 Task: Add an event with the title Project Stakeholder Update Meeting, date ''2023/10/29'', time 7:50 AM to 9:50 AMand add a description: At the conclusion of the Networking Mixer Event, participants will have the opportunity to reflect on their networking experiences, share their key takeaways, and provide feedback on the event. Contact information exchanged during the event will enable attendees to follow up and nurture the connections made, ensuring that the networking experience extends beyond the event itself.Select event color  Tangerine . Add location for the event as: Eiffel Tower, Paris, France, logged in from the account softage.3@softage.netand send the event invitation to softage.8@softage.net and softage.9@softage.net. Set a reminder for the event Weekly on Sunday
Action: Mouse moved to (58, 102)
Screenshot: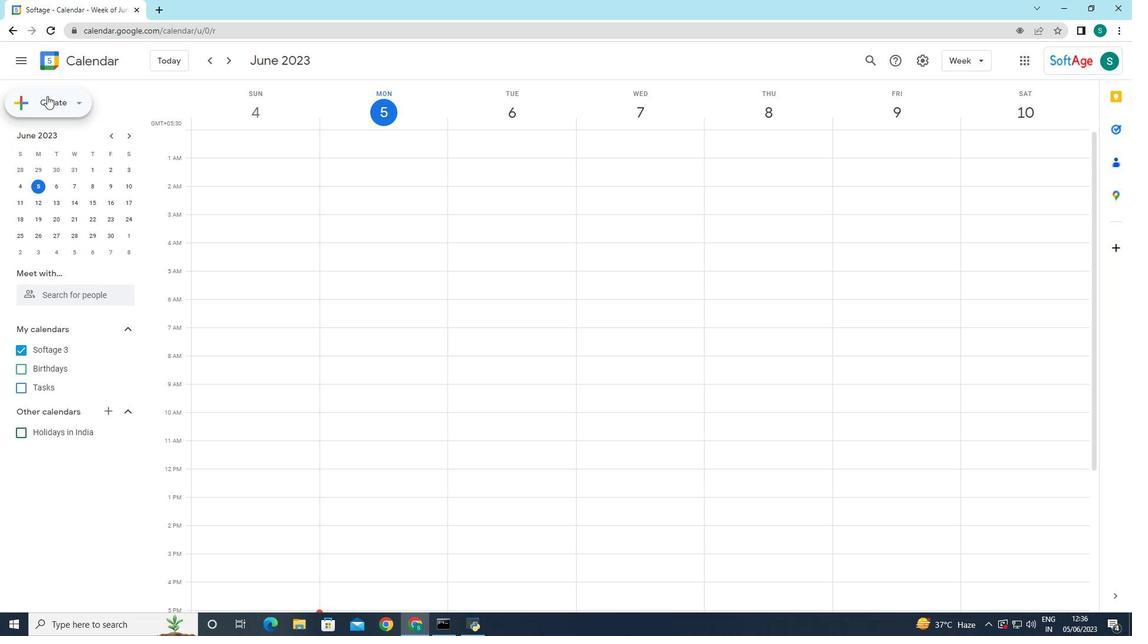 
Action: Mouse pressed left at (58, 102)
Screenshot: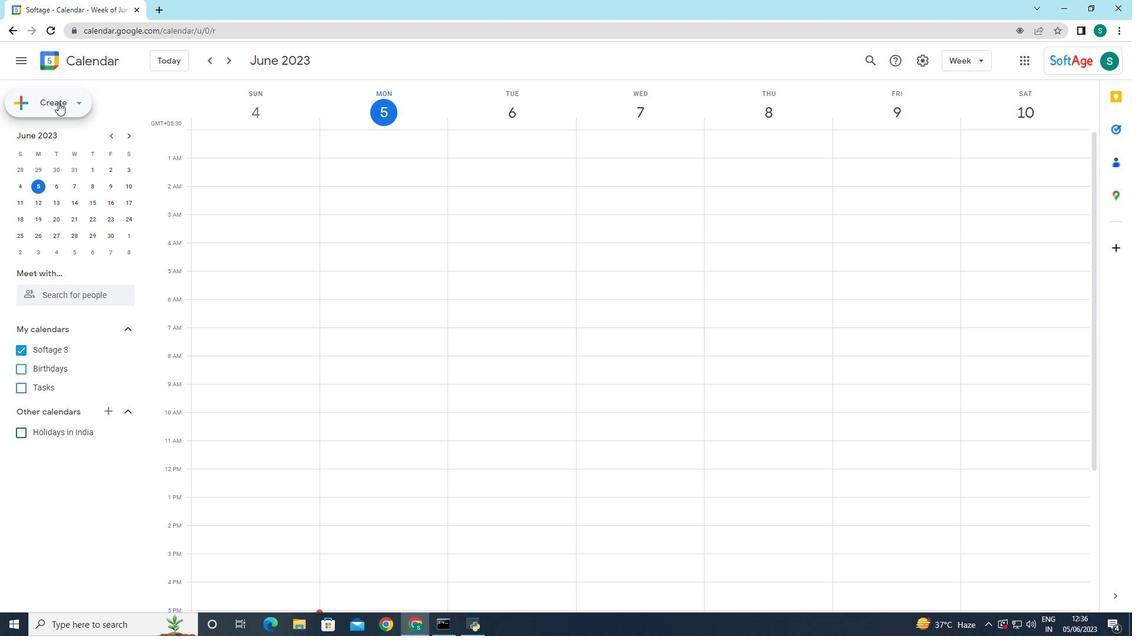 
Action: Mouse moved to (48, 132)
Screenshot: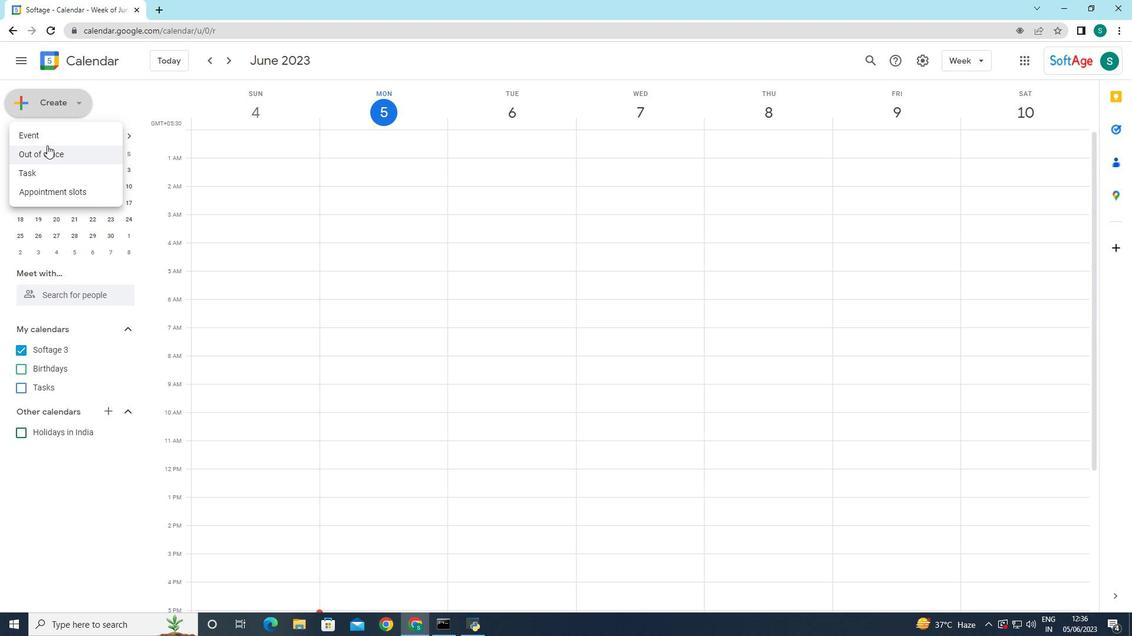 
Action: Mouse pressed left at (48, 132)
Screenshot: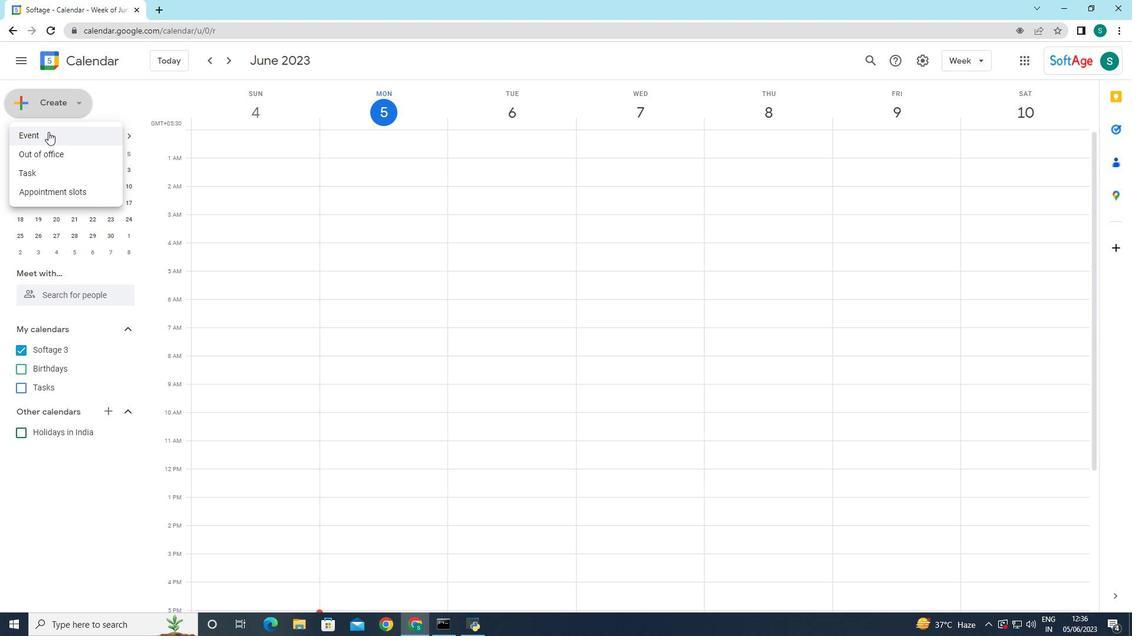 
Action: Mouse moved to (234, 564)
Screenshot: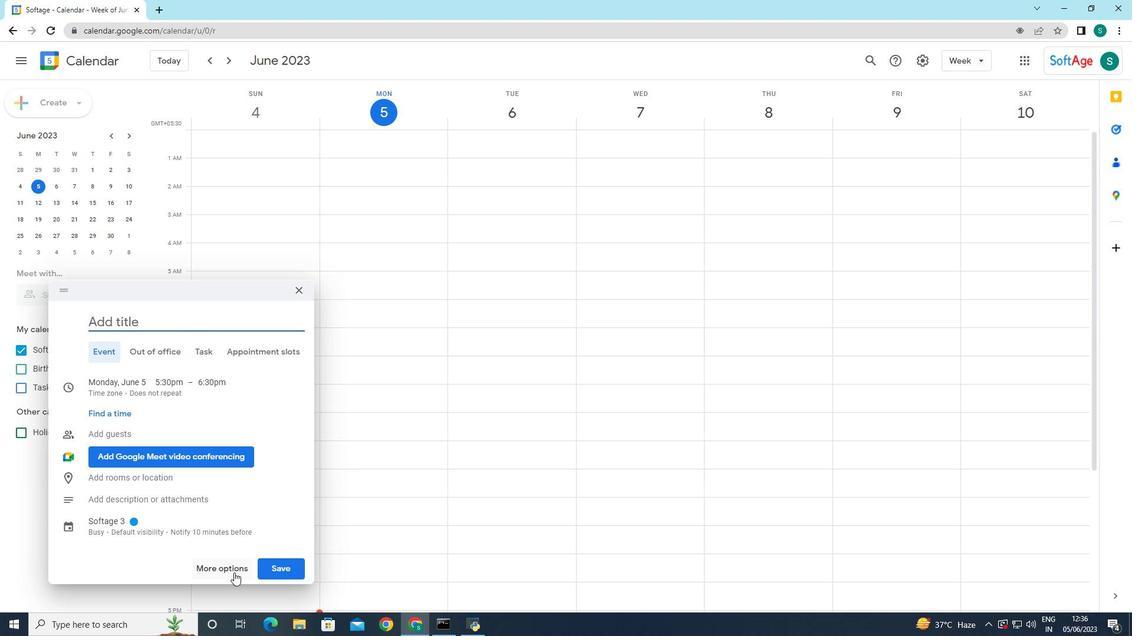 
Action: Mouse pressed left at (234, 564)
Screenshot: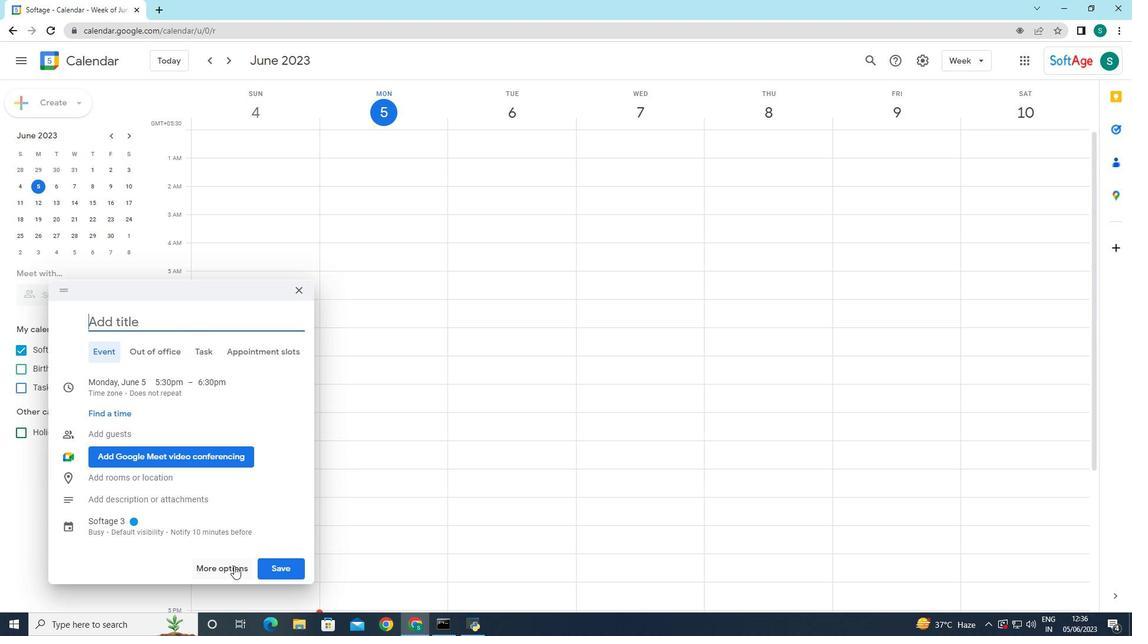 
Action: Mouse moved to (139, 60)
Screenshot: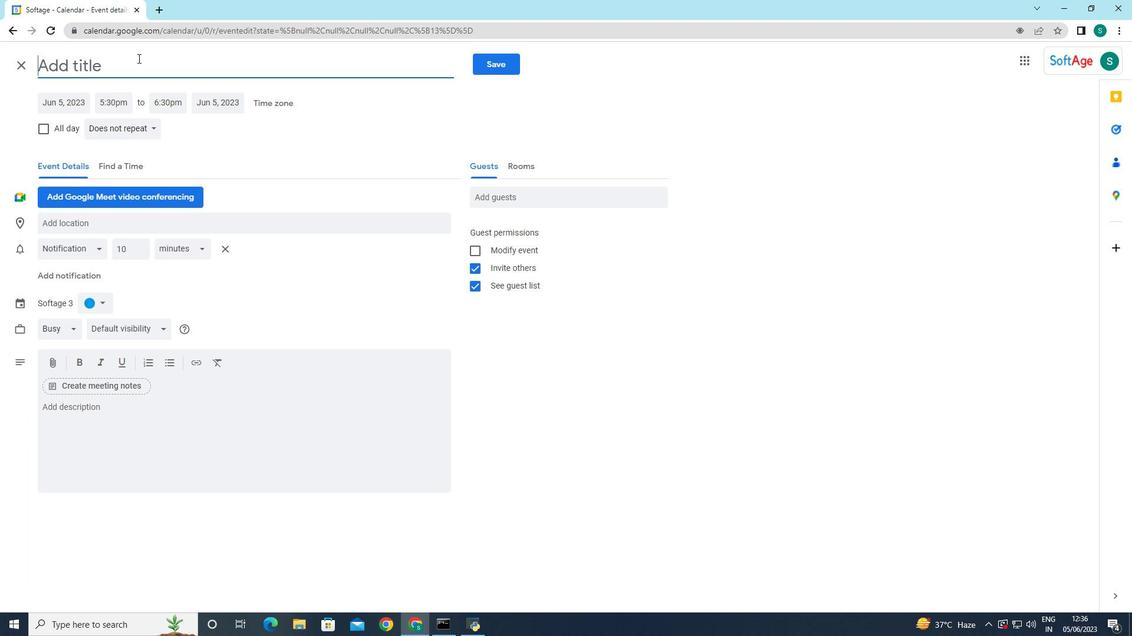 
Action: Mouse pressed left at (139, 60)
Screenshot: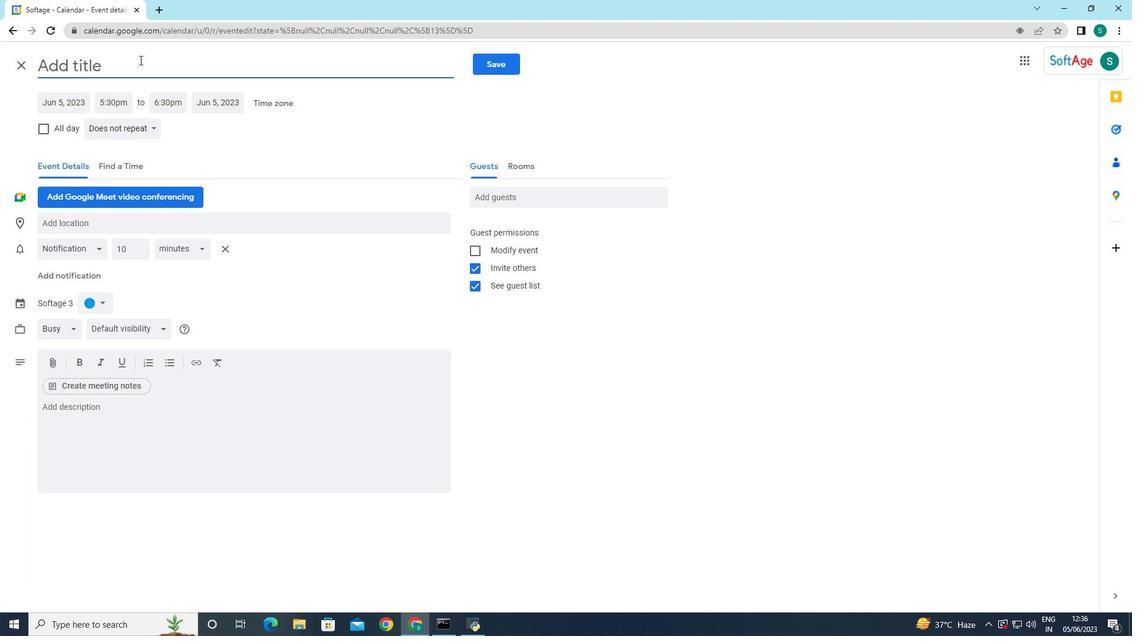 
Action: Key pressed <Key.caps_lock>P<Key.caps_lock>roject<Key.space><Key.caps_lock>STAKEHK<Key.backspace><Key.backspace><Key.backspace><Key.backspace><Key.backspace><Key.backspace><Key.backspace>S<Key.caps_lock>takeholder<Key.space><Key.caps_lock>U<Key.caps_lock>pdate<Key.space><Key.caps_lock>M<Key.caps_lock>eeting
Screenshot: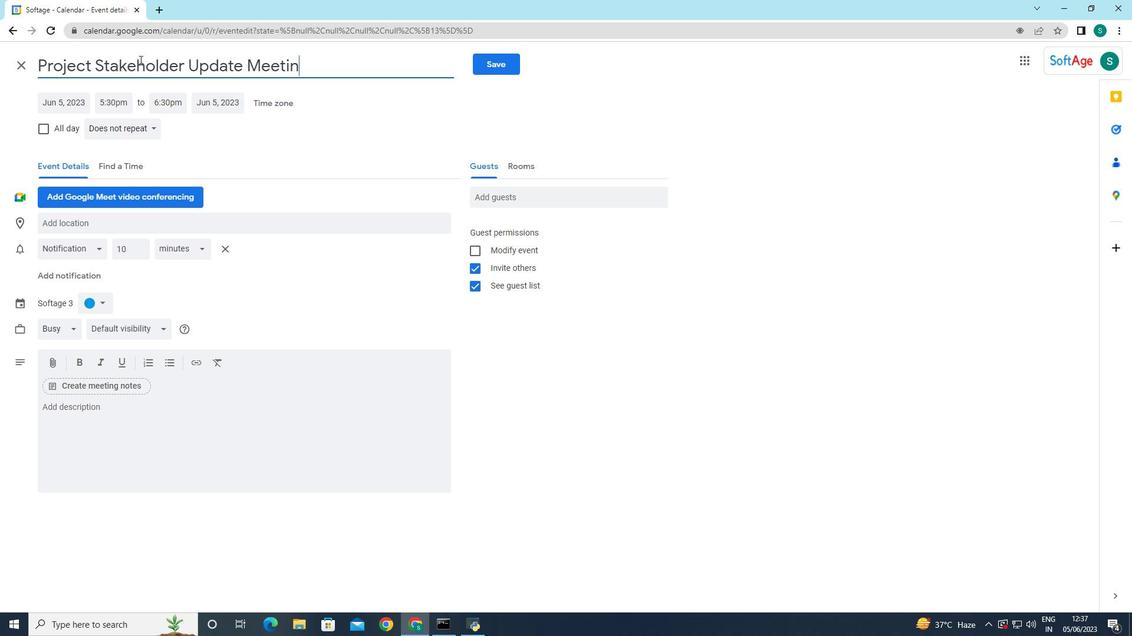 
Action: Mouse moved to (313, 123)
Screenshot: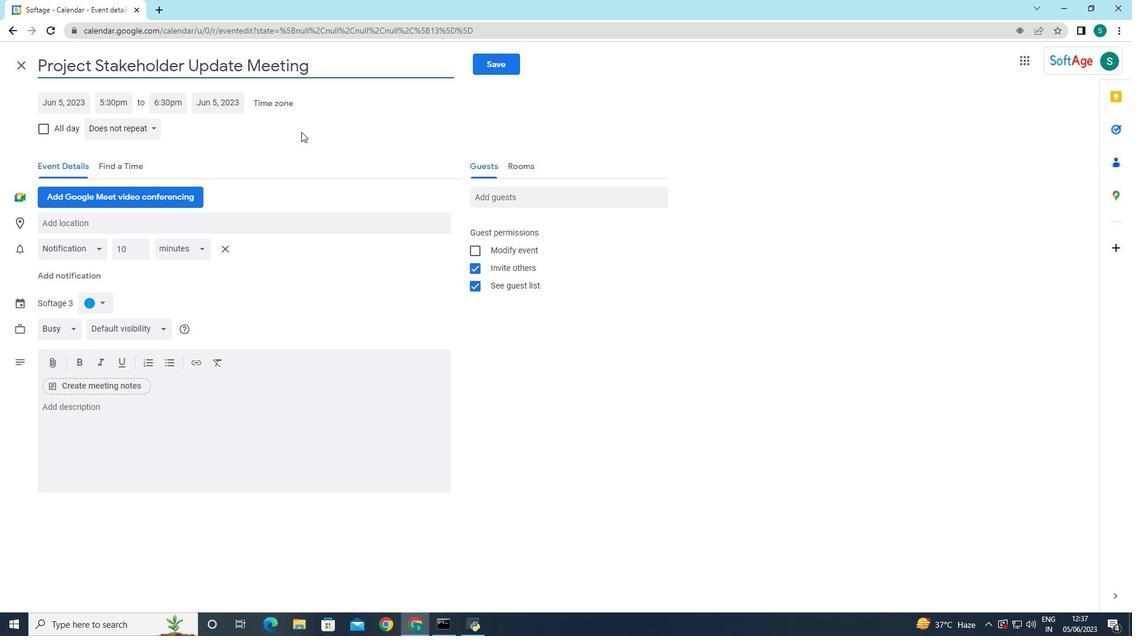 
Action: Mouse pressed left at (313, 123)
Screenshot: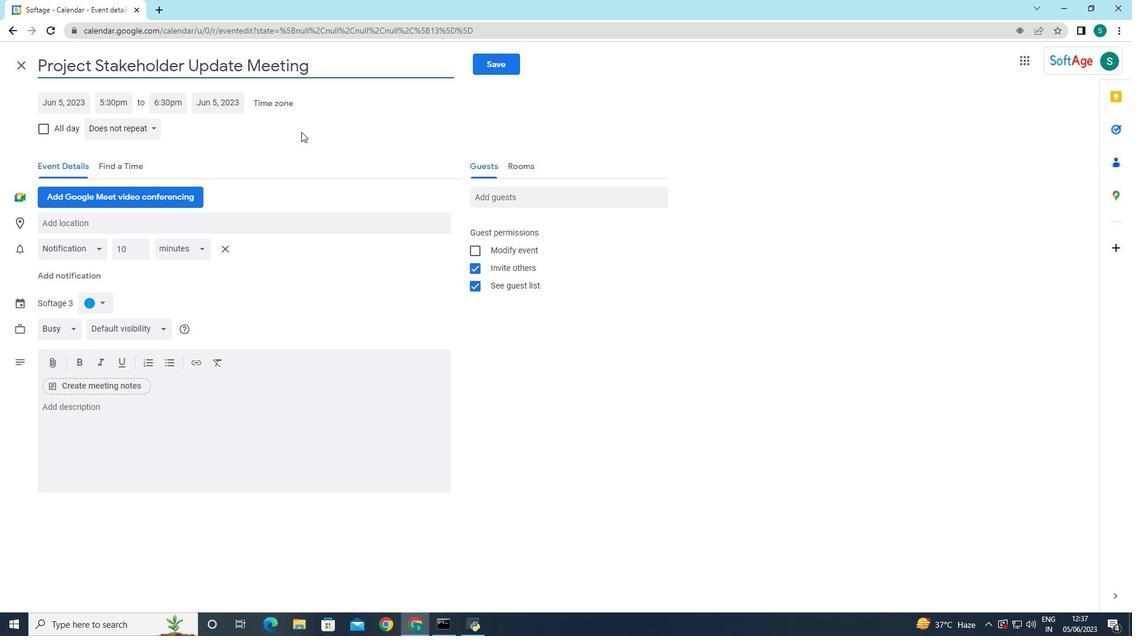 
Action: Mouse moved to (64, 106)
Screenshot: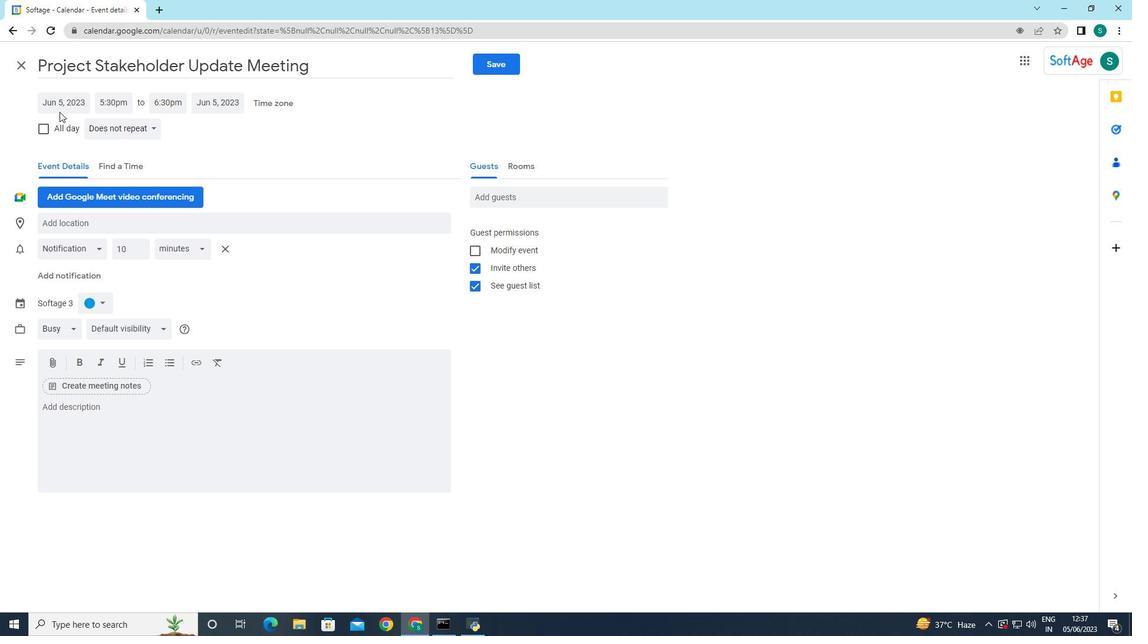 
Action: Mouse pressed left at (64, 106)
Screenshot: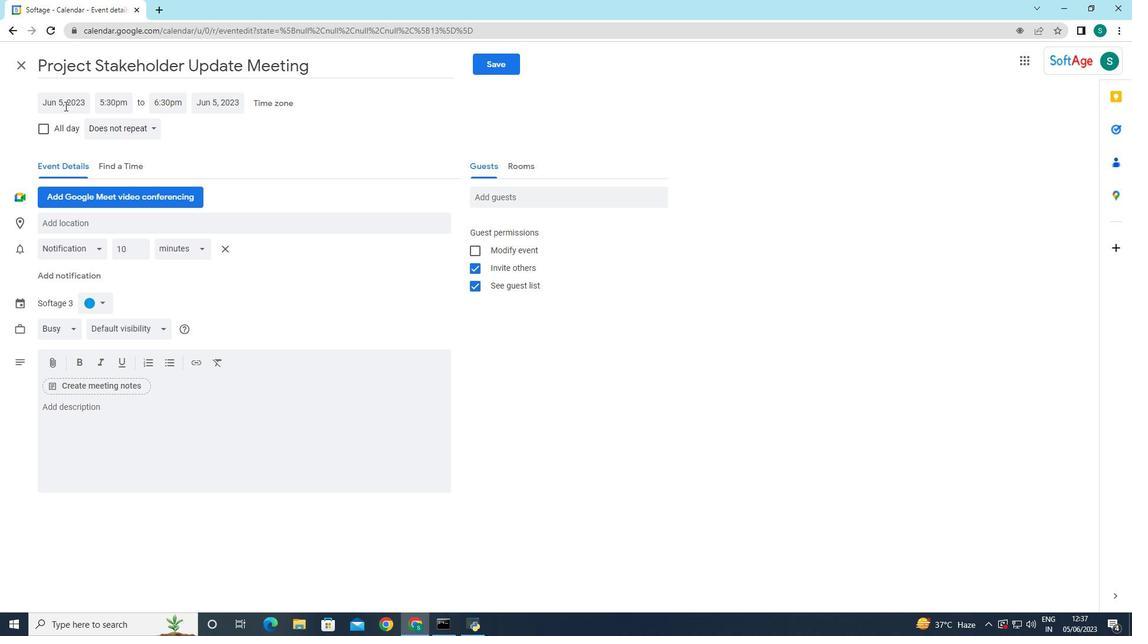 
Action: Mouse moved to (192, 127)
Screenshot: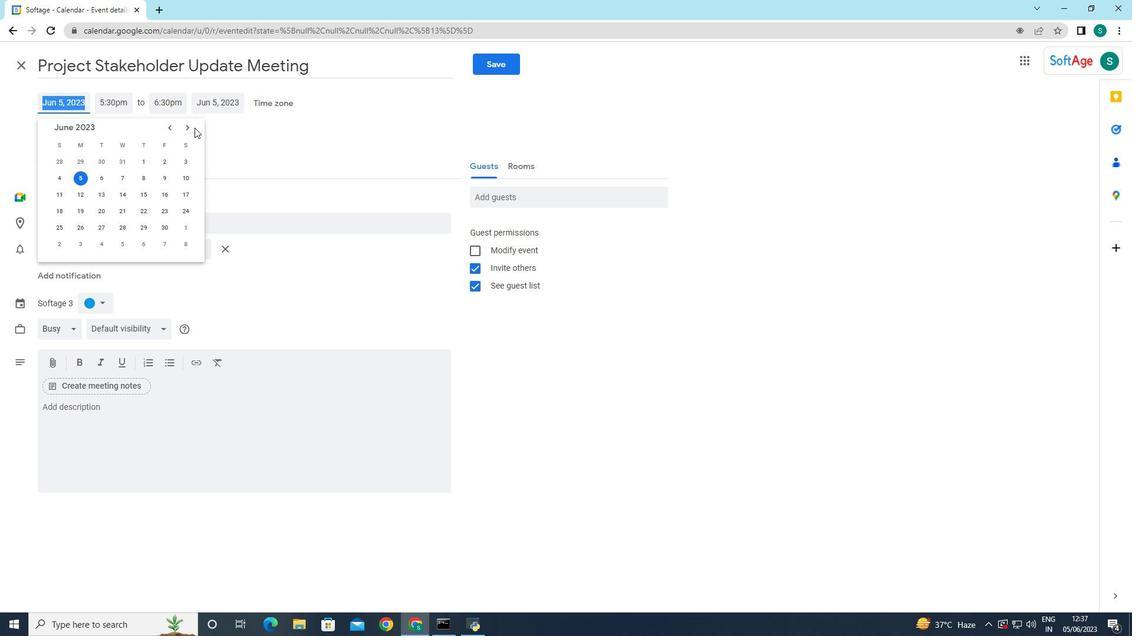 
Action: Mouse pressed left at (192, 127)
Screenshot: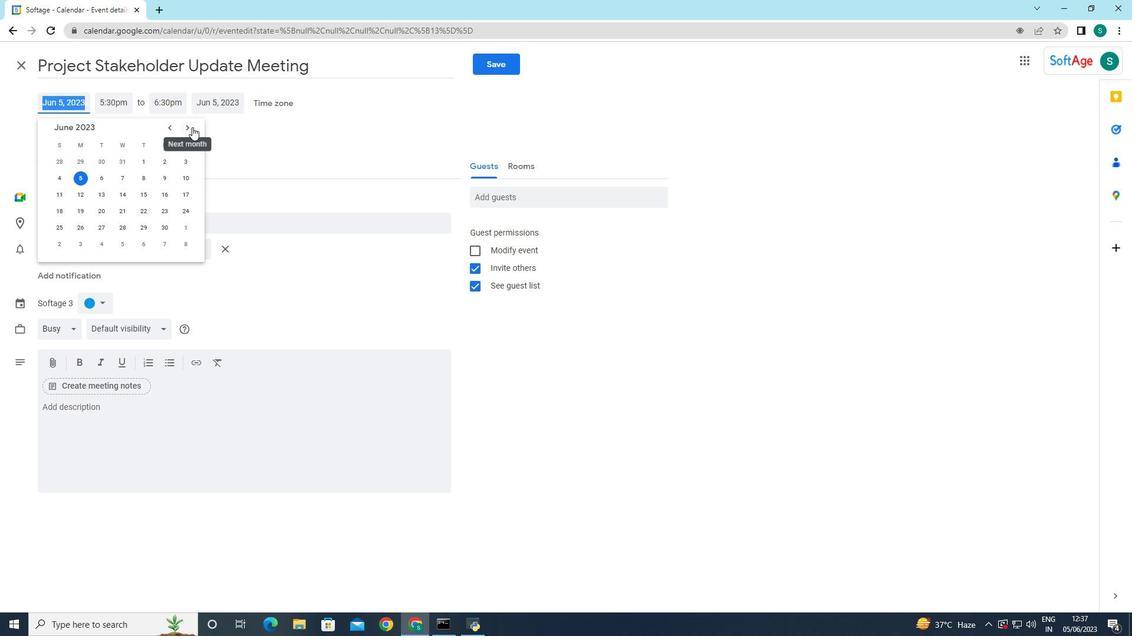 
Action: Mouse pressed left at (192, 127)
Screenshot: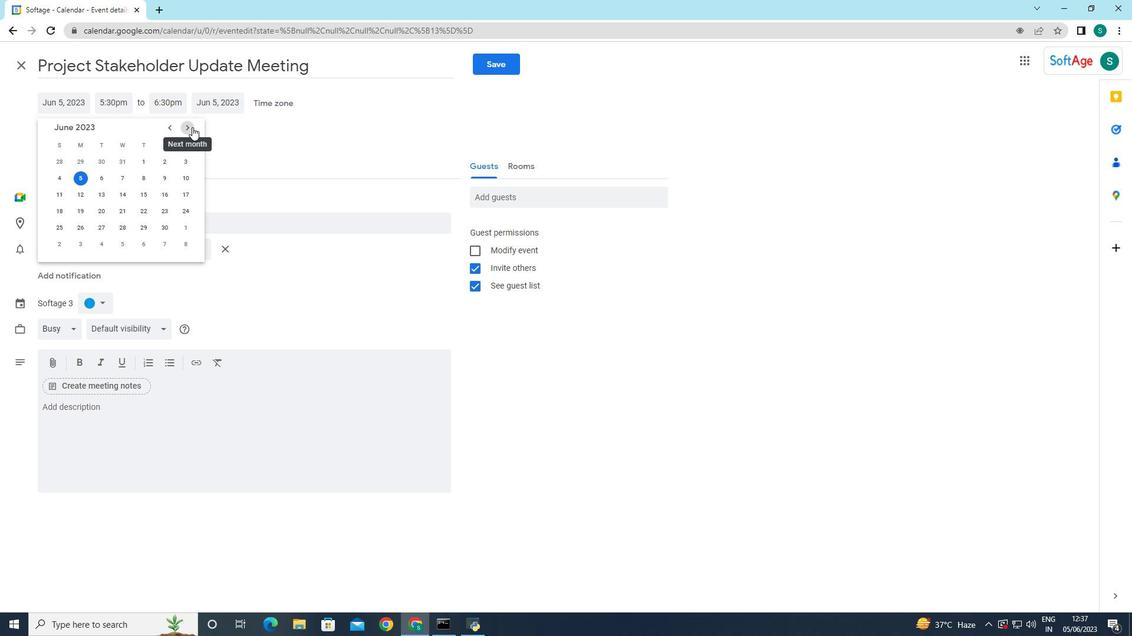 
Action: Mouse pressed left at (192, 127)
Screenshot: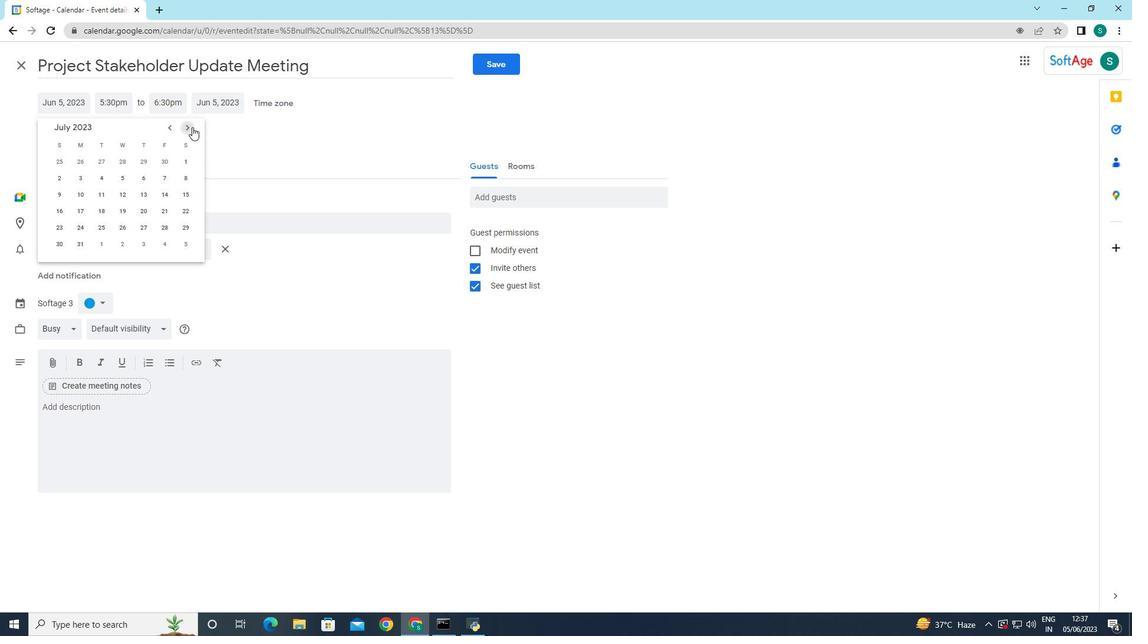 
Action: Mouse pressed left at (192, 127)
Screenshot: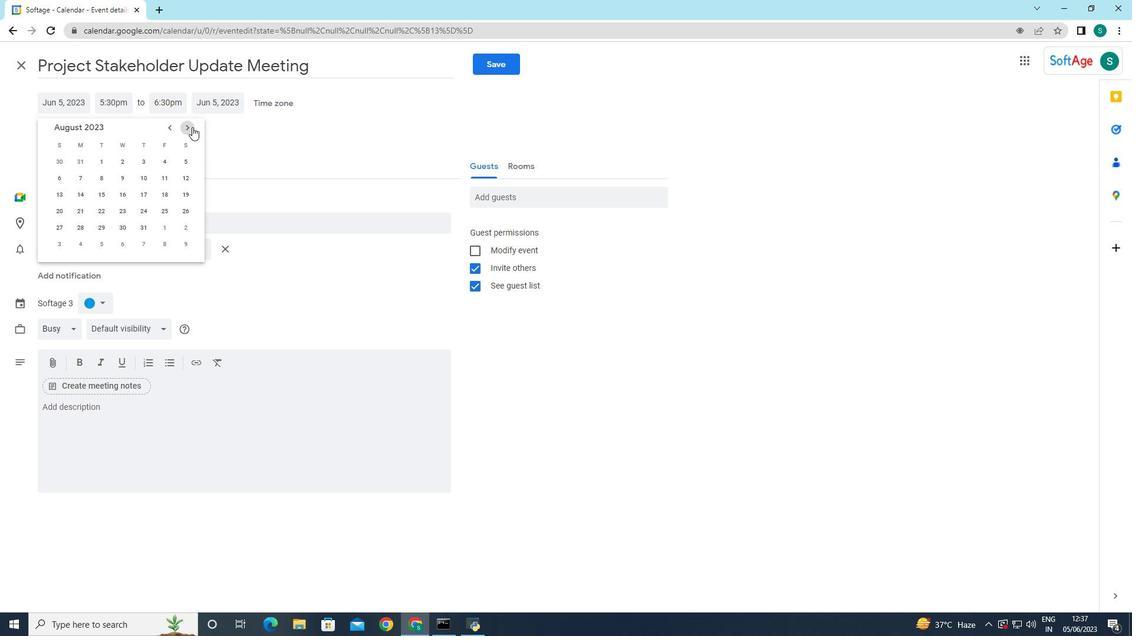 
Action: Mouse pressed left at (192, 127)
Screenshot: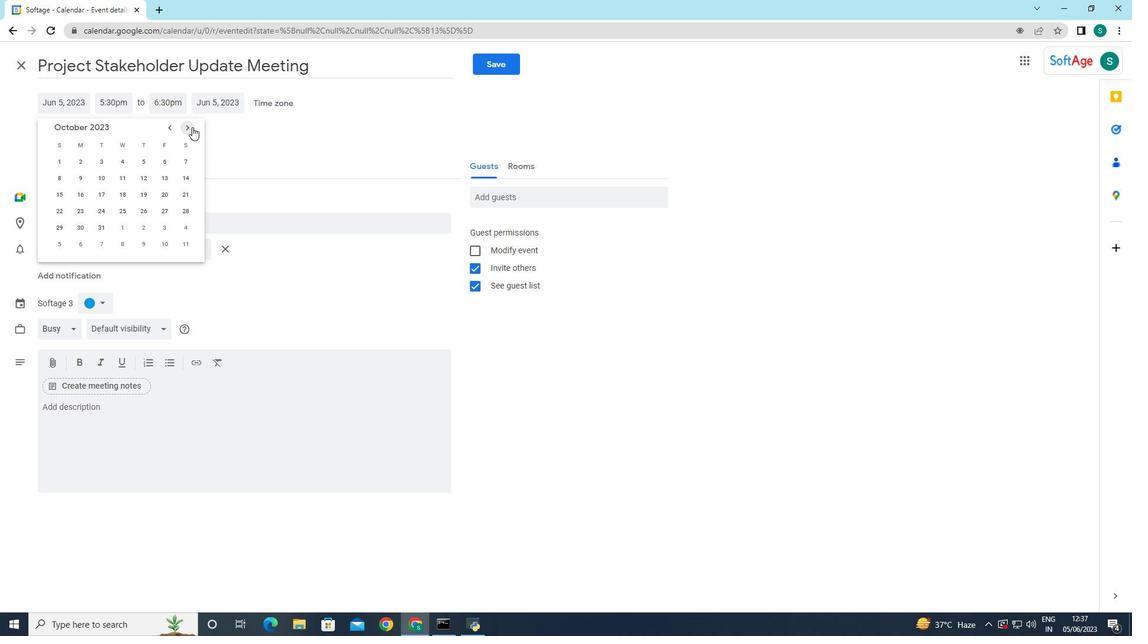
Action: Mouse moved to (168, 127)
Screenshot: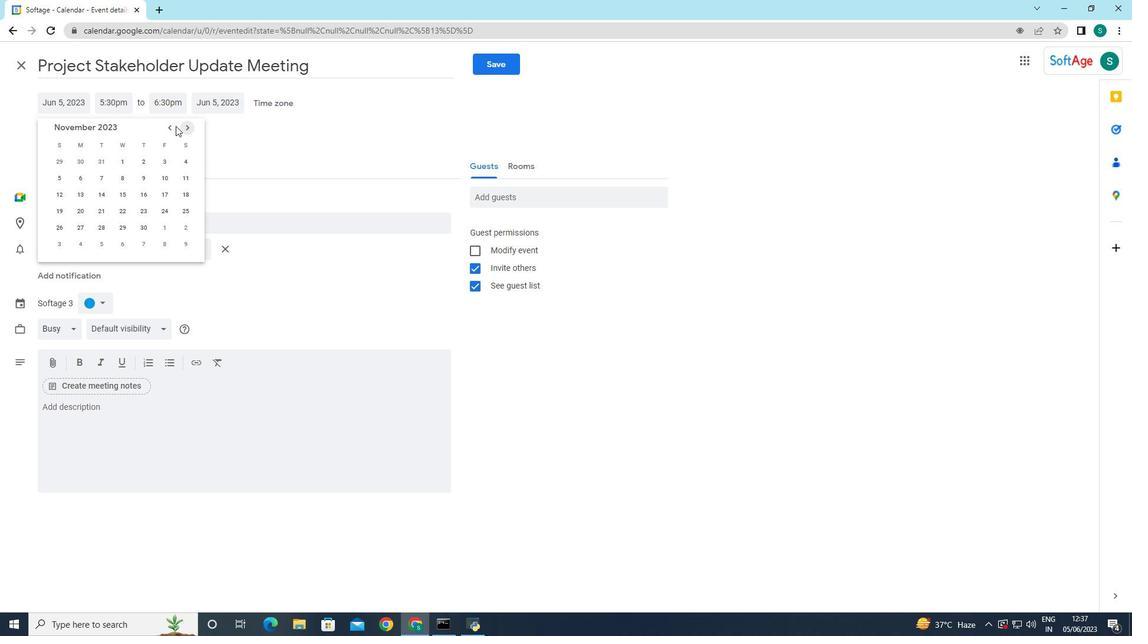 
Action: Mouse pressed left at (168, 127)
Screenshot: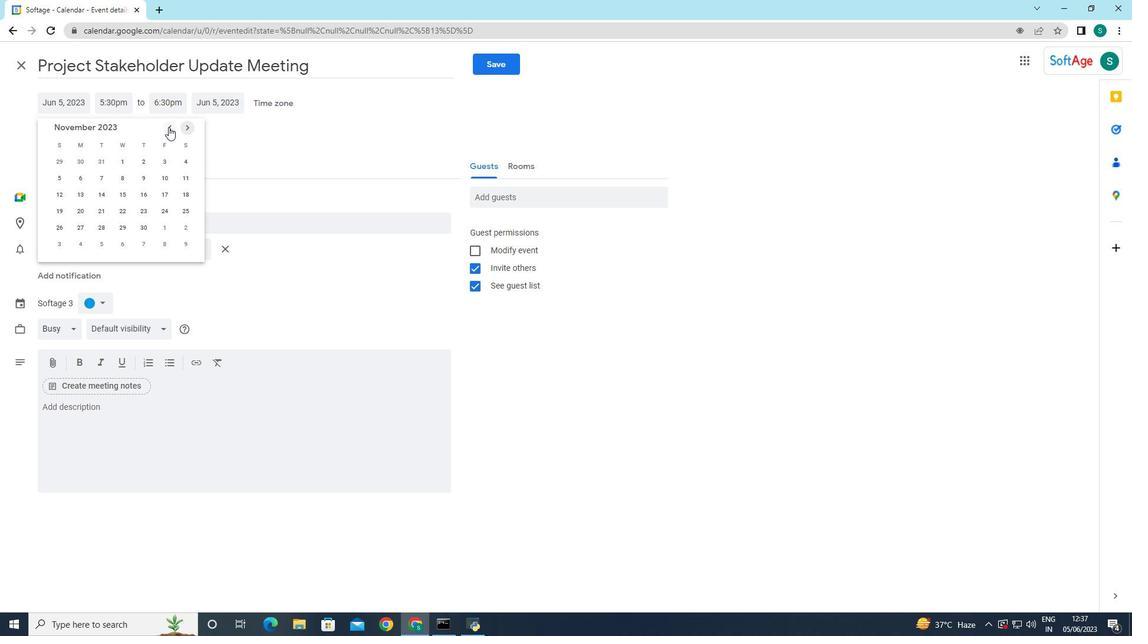 
Action: Mouse moved to (57, 229)
Screenshot: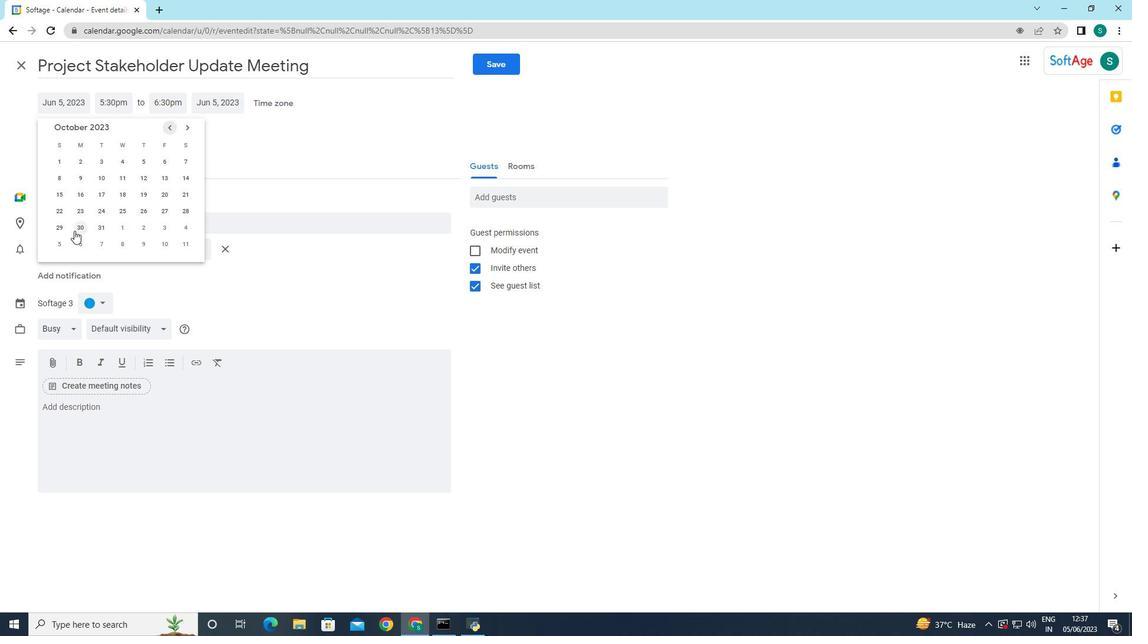 
Action: Mouse pressed left at (57, 229)
Screenshot: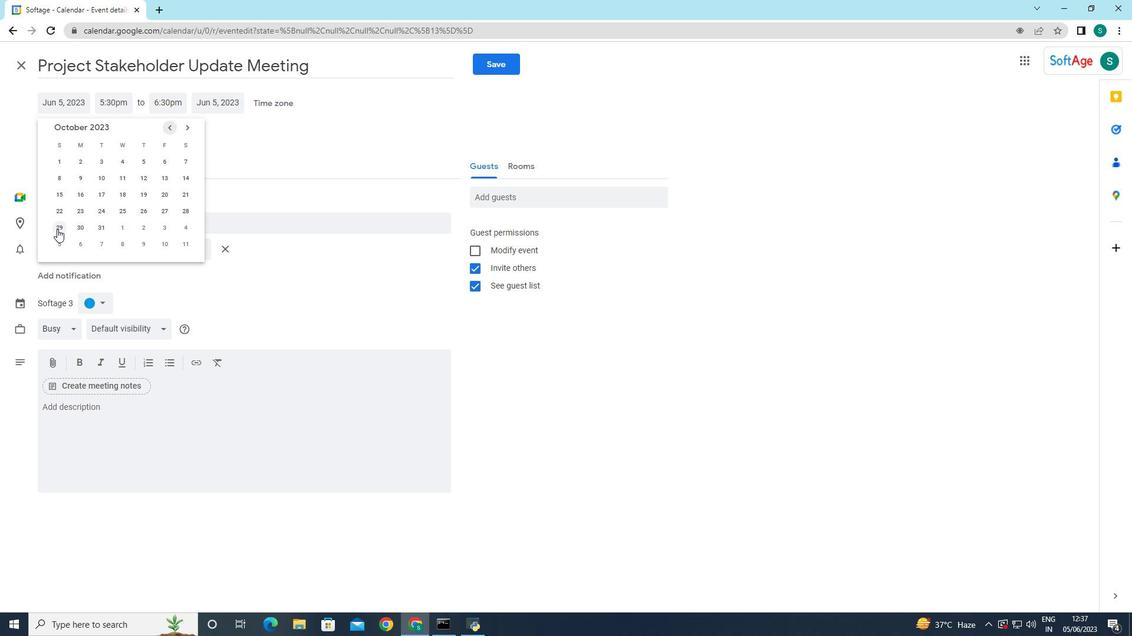 
Action: Mouse moved to (268, 156)
Screenshot: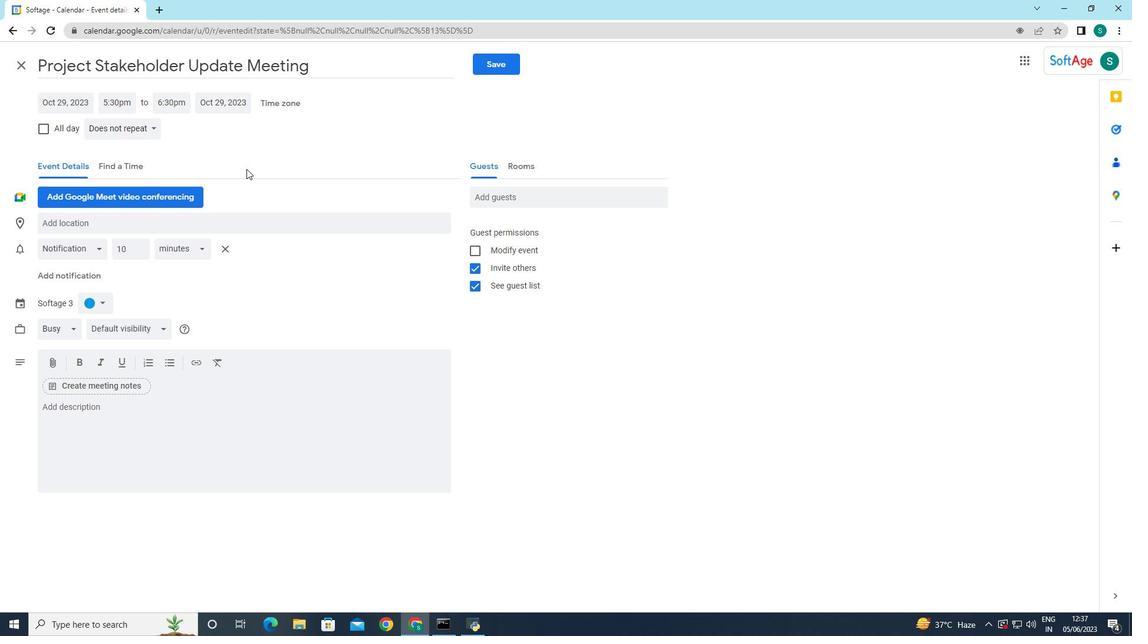 
Action: Mouse pressed left at (268, 156)
Screenshot: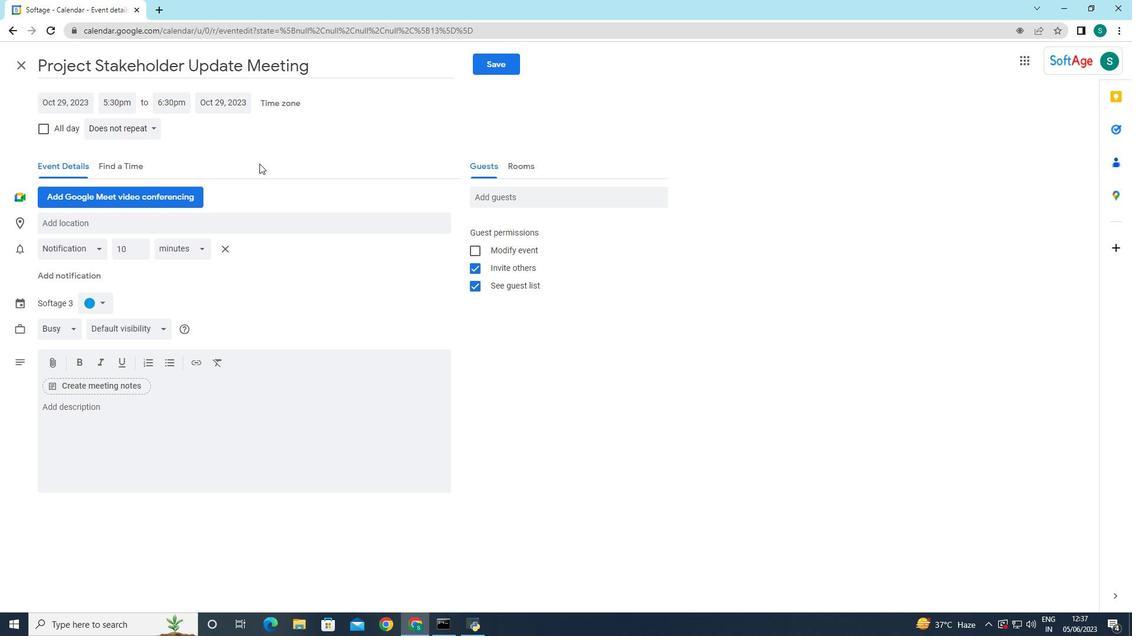 
Action: Mouse moved to (118, 104)
Screenshot: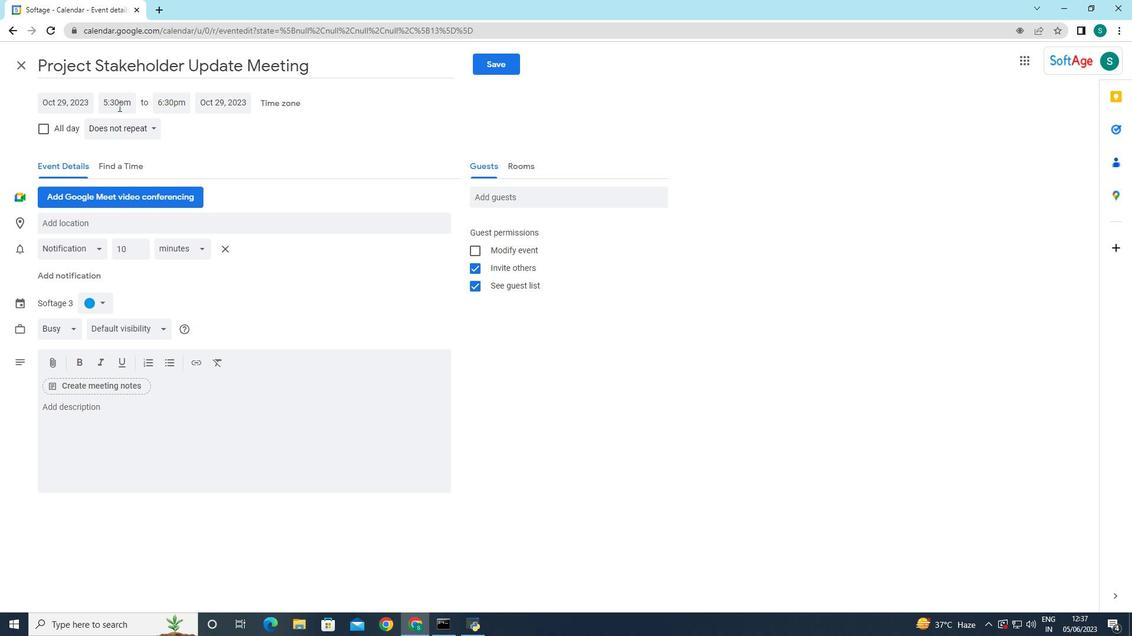 
Action: Mouse pressed left at (118, 104)
Screenshot: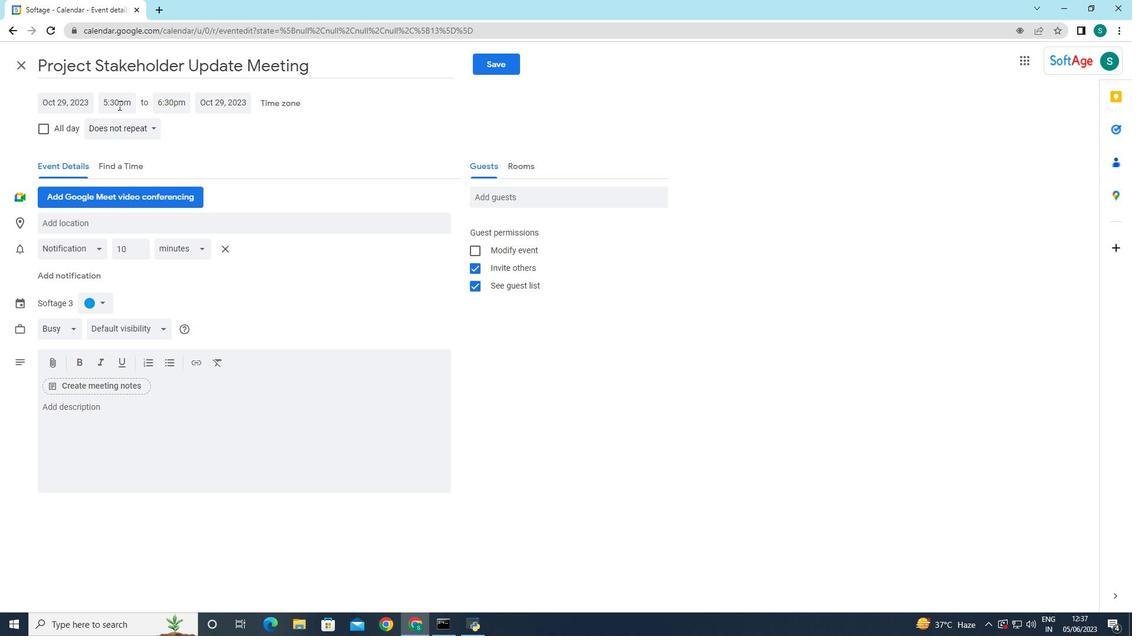 
Action: Mouse moved to (143, 158)
Screenshot: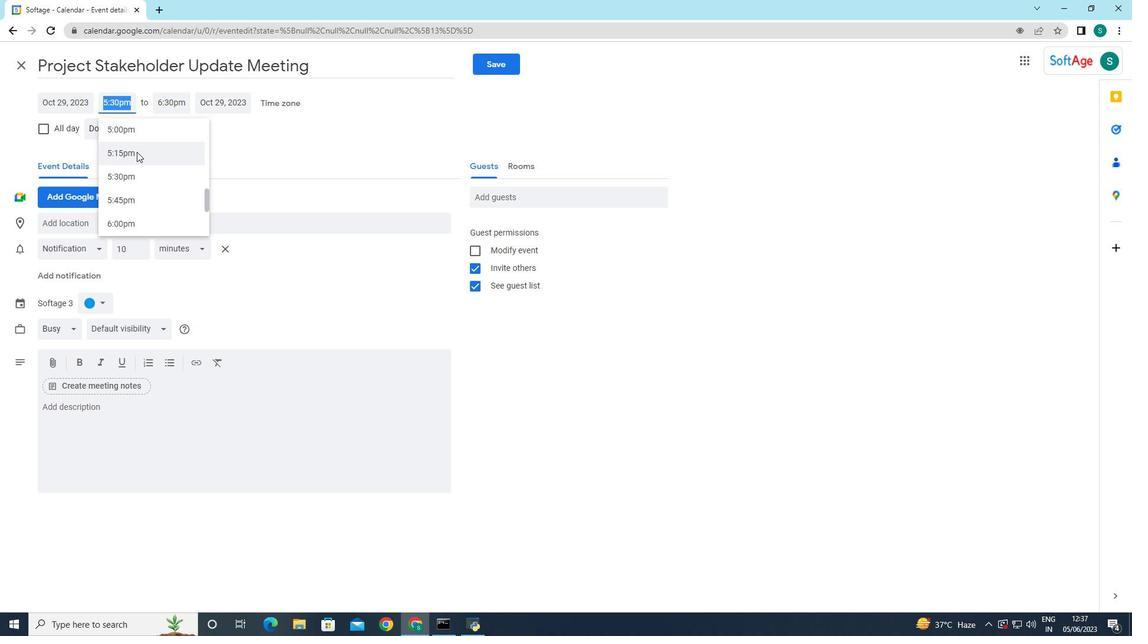 
Action: Mouse scrolled (143, 158) with delta (0, 0)
Screenshot: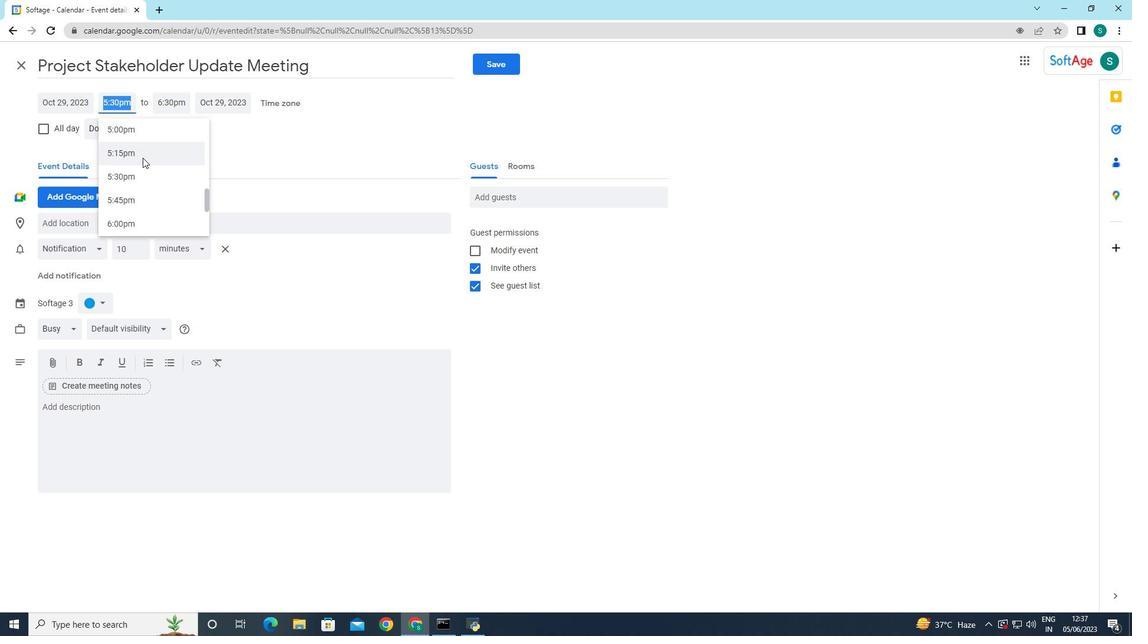 
Action: Mouse scrolled (143, 158) with delta (0, 0)
Screenshot: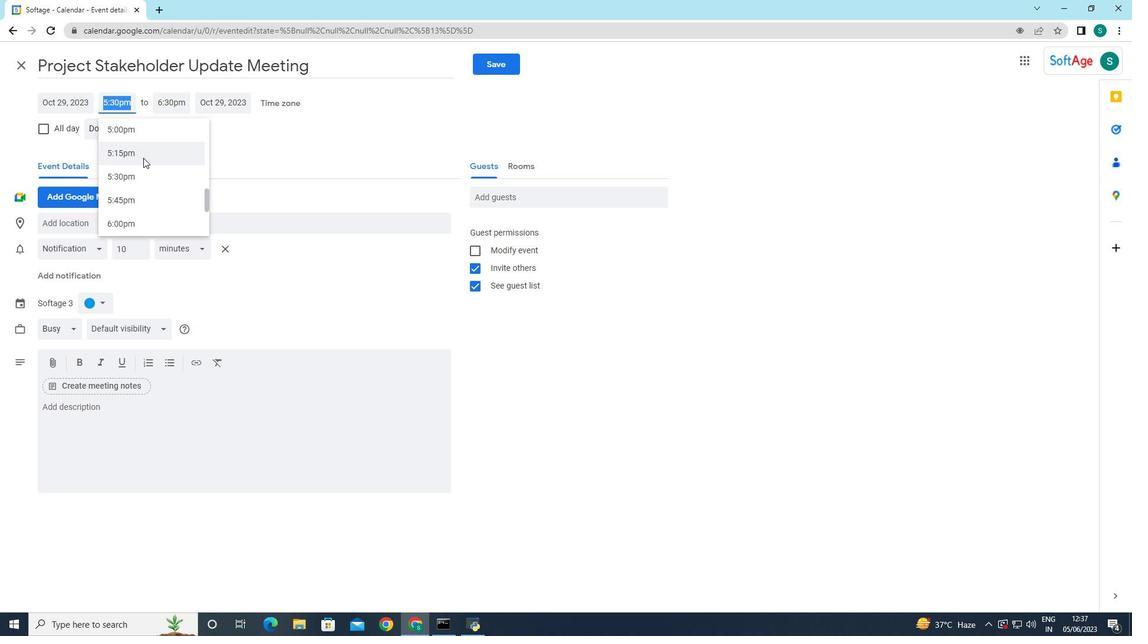 
Action: Mouse scrolled (143, 158) with delta (0, 0)
Screenshot: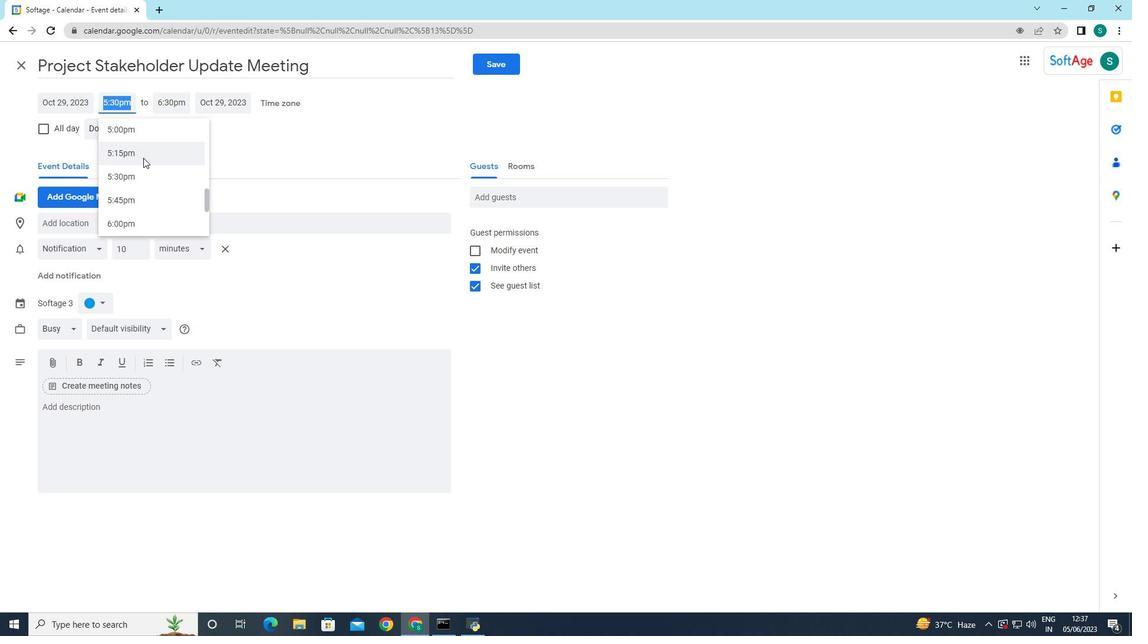 
Action: Mouse moved to (145, 171)
Screenshot: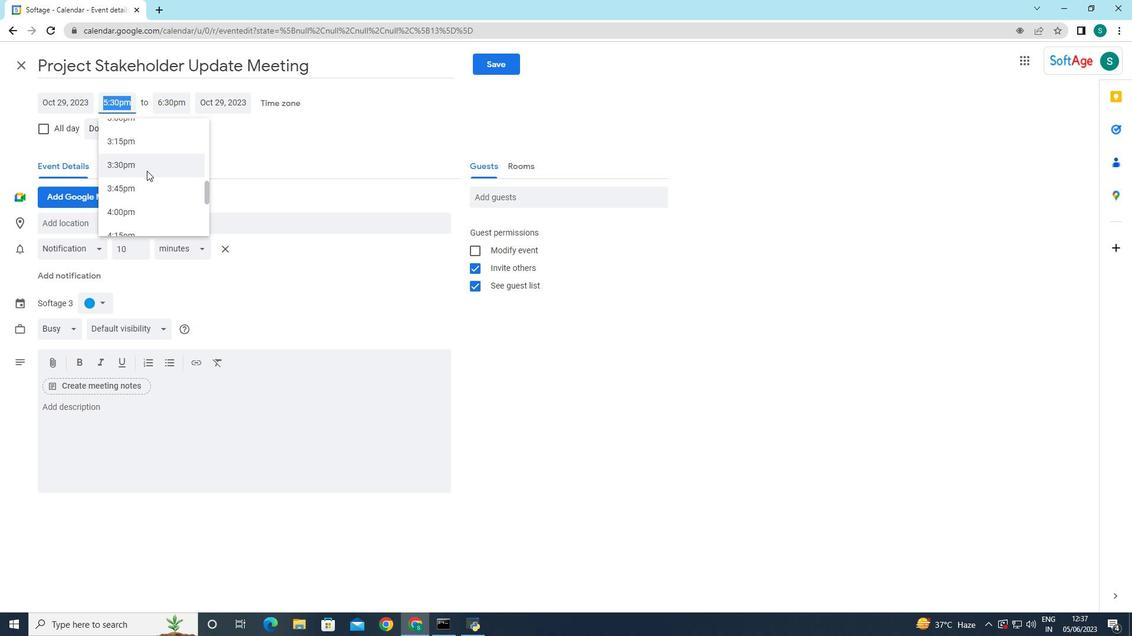
Action: Mouse scrolled (145, 171) with delta (0, 0)
Screenshot: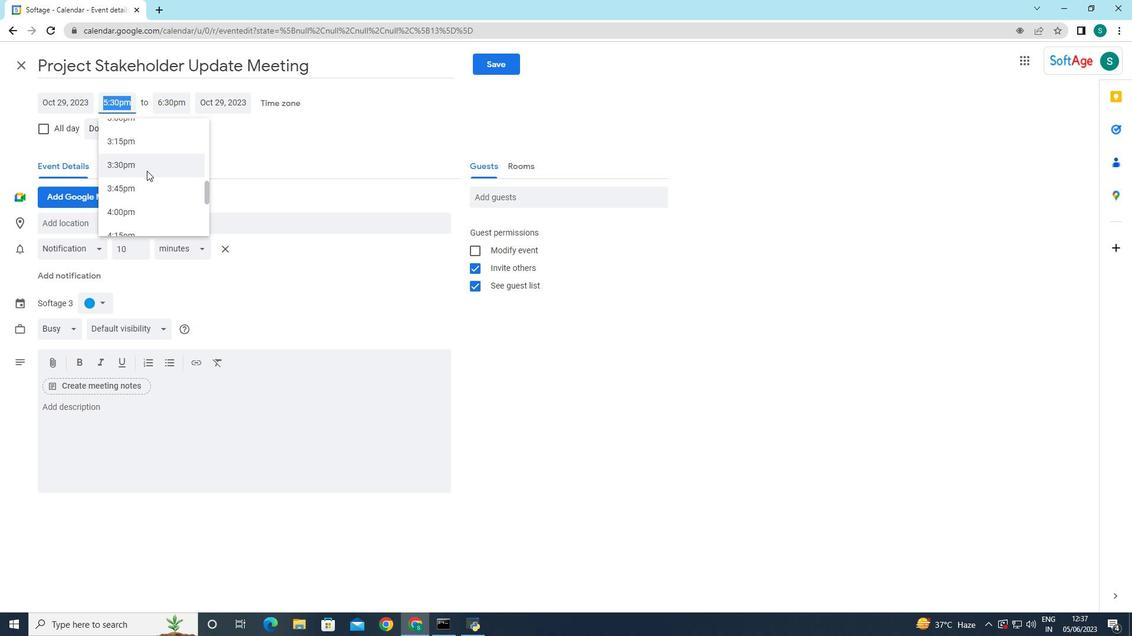 
Action: Mouse scrolled (145, 171) with delta (0, 0)
Screenshot: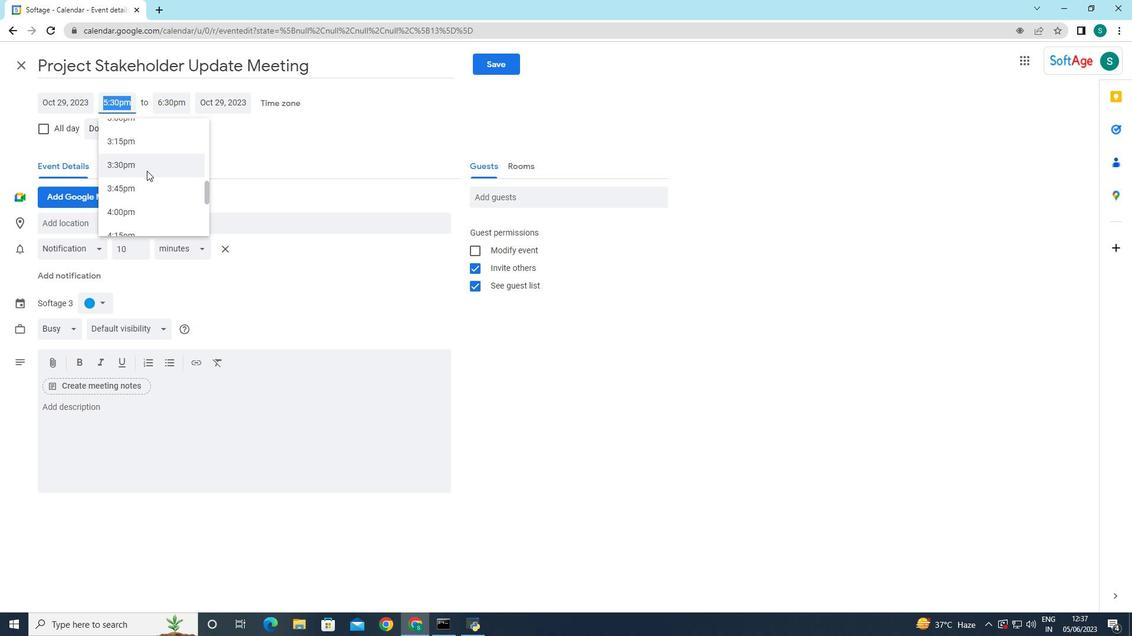 
Action: Mouse scrolled (145, 171) with delta (0, 0)
Screenshot: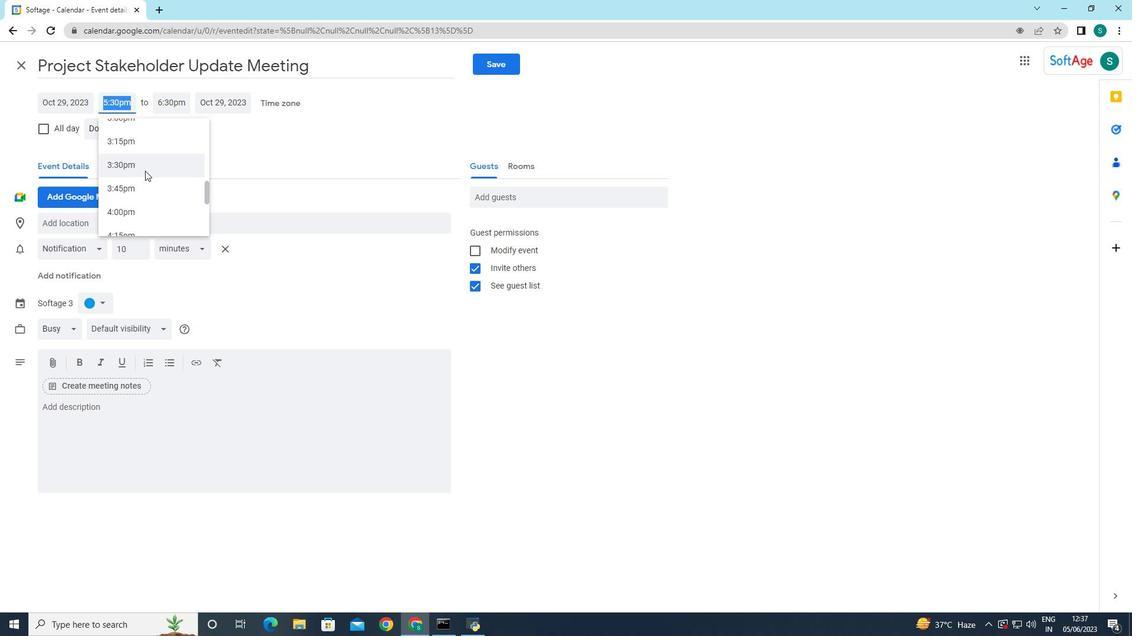 
Action: Mouse moved to (145, 181)
Screenshot: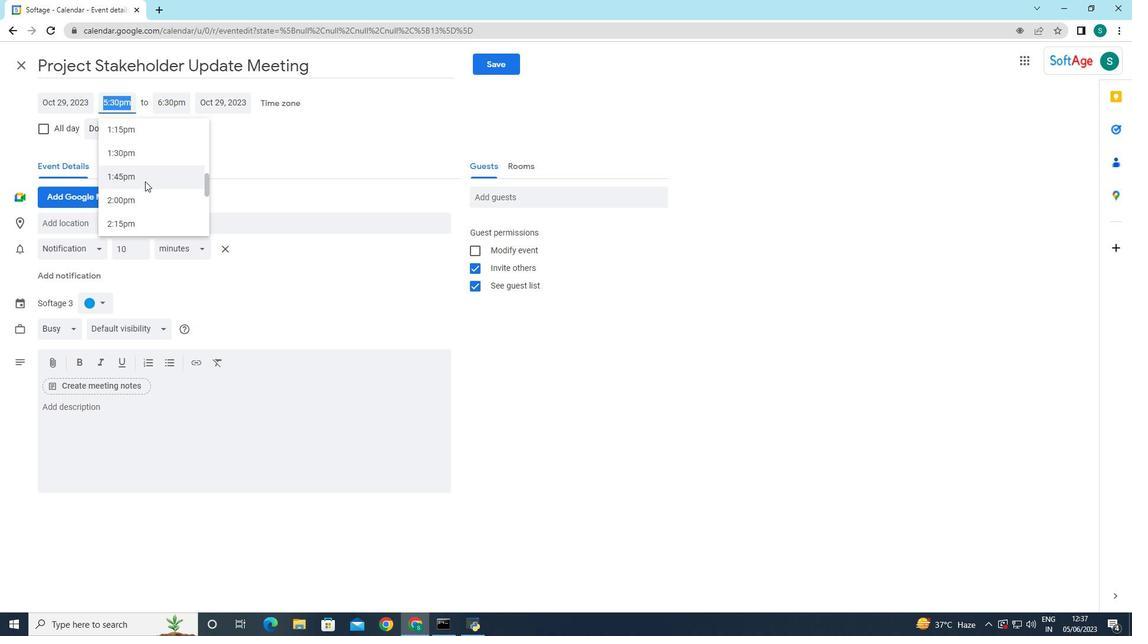 
Action: Mouse scrolled (145, 182) with delta (0, 0)
Screenshot: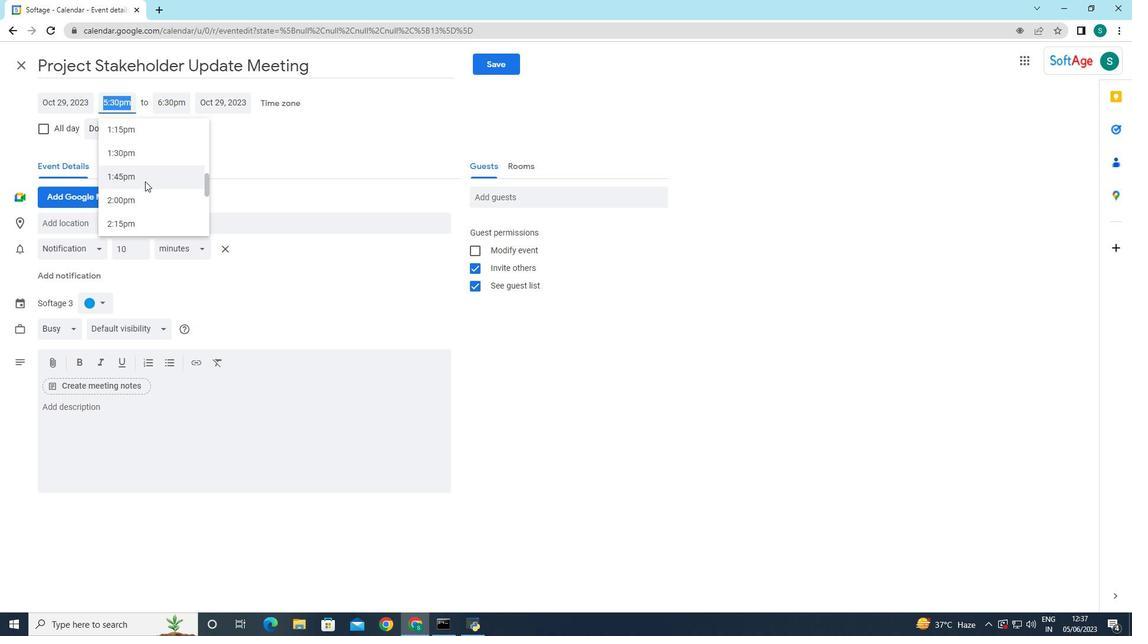 
Action: Mouse scrolled (145, 182) with delta (0, 0)
Screenshot: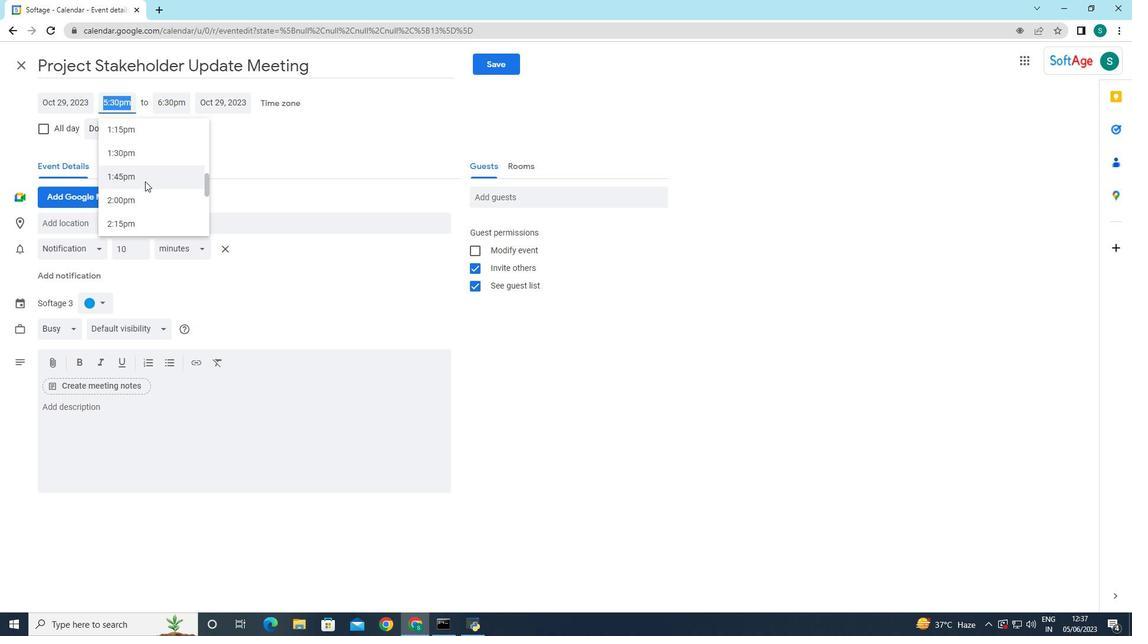 
Action: Mouse moved to (145, 181)
Screenshot: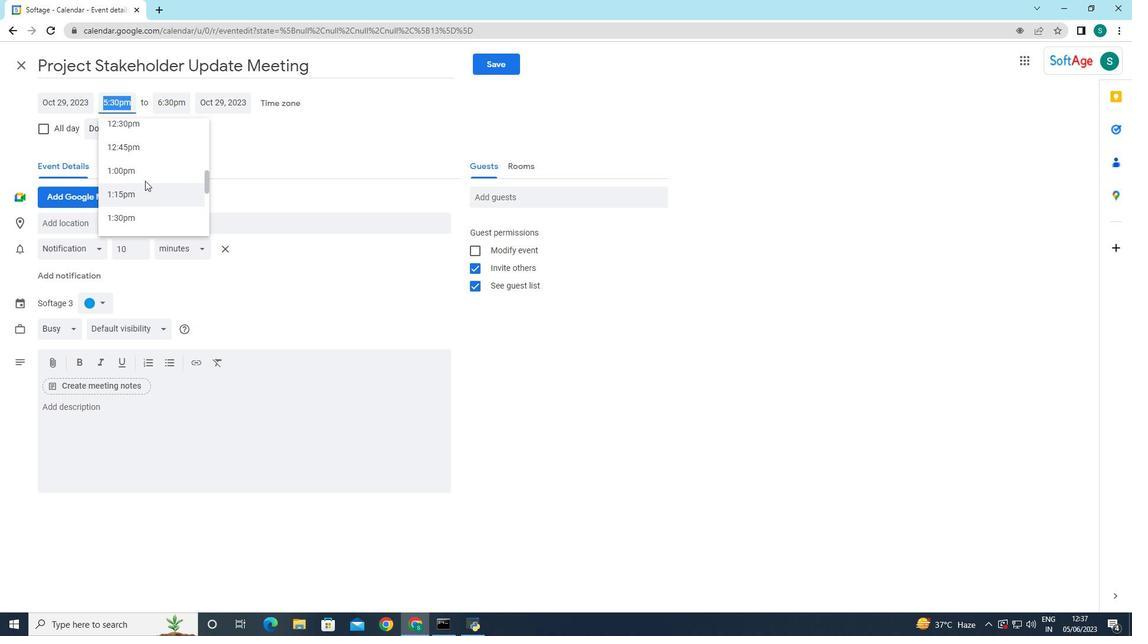 
Action: Mouse scrolled (145, 181) with delta (0, 0)
Screenshot: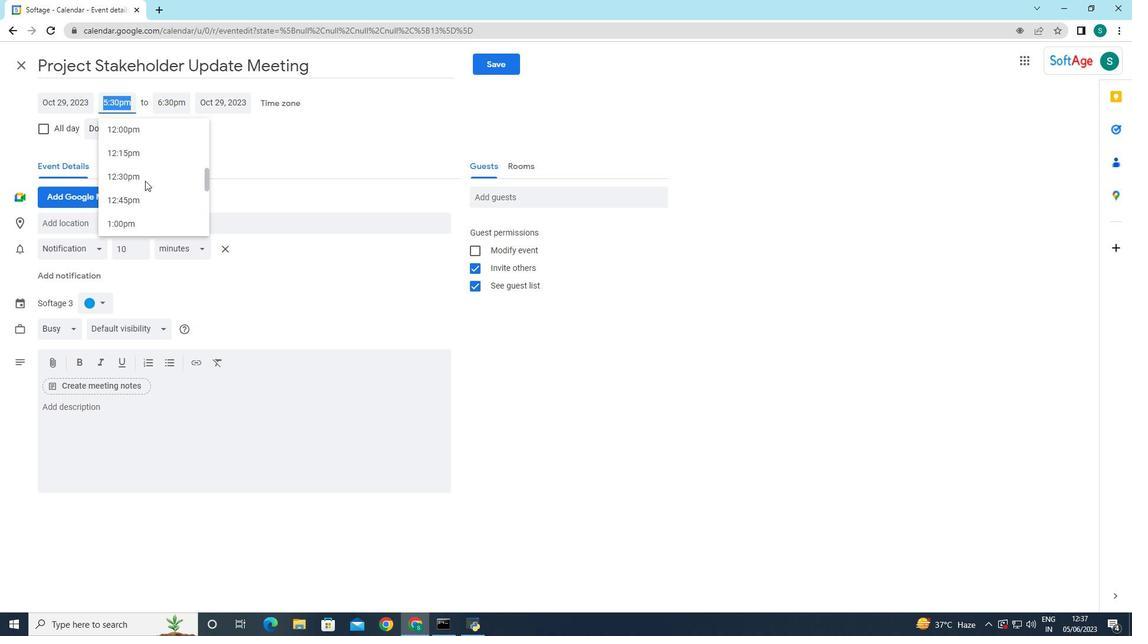 
Action: Mouse scrolled (145, 181) with delta (0, 0)
Screenshot: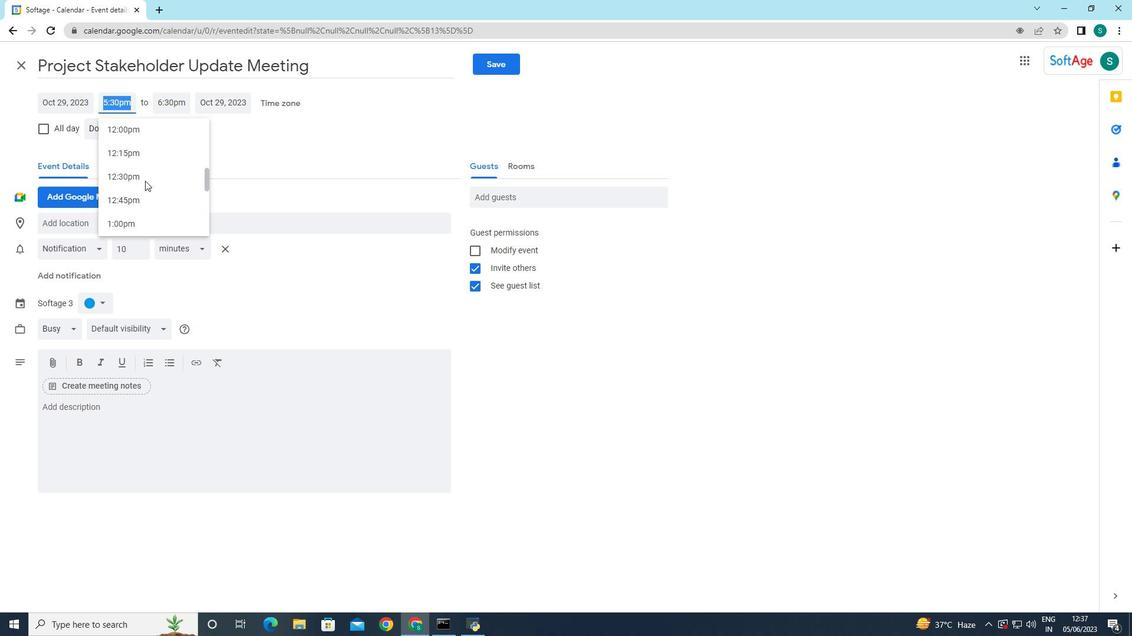 
Action: Mouse moved to (145, 181)
Screenshot: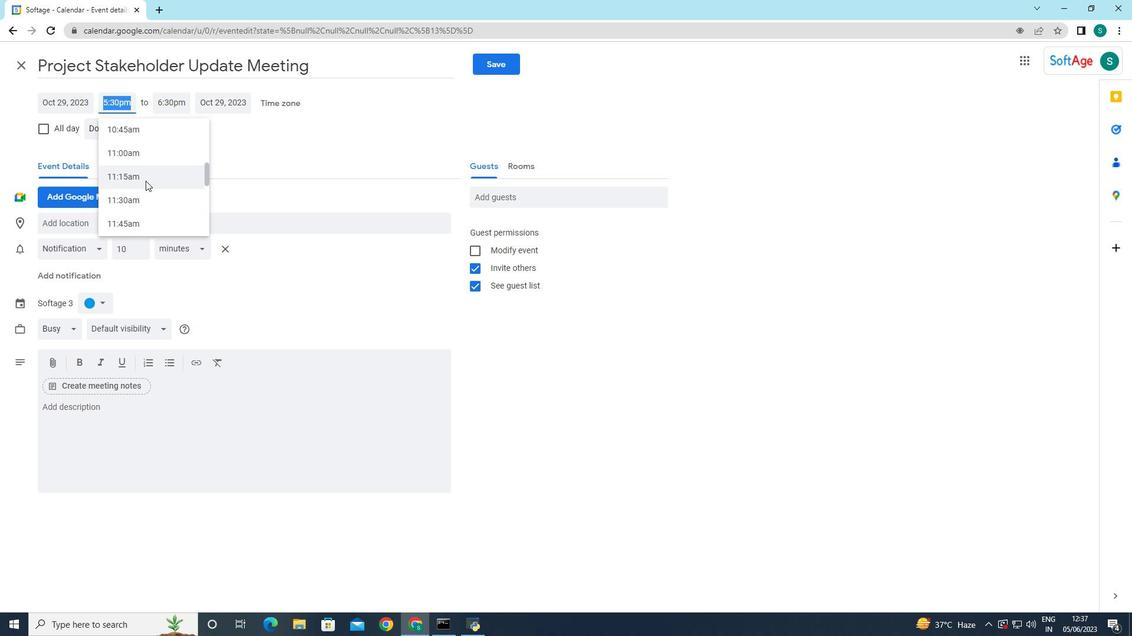 
Action: Mouse scrolled (145, 181) with delta (0, 0)
Screenshot: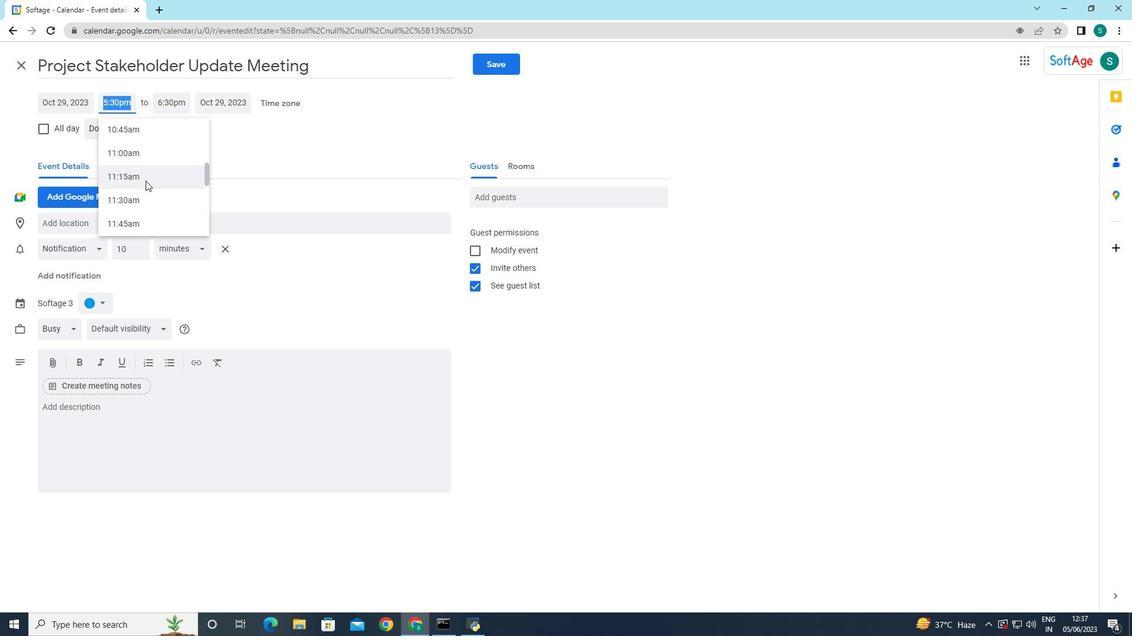 
Action: Mouse moved to (145, 180)
Screenshot: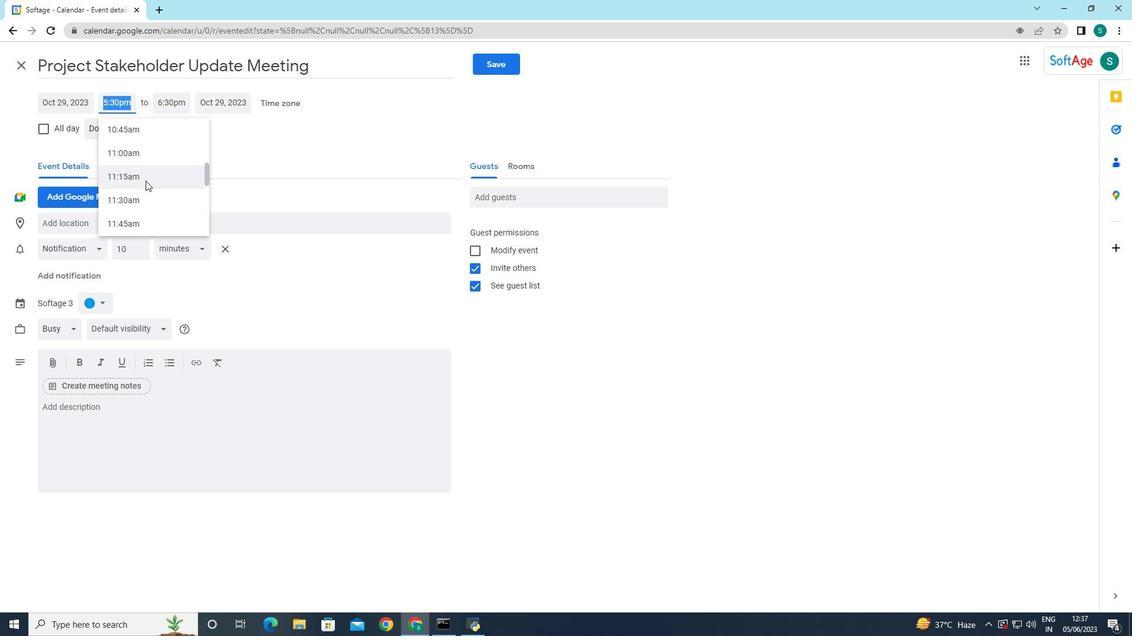 
Action: Mouse scrolled (145, 181) with delta (0, 0)
Screenshot: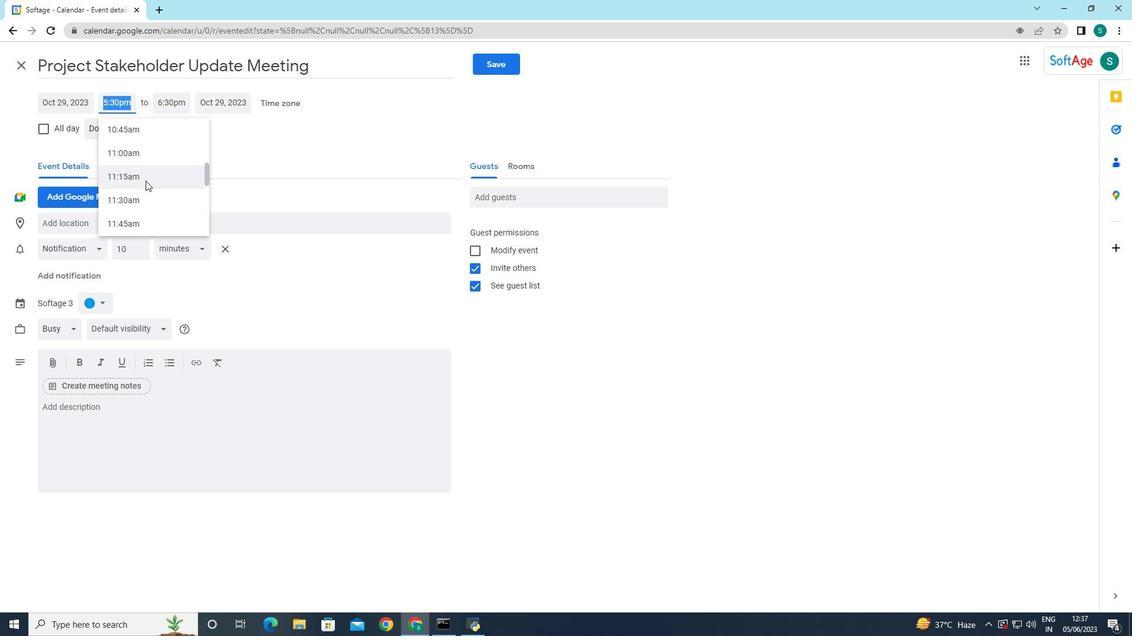 
Action: Mouse moved to (146, 179)
Screenshot: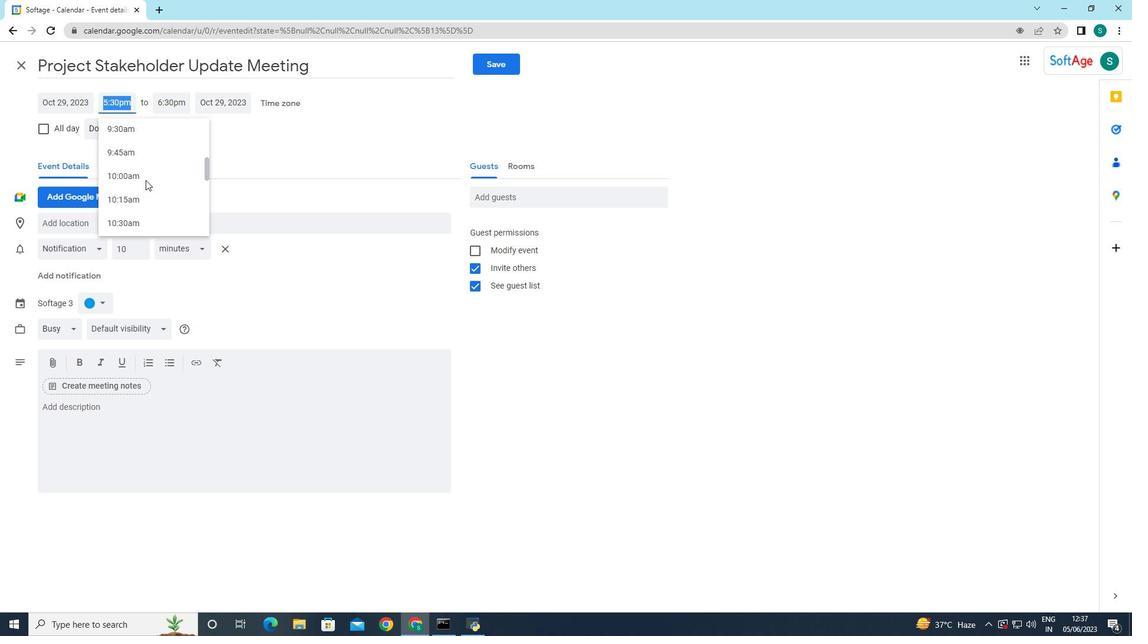 
Action: Mouse scrolled (146, 180) with delta (0, 0)
Screenshot: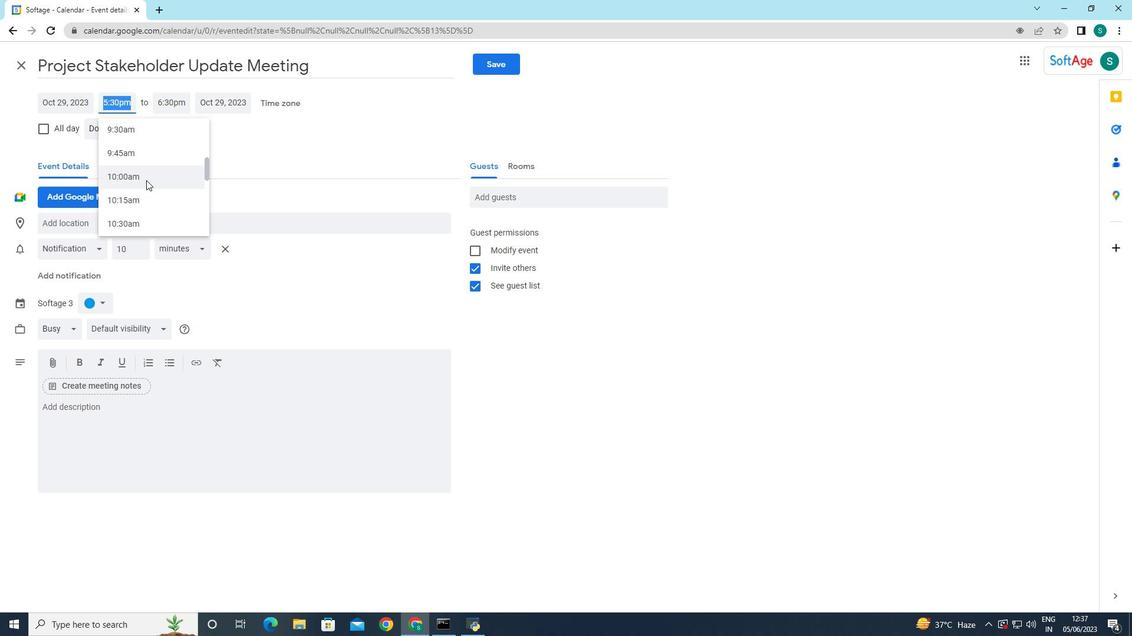 
Action: Mouse scrolled (146, 180) with delta (0, 0)
Screenshot: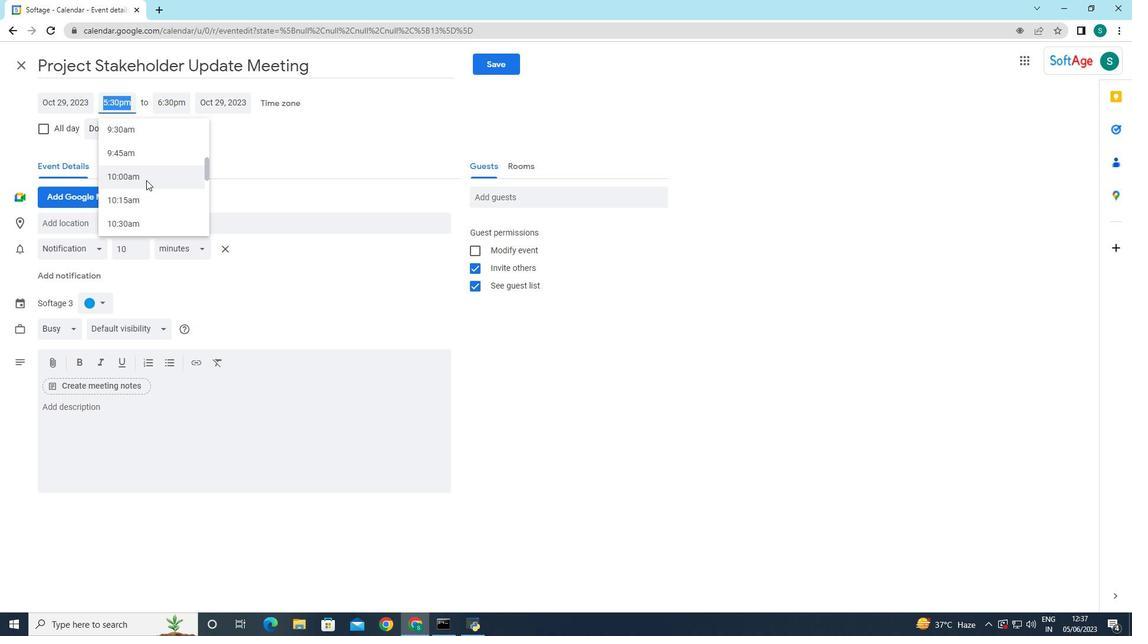 
Action: Mouse moved to (146, 179)
Screenshot: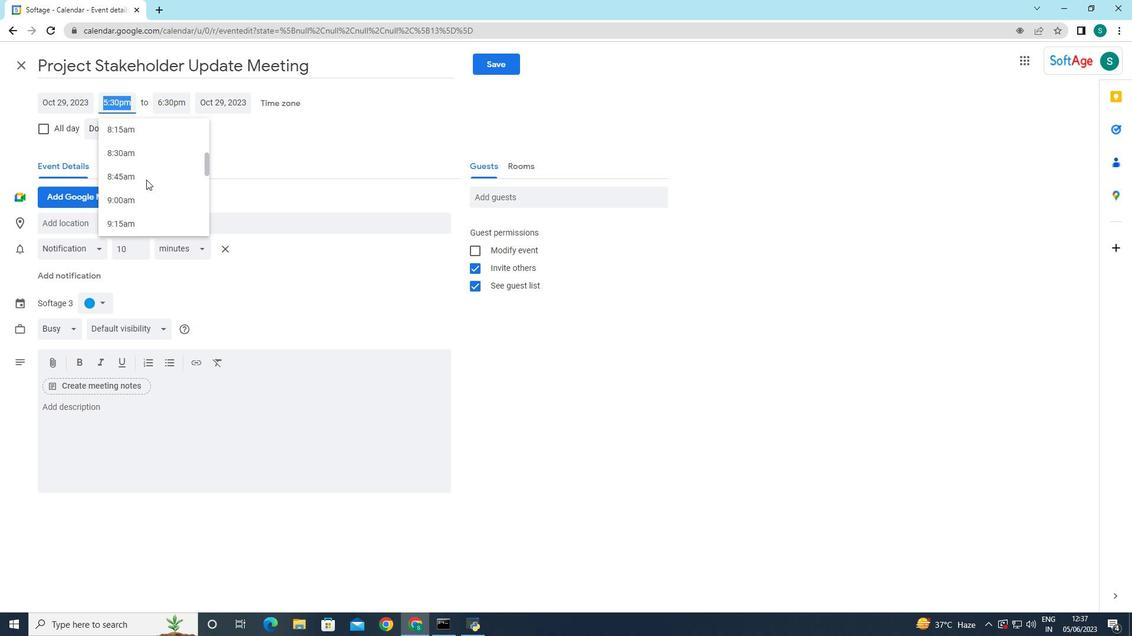 
Action: Mouse scrolled (146, 179) with delta (0, 0)
Screenshot: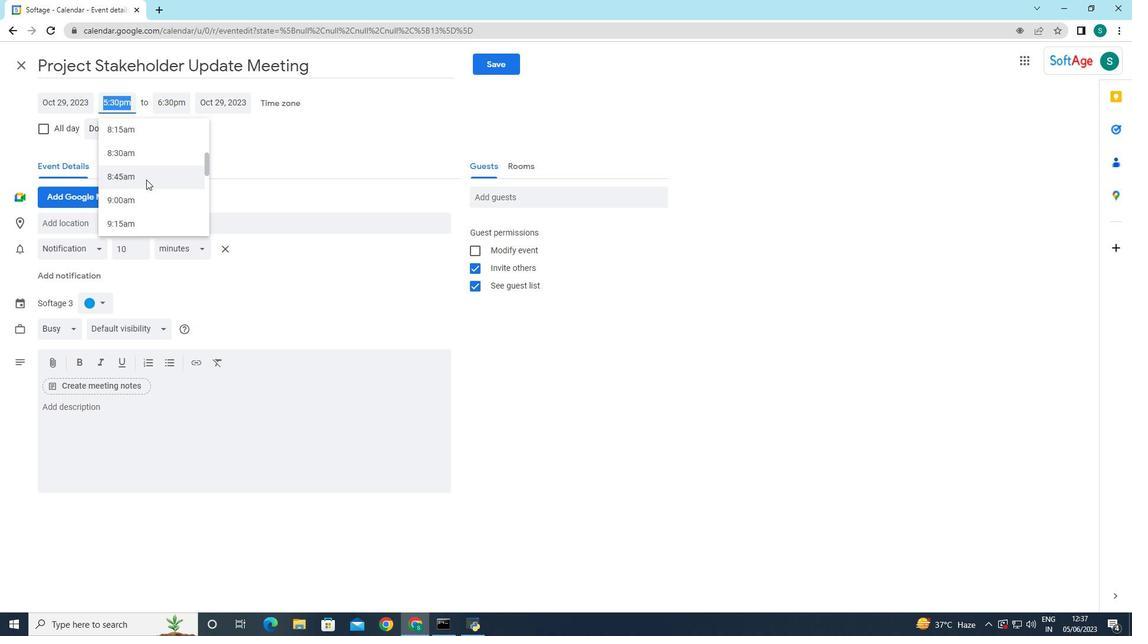 
Action: Mouse scrolled (146, 180) with delta (0, 0)
Screenshot: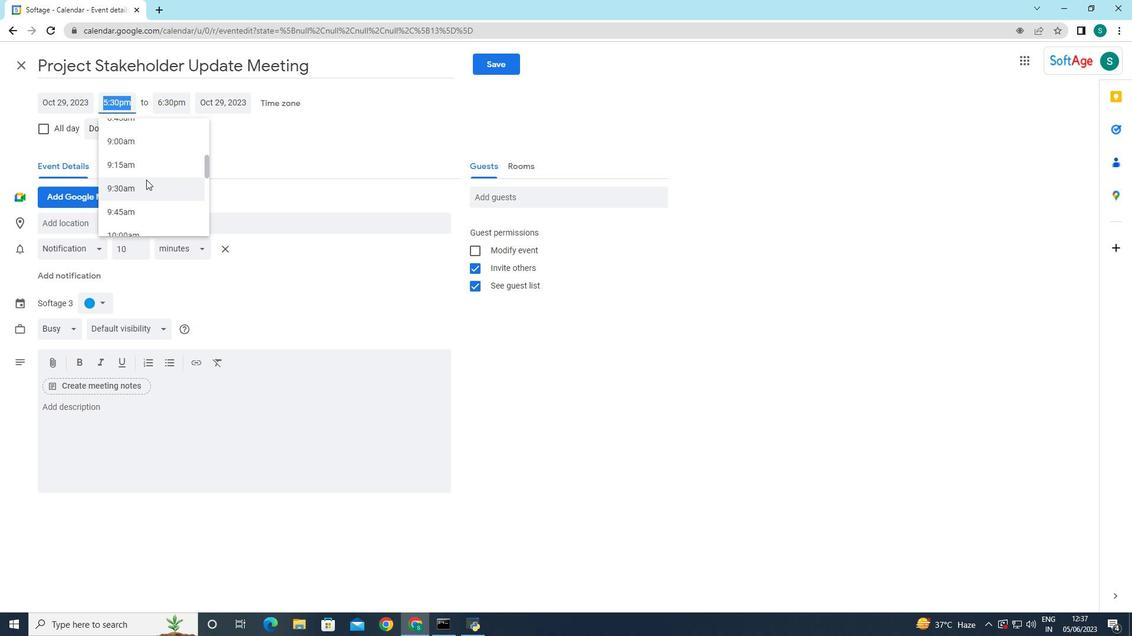 
Action: Mouse scrolled (146, 180) with delta (0, 0)
Screenshot: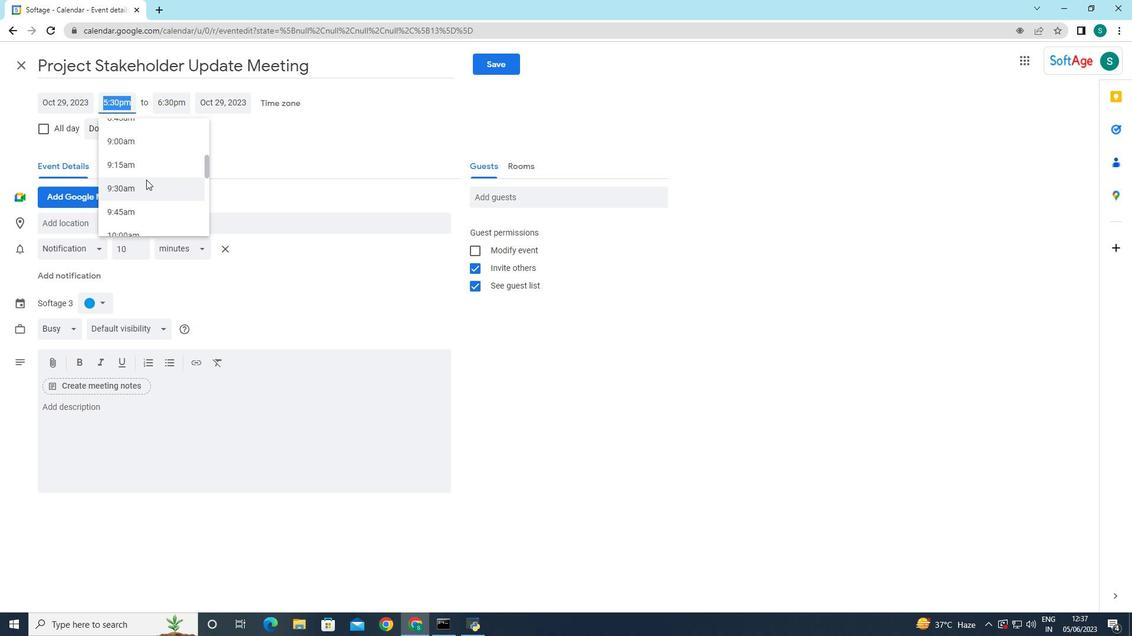 
Action: Mouse scrolled (146, 180) with delta (0, 0)
Screenshot: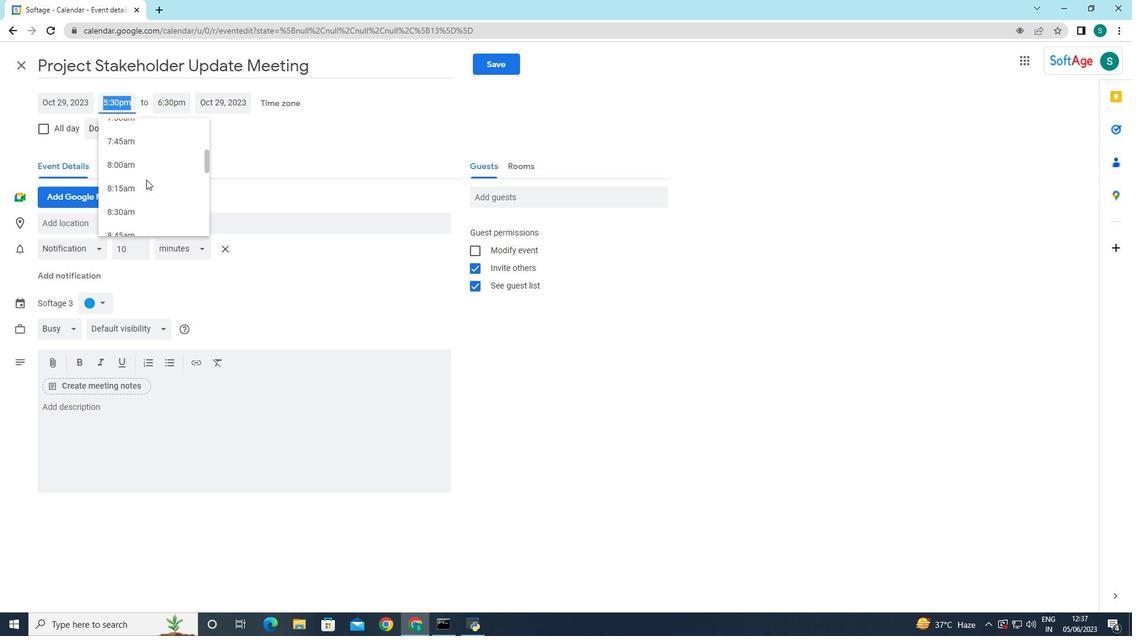 
Action: Mouse moved to (117, 177)
Screenshot: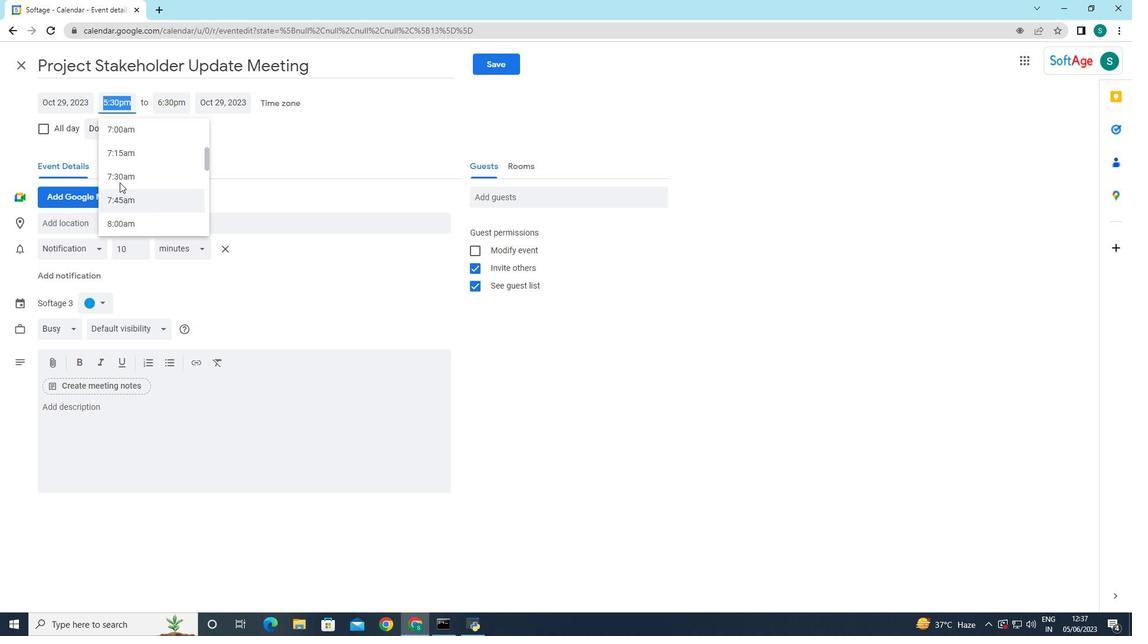 
Action: Mouse pressed left at (117, 177)
Screenshot: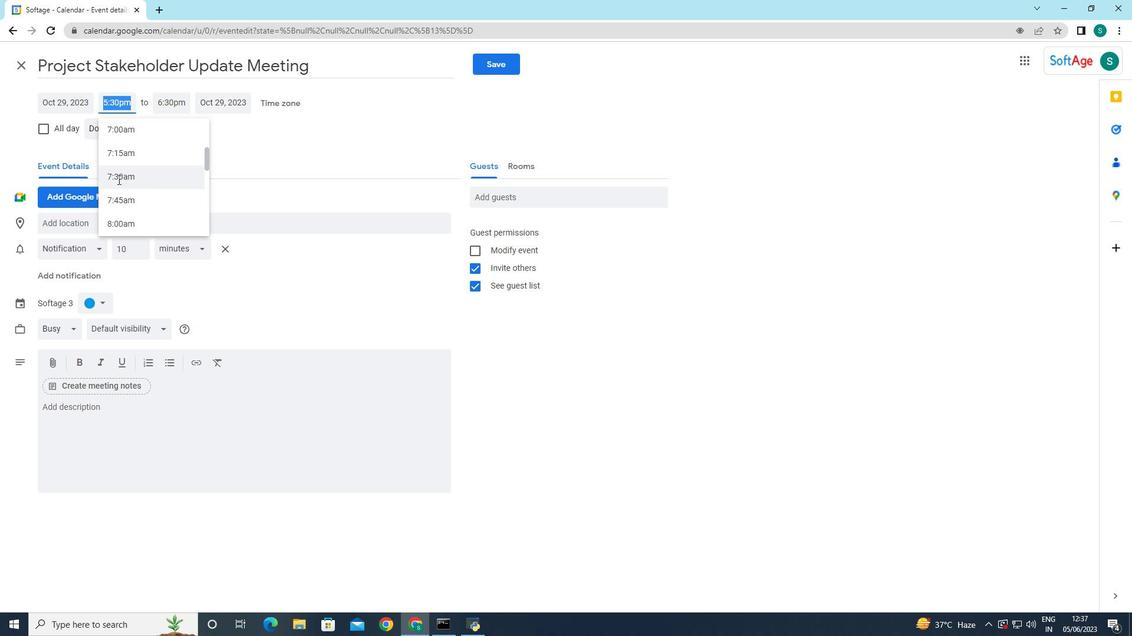 
Action: Mouse moved to (114, 103)
Screenshot: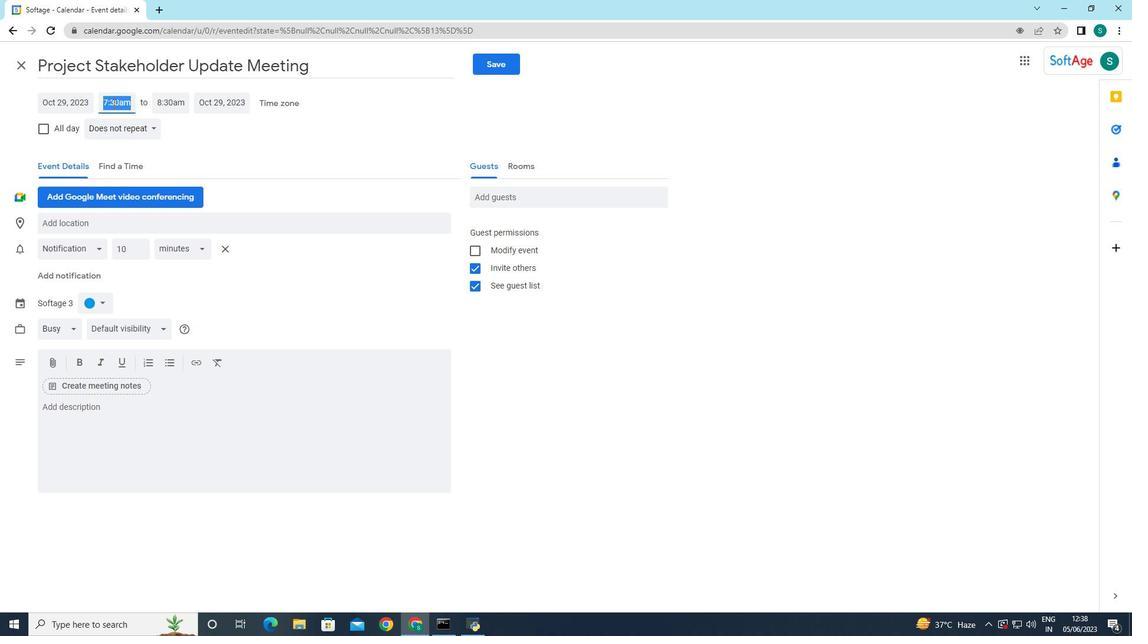 
Action: Mouse pressed left at (114, 103)
Screenshot: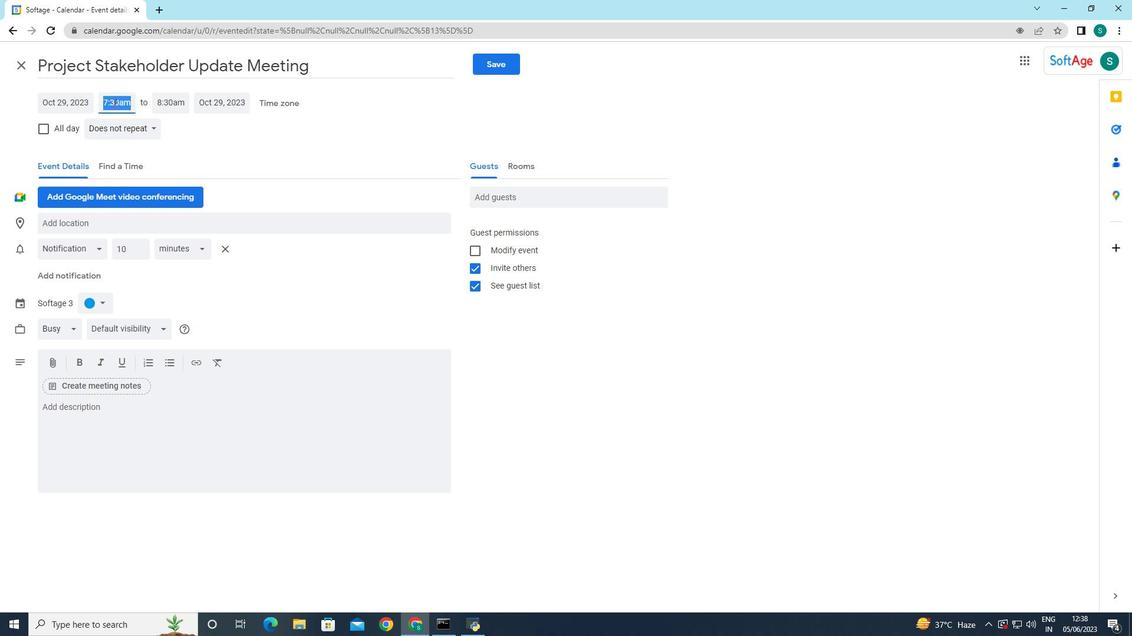 
Action: Mouse moved to (174, 153)
Screenshot: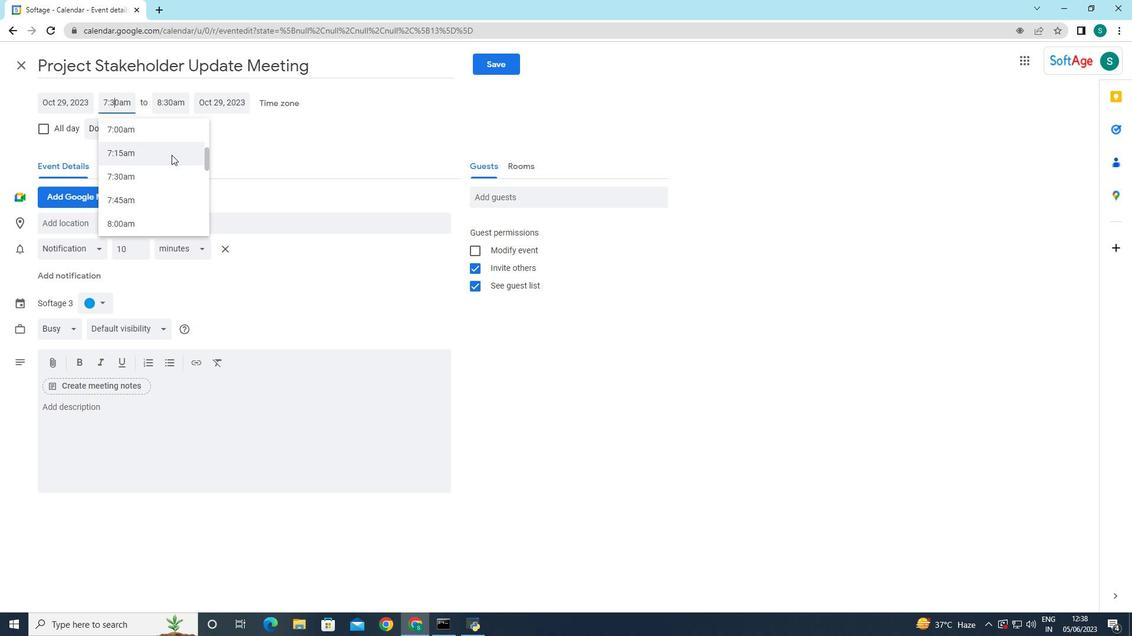 
Action: Key pressed <Key.backspace>5
Screenshot: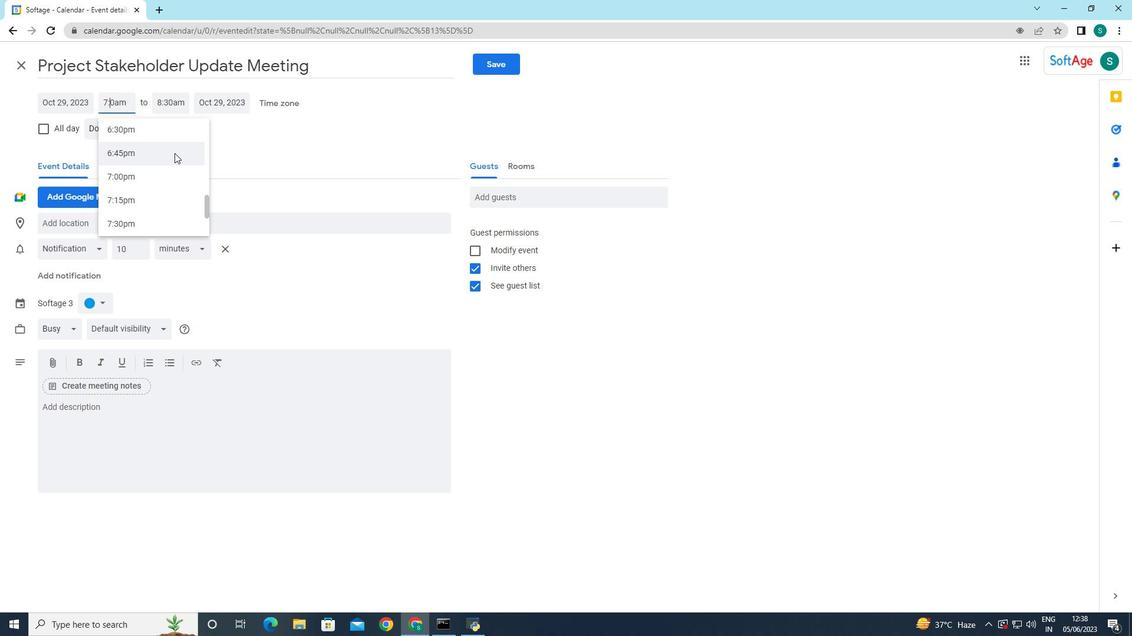 
Action: Mouse moved to (309, 129)
Screenshot: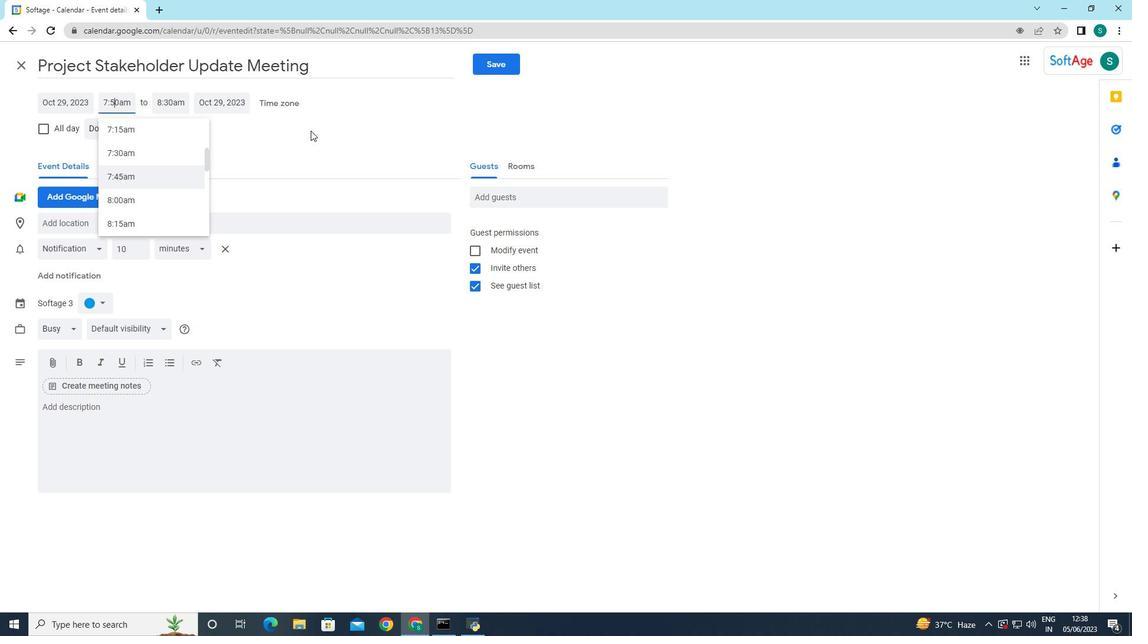 
Action: Mouse pressed left at (309, 129)
Screenshot: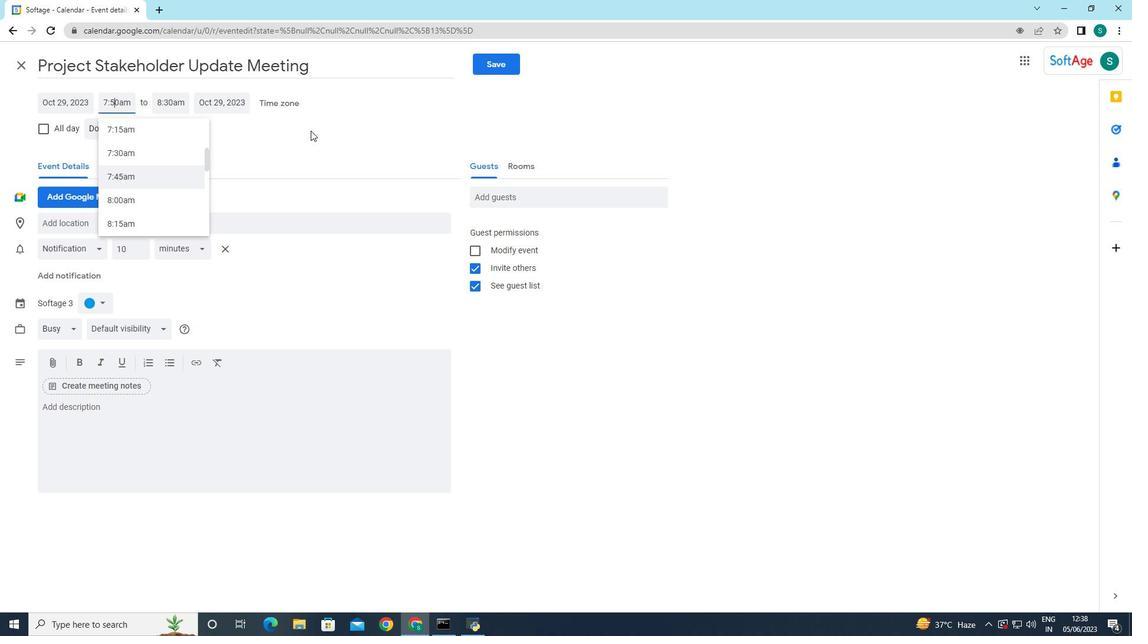 
Action: Mouse moved to (165, 103)
Screenshot: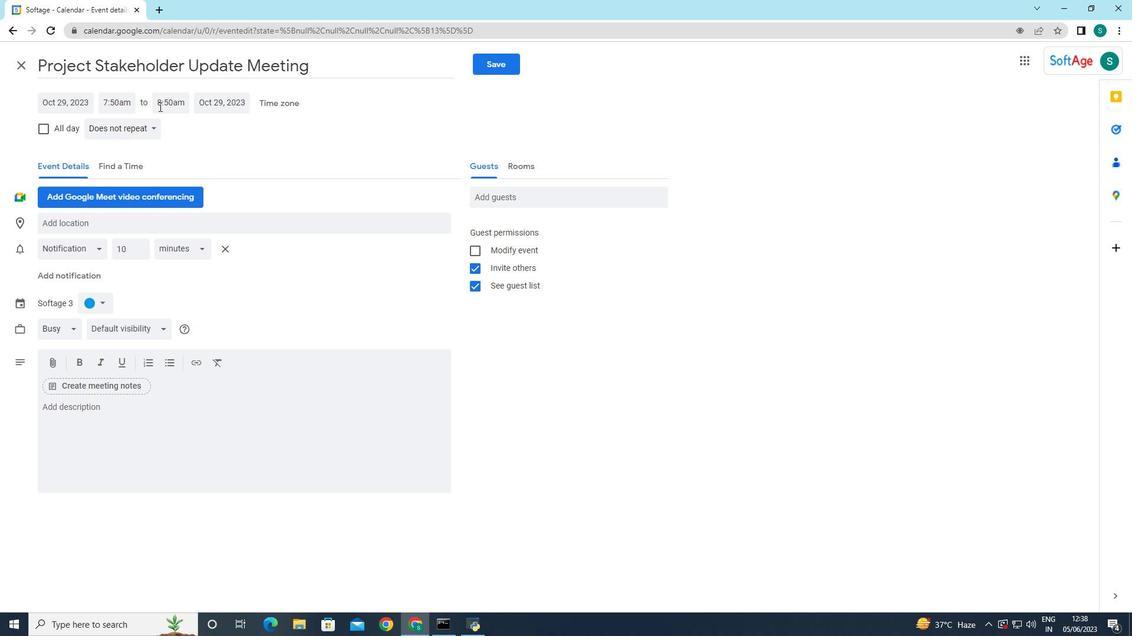 
Action: Mouse pressed left at (165, 103)
Screenshot: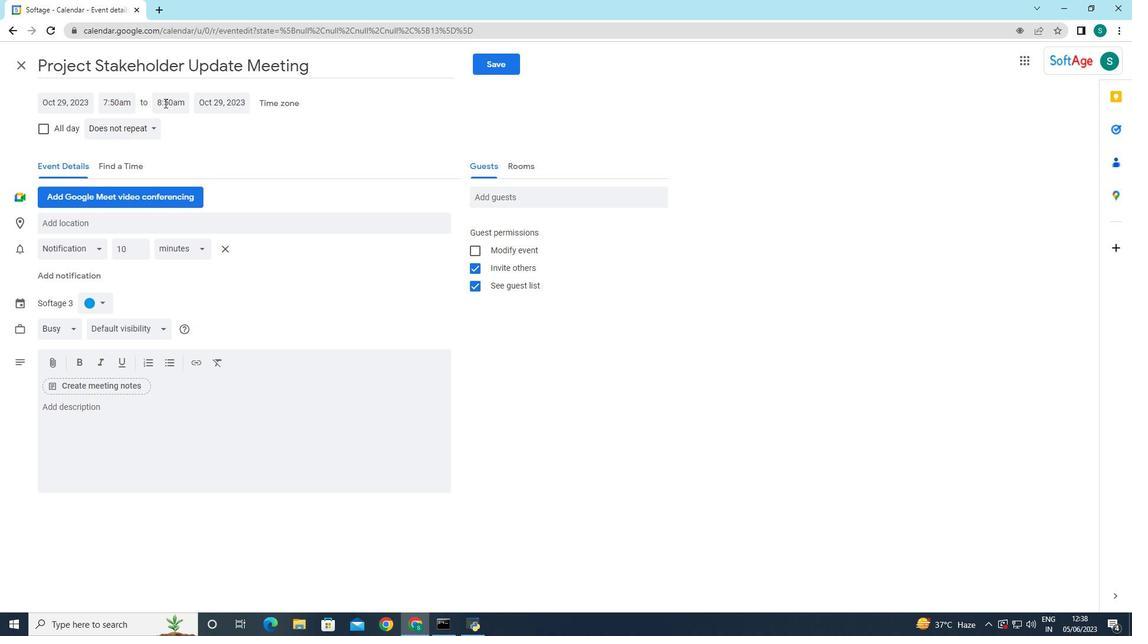 
Action: Mouse moved to (186, 221)
Screenshot: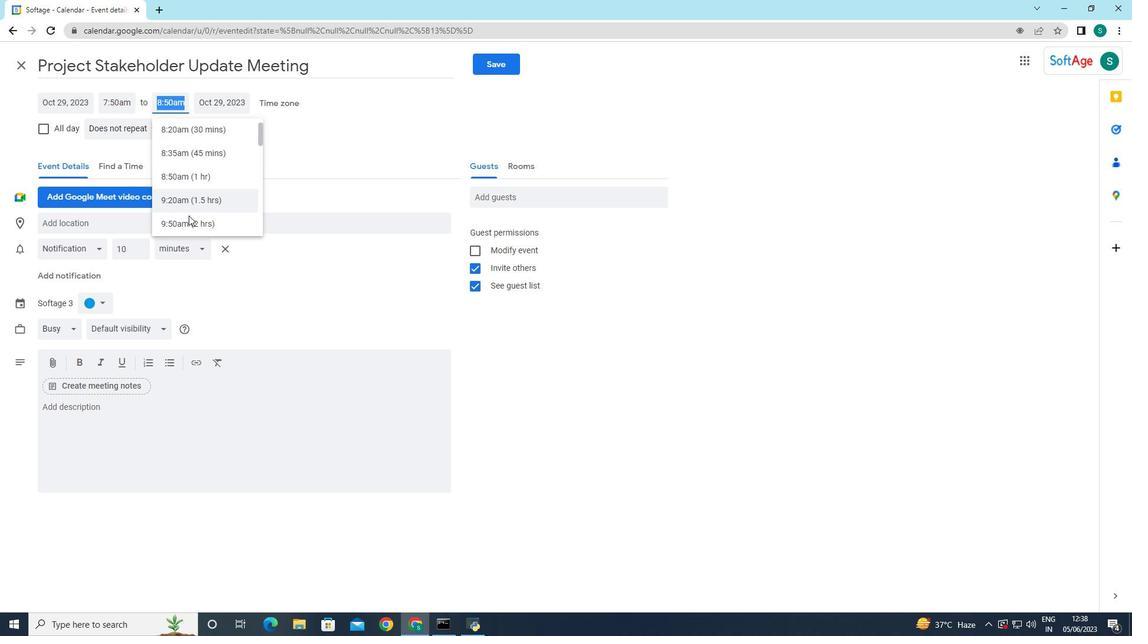 
Action: Mouse pressed left at (186, 221)
Screenshot: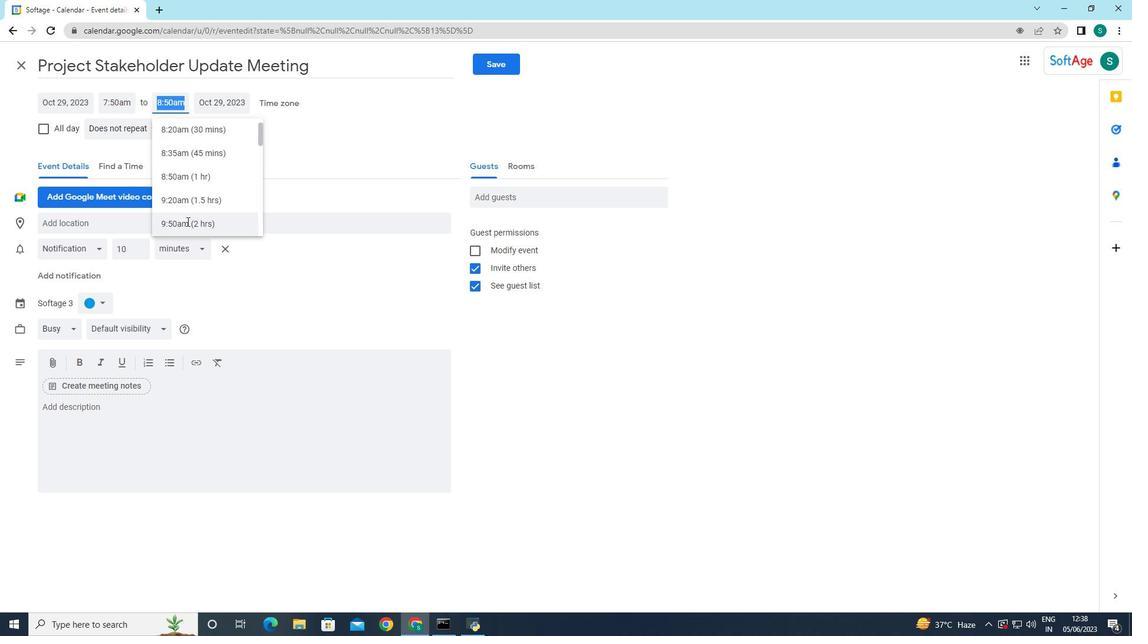 
Action: Mouse moved to (283, 159)
Screenshot: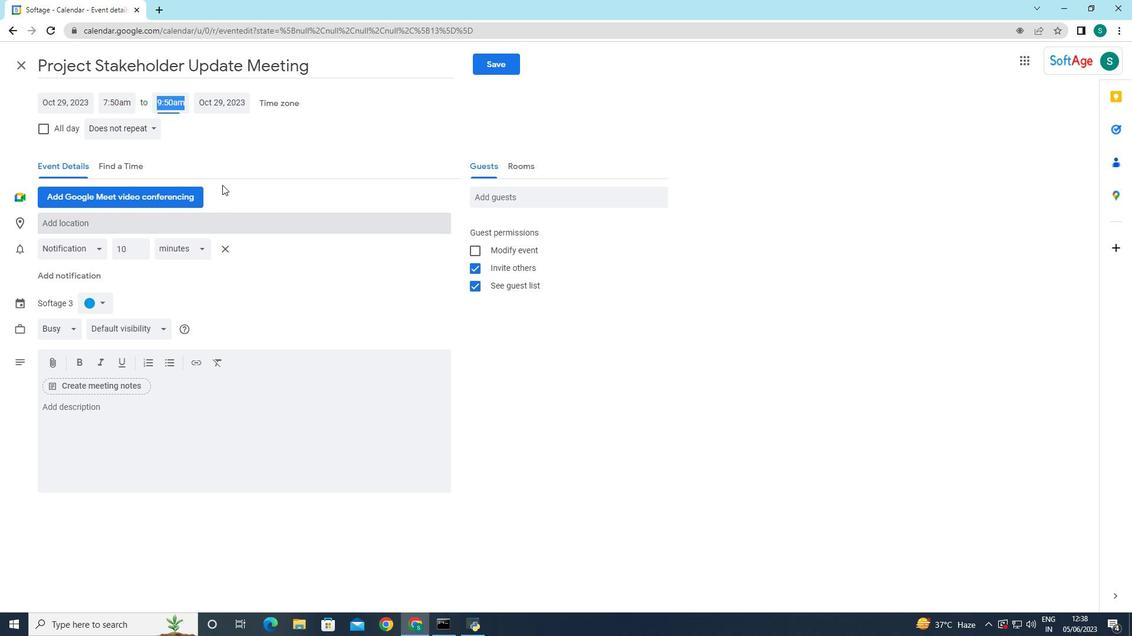 
Action: Mouse pressed left at (283, 159)
Screenshot: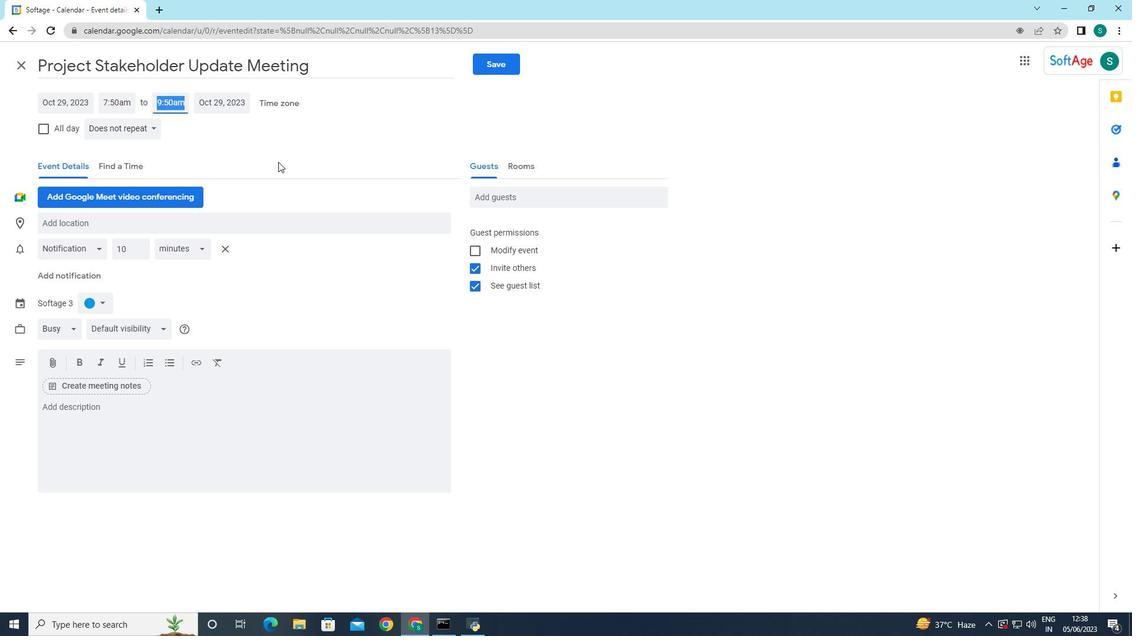 
Action: Mouse moved to (89, 424)
Screenshot: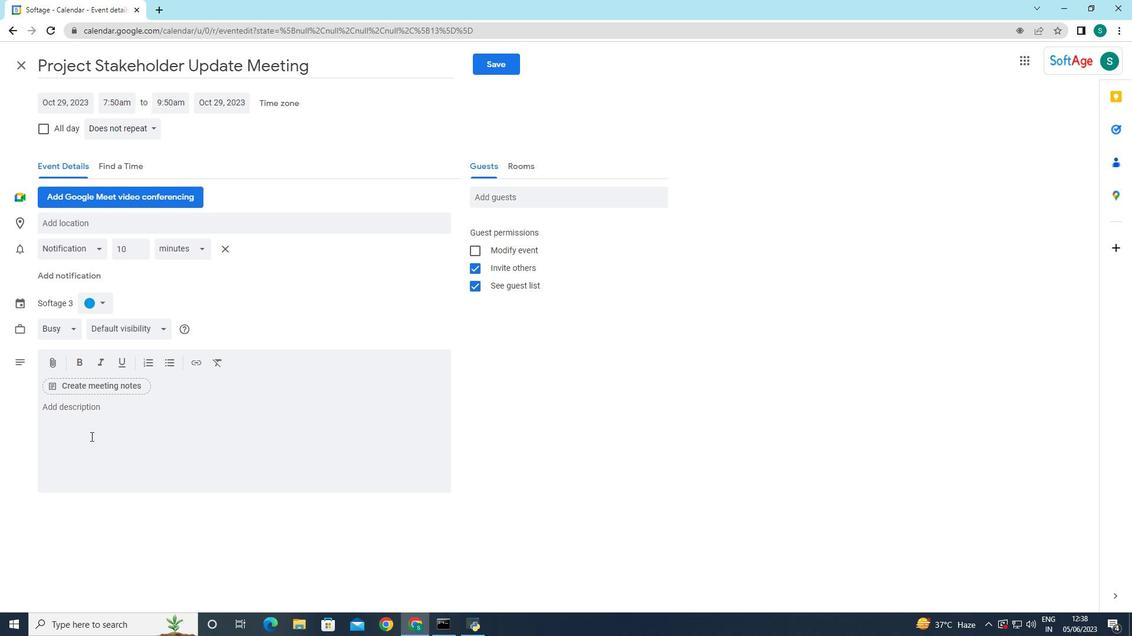 
Action: Mouse pressed left at (89, 424)
Screenshot: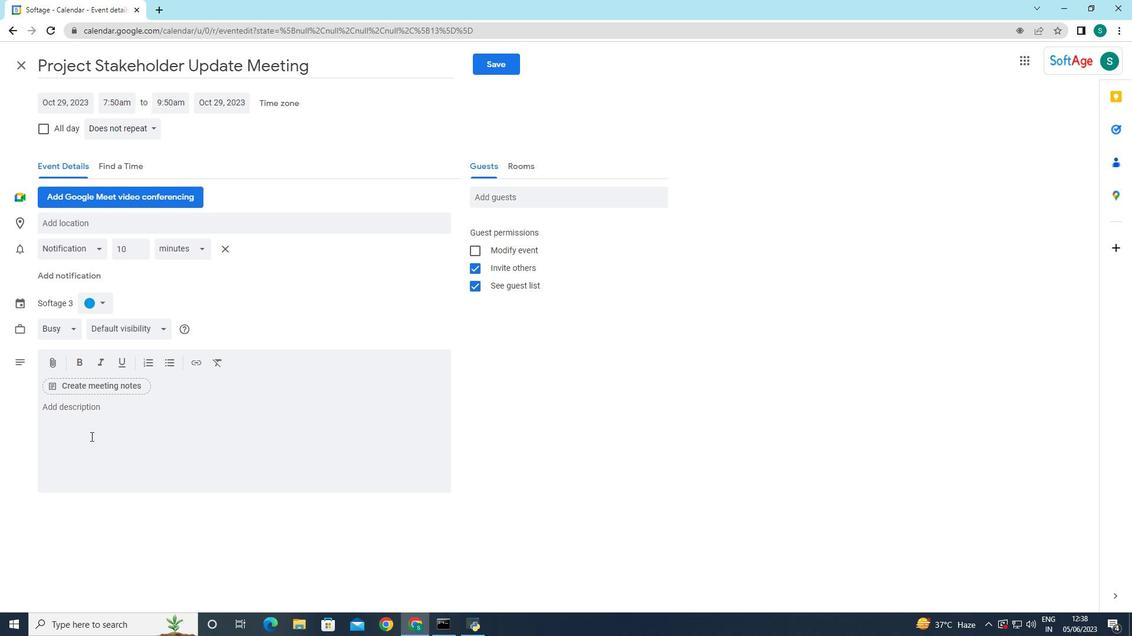 
Action: Key pressed <Key.caps_lock>A<Key.caps_lock>t<Key.space><Key.caps_lock><Key.caps_lock>the<Key.space>conclision<Key.space><Key.backspace><Key.backspace><Key.backspace><Key.backspace><Key.backspace><Key.backspace>usion<Key.space>of<Key.space>the<Key.space><Key.caps_lock>N<Key.caps_lock>w<Key.backspace>etworking<Key.space><Key.caps_lock>M<Key.caps_lock>ixer<Key.space><Key.caps_lock>E<Key.caps_lock>nv<Key.backspace><Key.backspace>vent<Key.space>,<Key.space>participkants<Key.space><Key.backspace><Key.backspace><Key.backspace><Key.backspace><Key.backspace><Key.backspace><Key.backspace>ti<Key.backspace><Key.backspace>p<Key.backspace><Key.backspace>ipants<Key.space>will<Key.space>have<Key.space>the<Key.space>opportunity<Key.space>to<Key.space>reflect<Key.space>o<Key.space><Key.backspace>n<Key.space>ther<Key.space><Key.backspace><Key.backspace>in<Key.backspace>r<Key.space>new<Key.backspace>twork<Key.space><Key.backspace>w<Key.backspace>ing<Key.space>wxpe<Key.backspace><Key.backspace><Key.backspace><Key.backspace>experences,<Key.space>shart<Key.backspace><Key.backspace><Key.backspace><Key.backspace><Key.backspace><Key.backspace><Key.backspace><Key.backspace><Key.backspace><Key.backspace><Key.backspace><Key.backspace><Key.backspace><Key.backspace><Key.backspace><Key.backspace>xperiences,<Key.space>shate<Key.backspace><Key.backspace>re<Key.space>their<Key.space>key<Key.space>takeaways,<Key.space>and<Key.space>provide<Key.space>feedback<Key.space>on<Key.space>the<Key.space>evnt<Key.backspace><Key.backspace>ent<Key.space><Key.backspace>.<Key.space><Key.caps_lock>C<Key.caps_lock>ontact<Key.space>information<Key.space>exchanged<Key.space>during<Key.space>the<Key.space>event<Key.space>will<Key.space>enable<Key.space>attendees<Key.space>to<Key.space>follow<Key.space>up<Key.space>and<Key.space>nurture<Key.space>the<Key.space>connections<Key.space>made,<Key.space>ensuring<Key.space>that<Key.space>the<Key.space>networking<Key.space>wx<Key.backspace><Key.backspace>we<Key.backspace><Key.backspace>exp<Key.backspace>x<Key.backspace>perience<Key.space>extends<Key.space>beyond<Key.space>the<Key.space>event<Key.space>itself<Key.space><Key.backspace>.
Screenshot: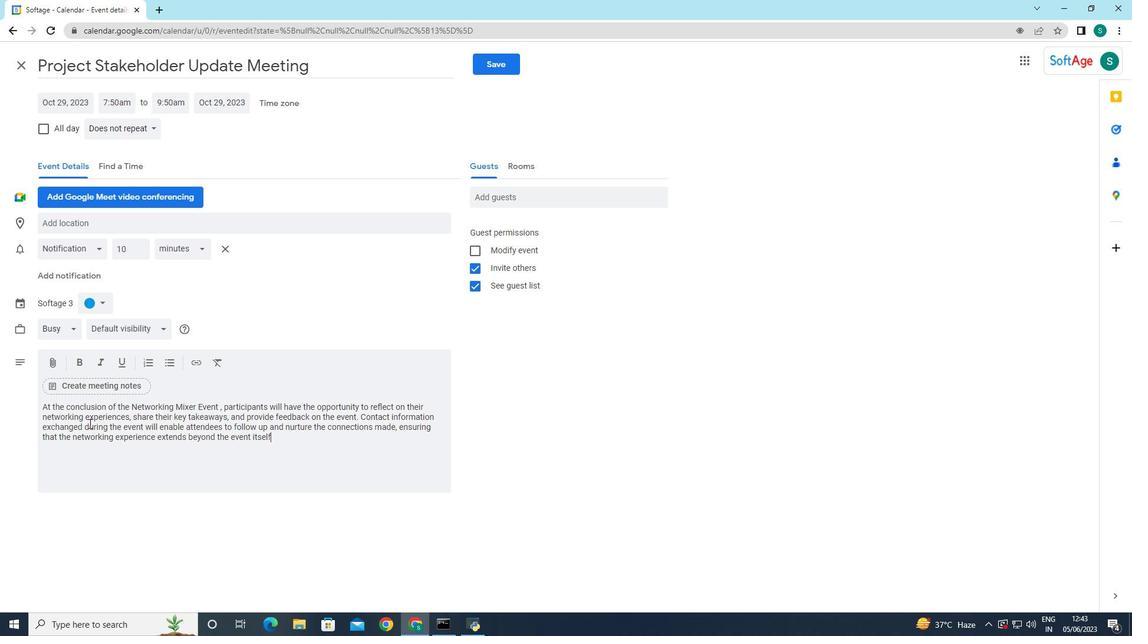 
Action: Mouse moved to (89, 304)
Screenshot: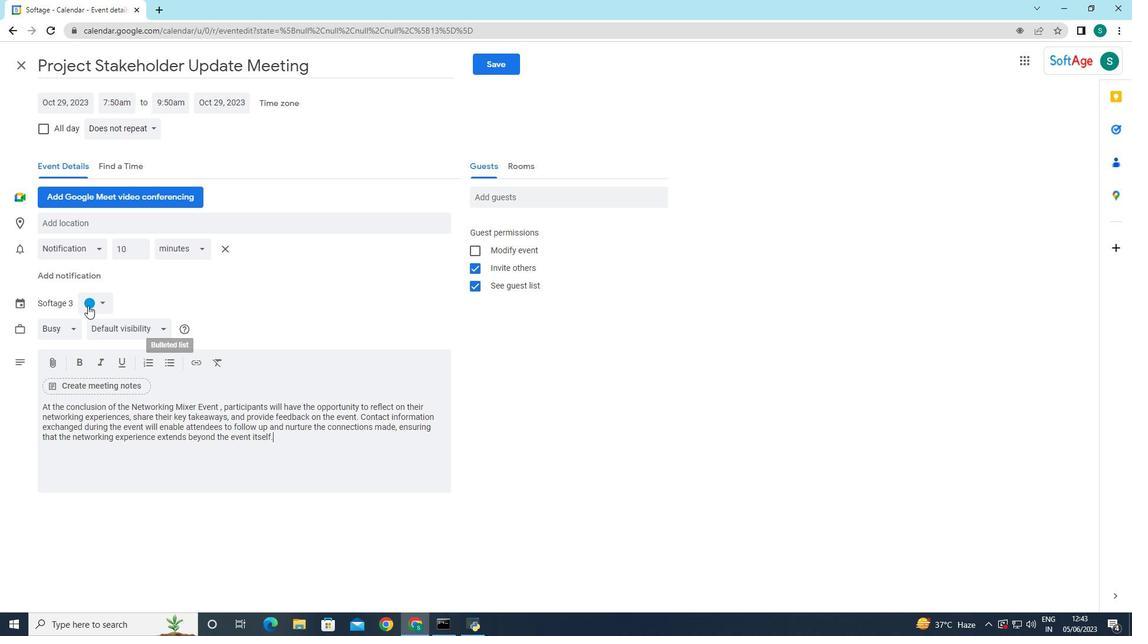 
Action: Mouse pressed left at (89, 304)
Screenshot: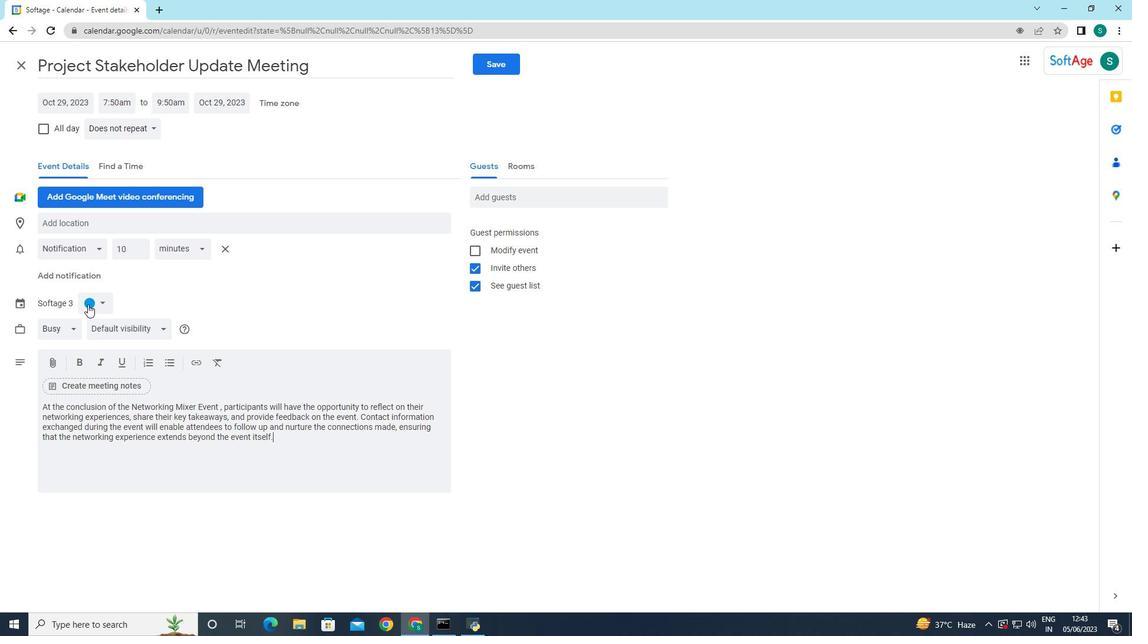 
Action: Mouse moved to (89, 319)
Screenshot: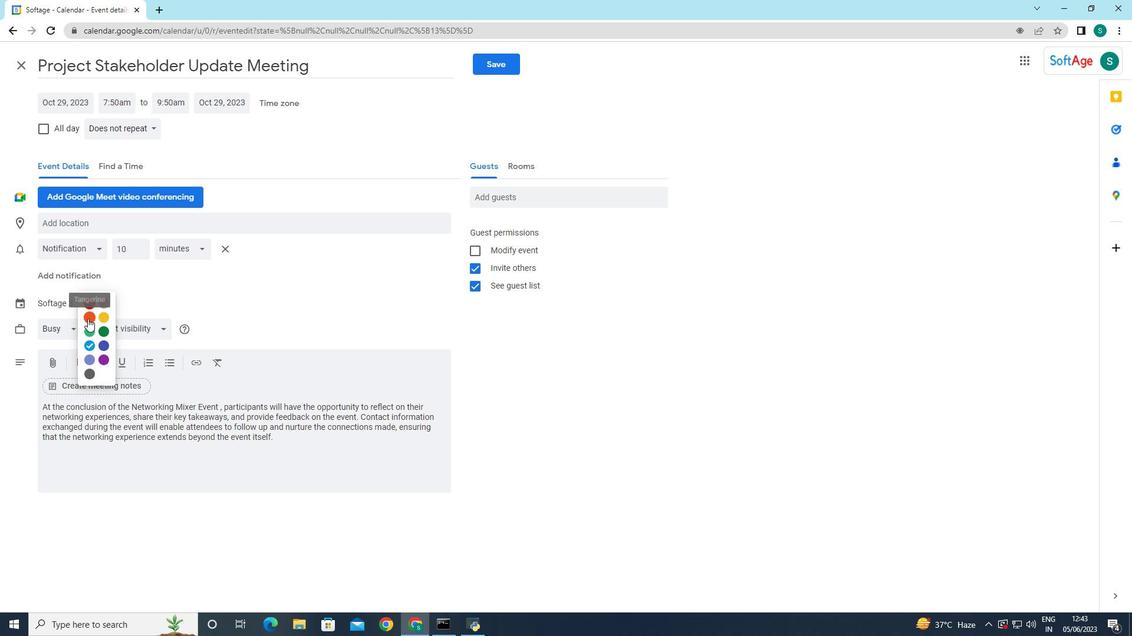 
Action: Mouse pressed left at (89, 319)
Screenshot: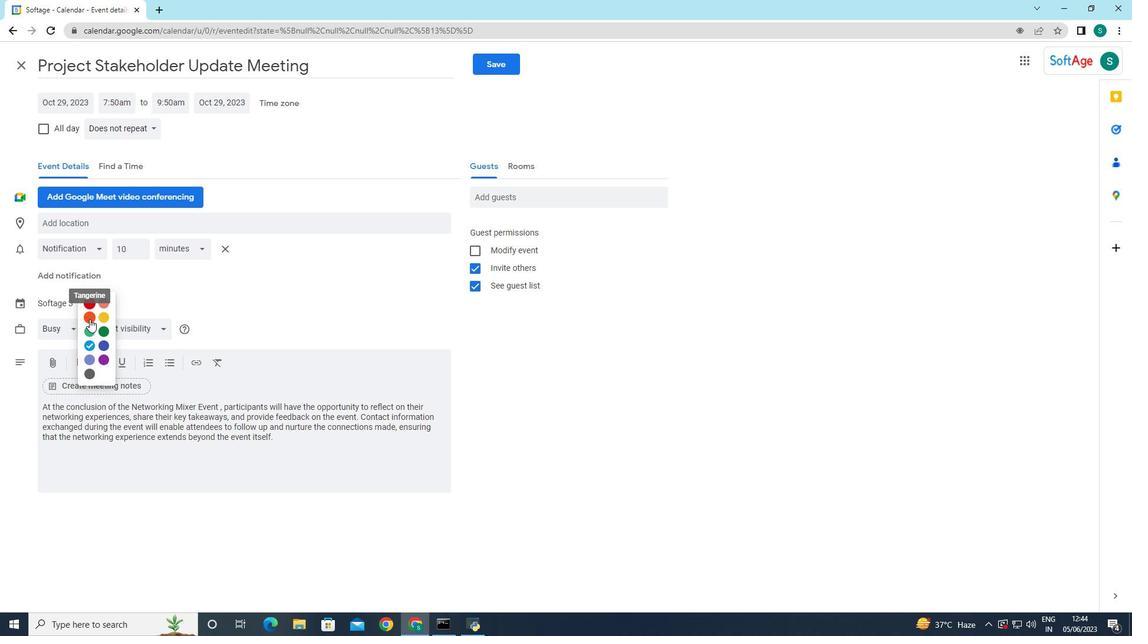 
Action: Mouse scrolled (89, 320) with delta (0, 0)
Screenshot: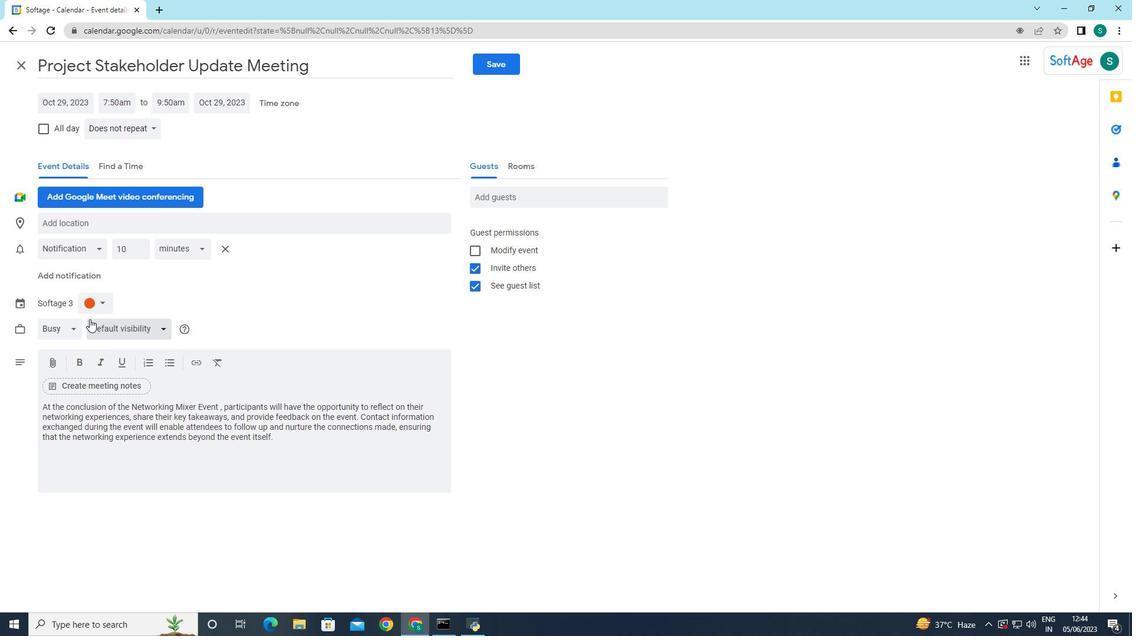 
Action: Mouse moved to (110, 222)
Screenshot: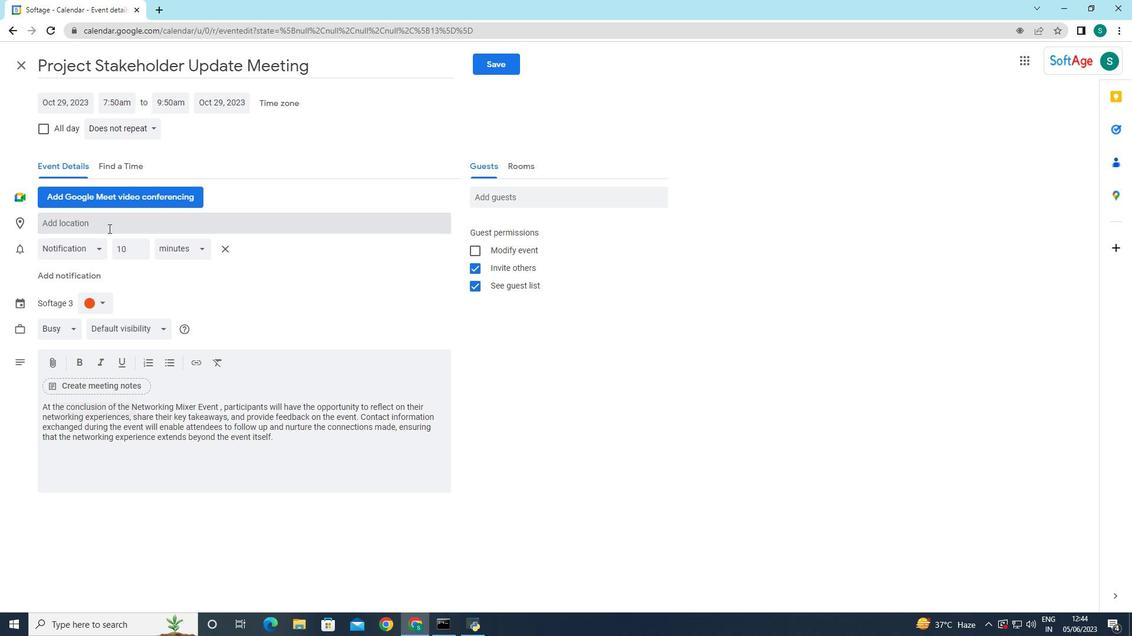 
Action: Mouse pressed left at (110, 222)
Screenshot: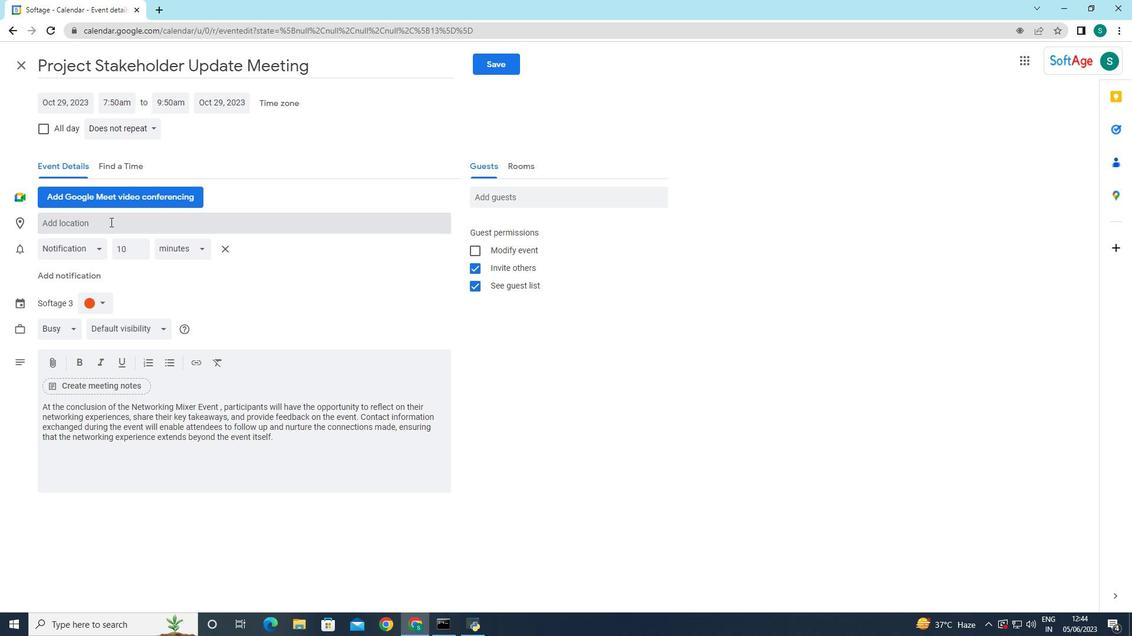 
Action: Key pressed <Key.caps_lock>E<Key.caps_lock>iffel<Key.space><Key.caps_lock>T<Key.caps_lock>oe<Key.backspace>wer,<Key.space><Key.caps_lock>P<Key.caps_lock>aris,<Key.space>france
Screenshot: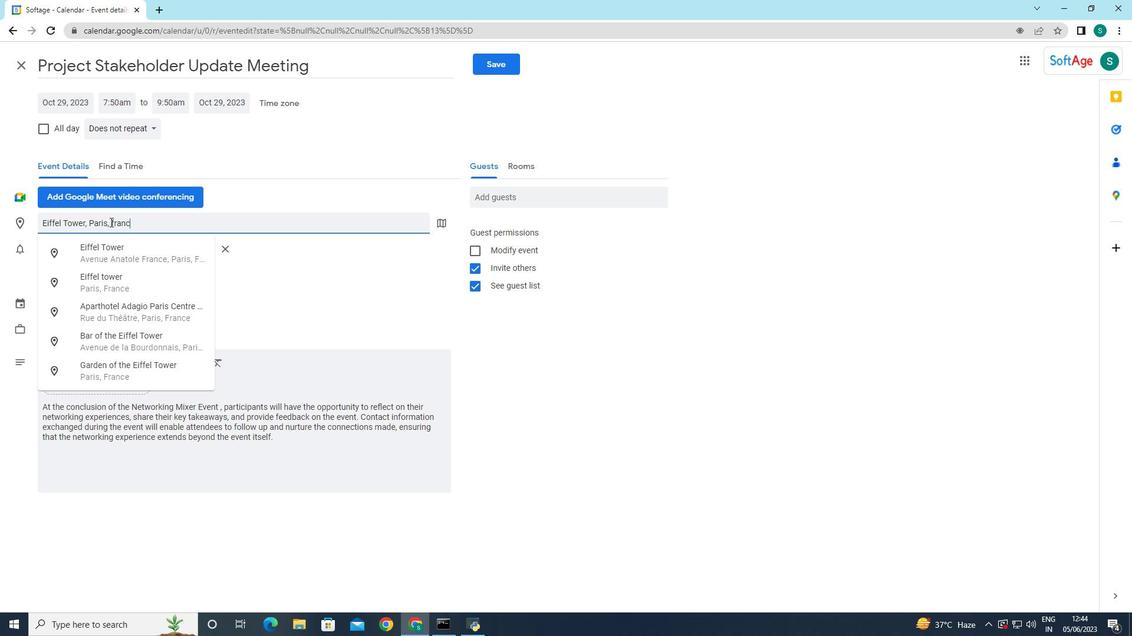 
Action: Mouse moved to (114, 220)
Screenshot: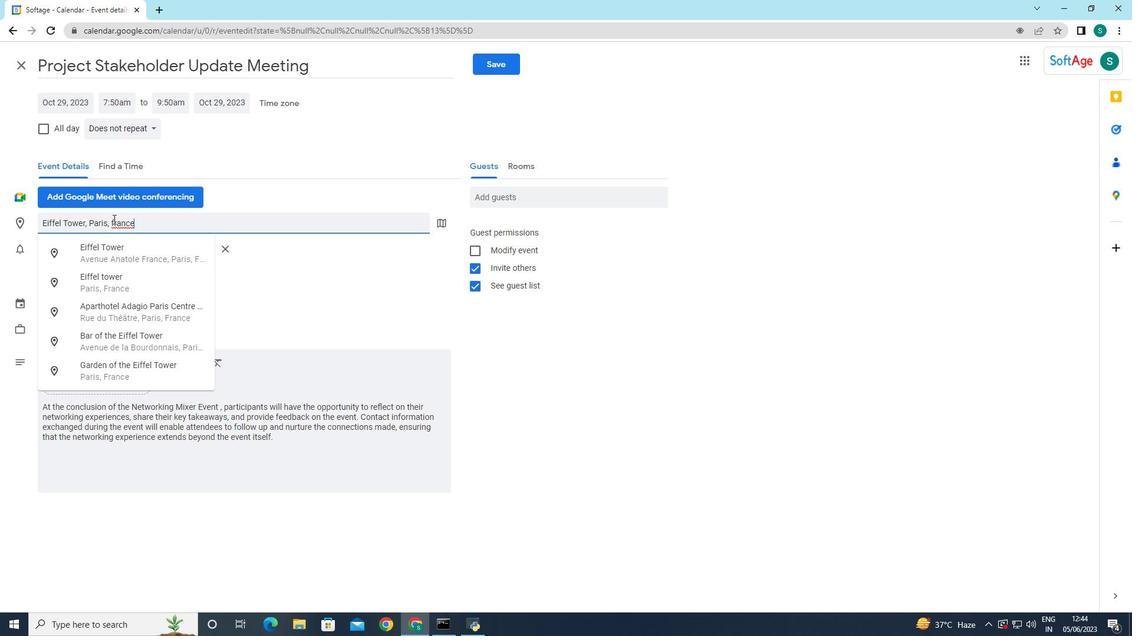 
Action: Mouse pressed left at (114, 220)
Screenshot: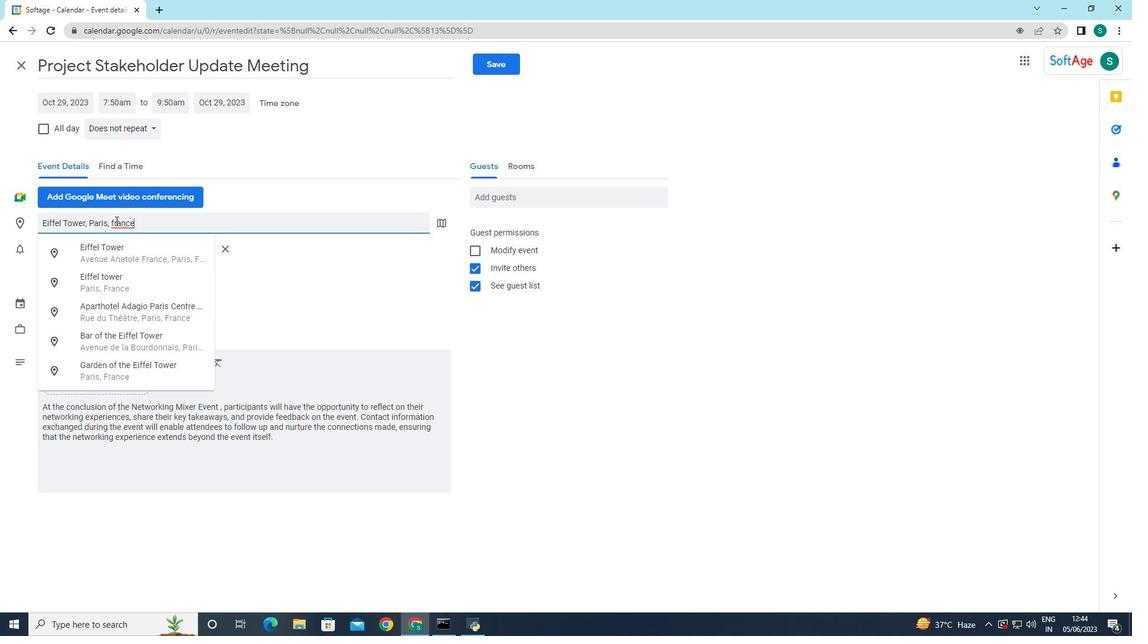 
Action: Mouse moved to (119, 261)
Screenshot: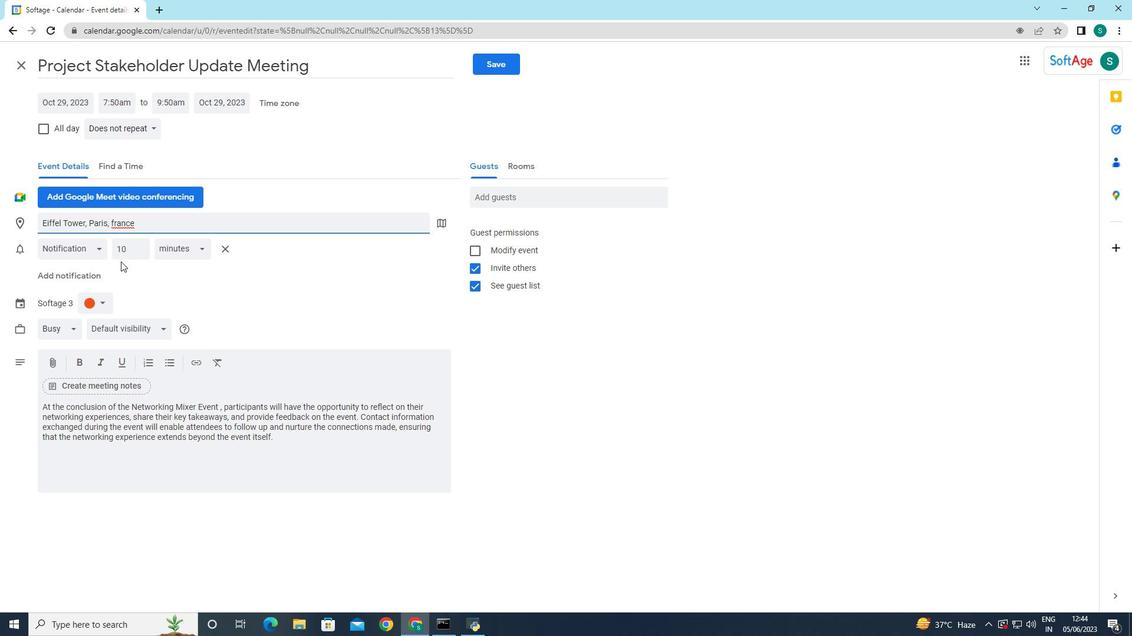 
Action: Key pressed <Key.backspace><Key.shift><Key.shift><Key.shift>F
Screenshot: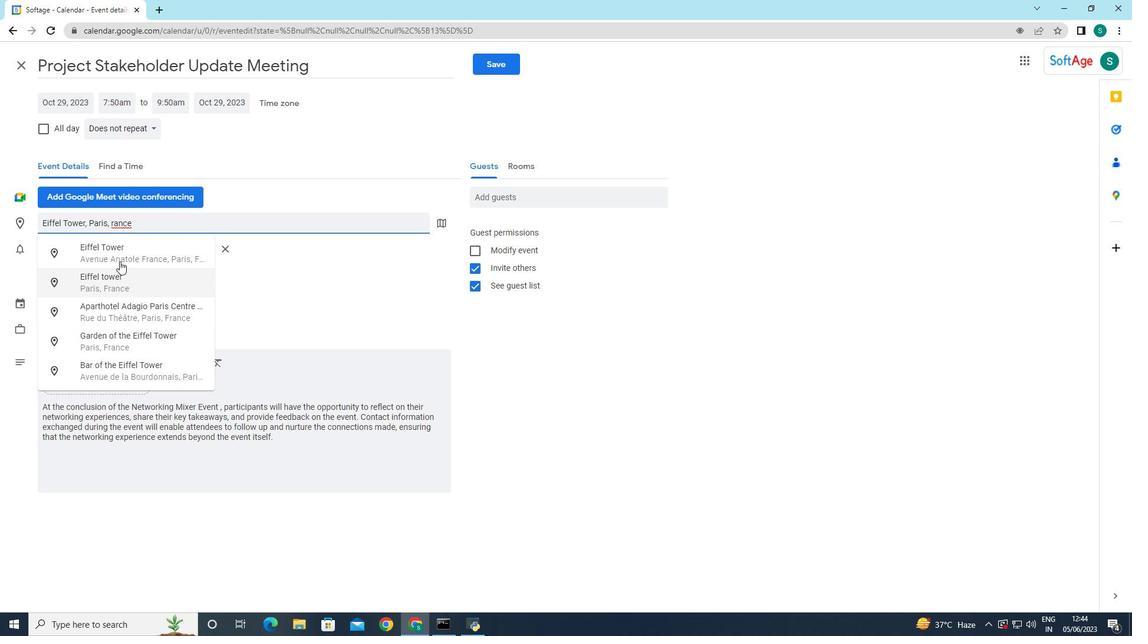 
Action: Mouse moved to (146, 223)
Screenshot: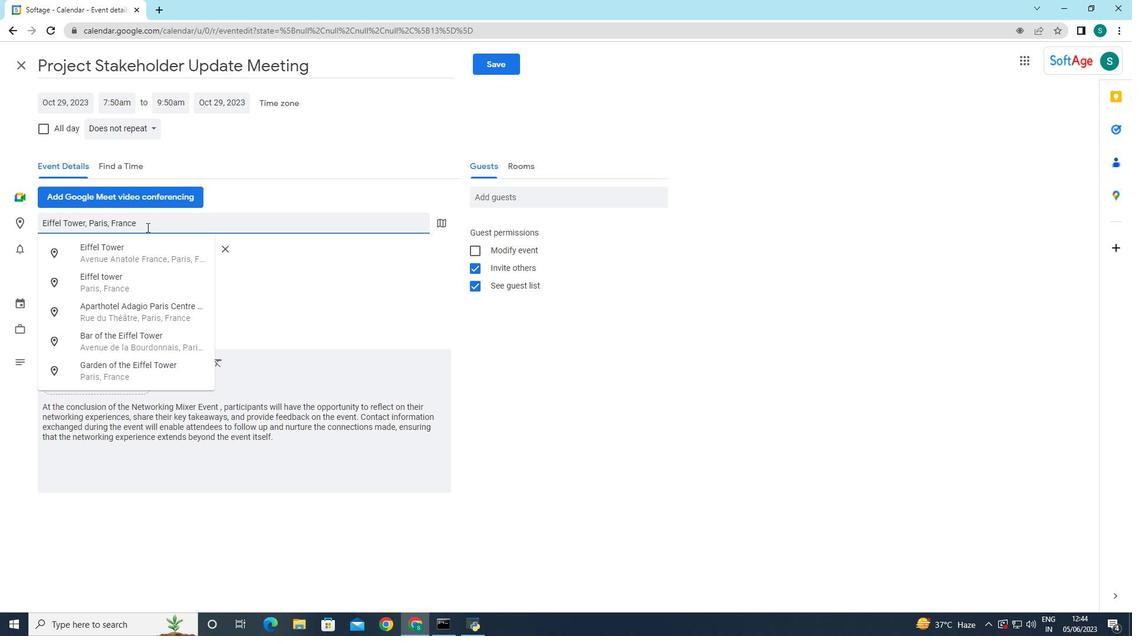 
Action: Mouse pressed left at (146, 223)
Screenshot: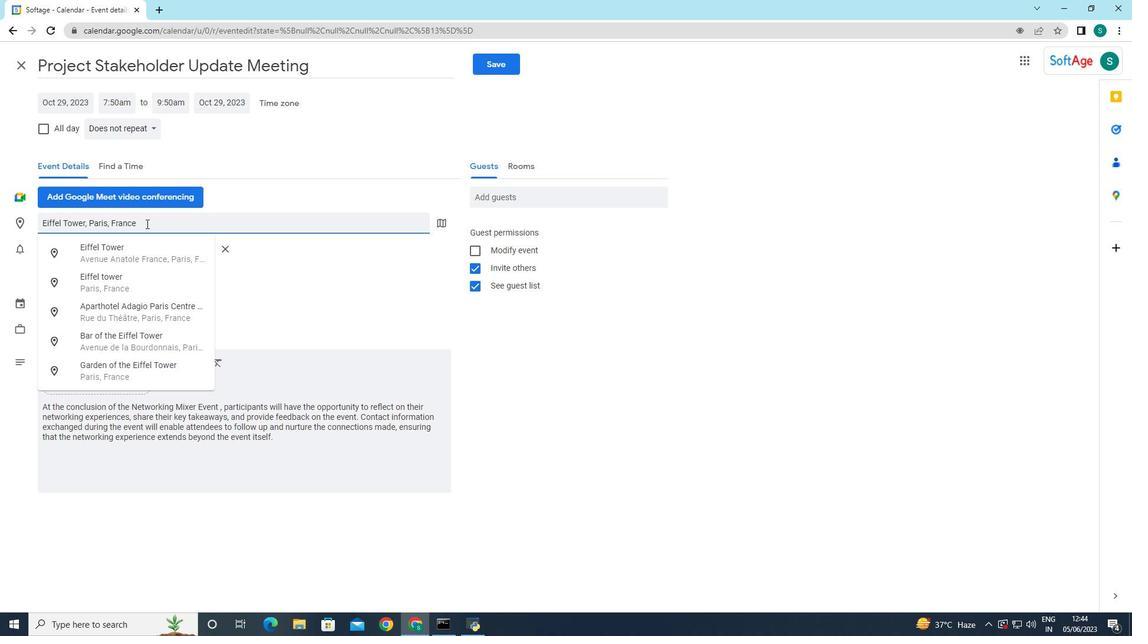 
Action: Mouse moved to (294, 289)
Screenshot: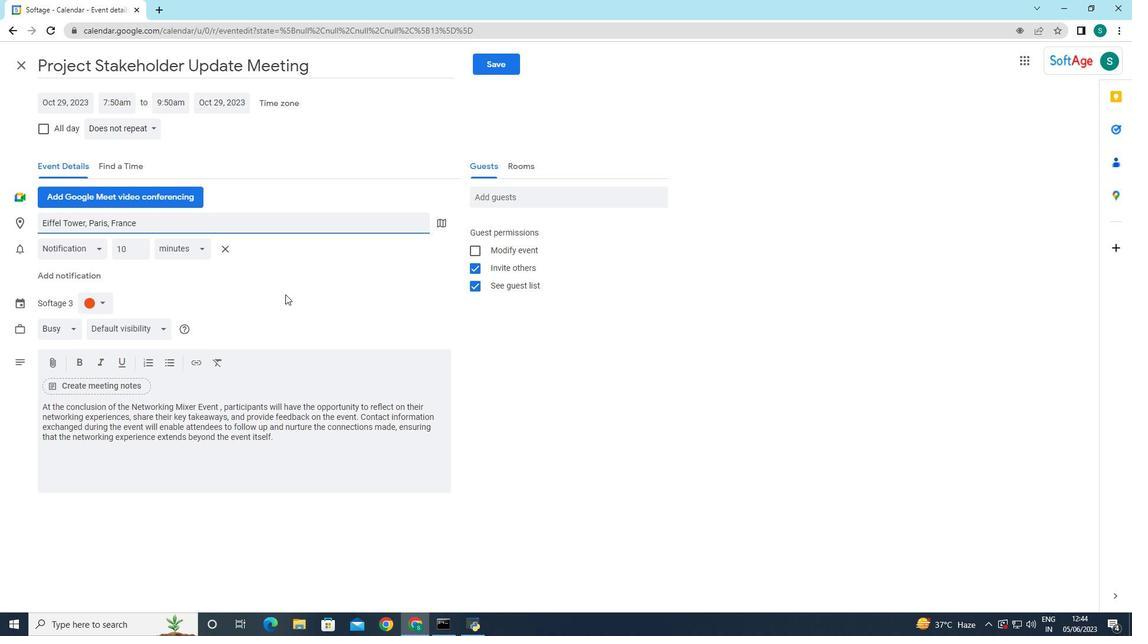 
Action: Mouse pressed left at (294, 289)
Screenshot: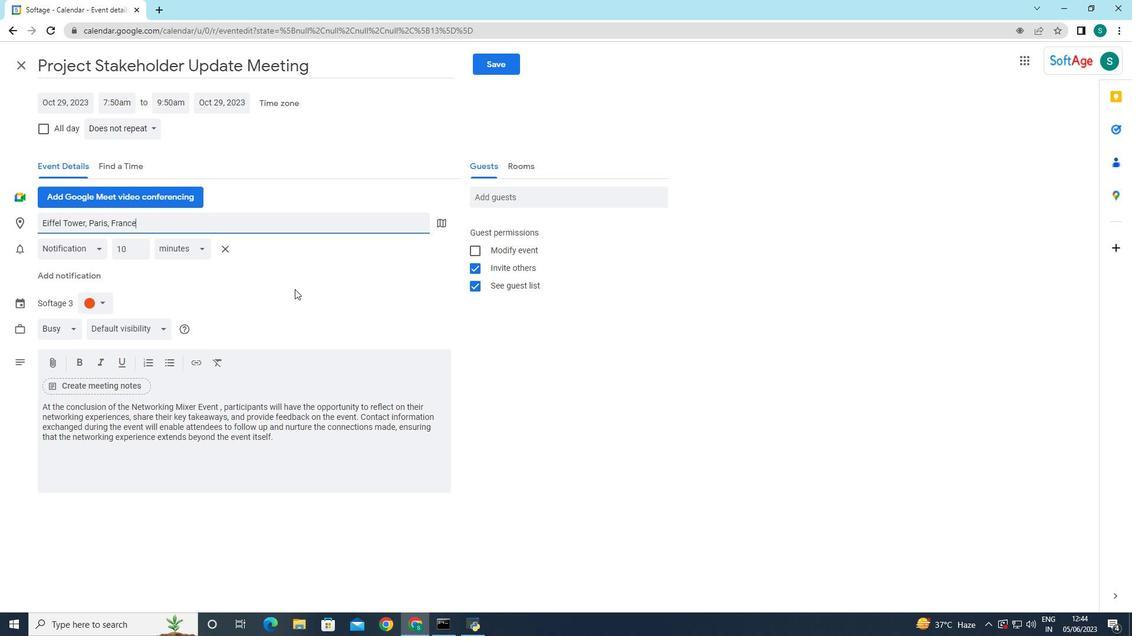 
Action: Mouse moved to (490, 195)
Screenshot: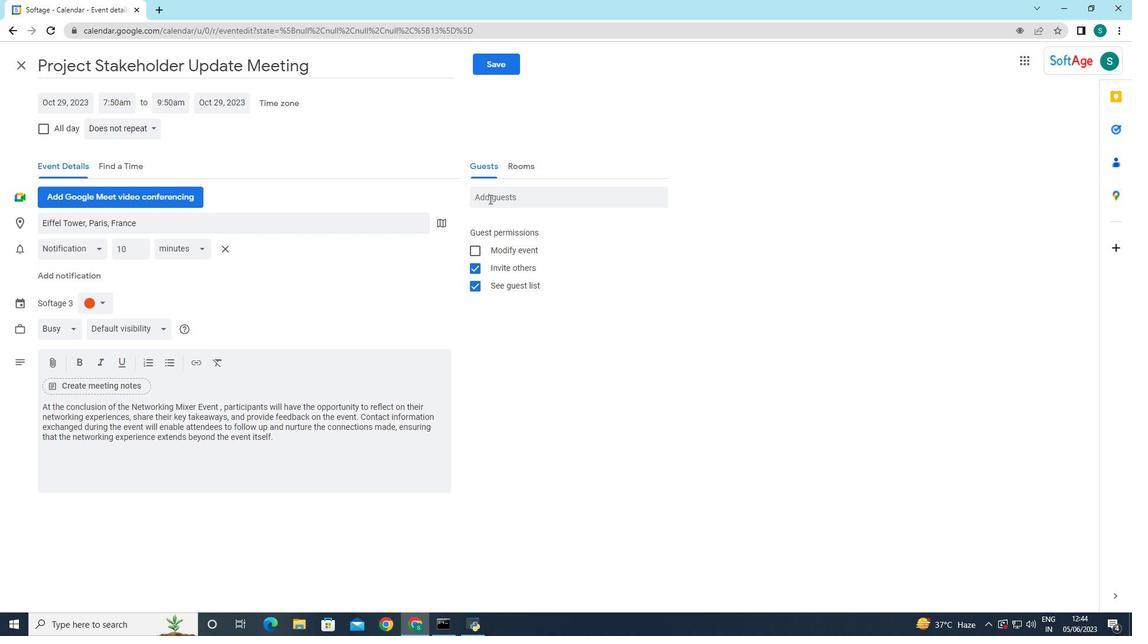 
Action: Mouse pressed left at (490, 195)
Screenshot: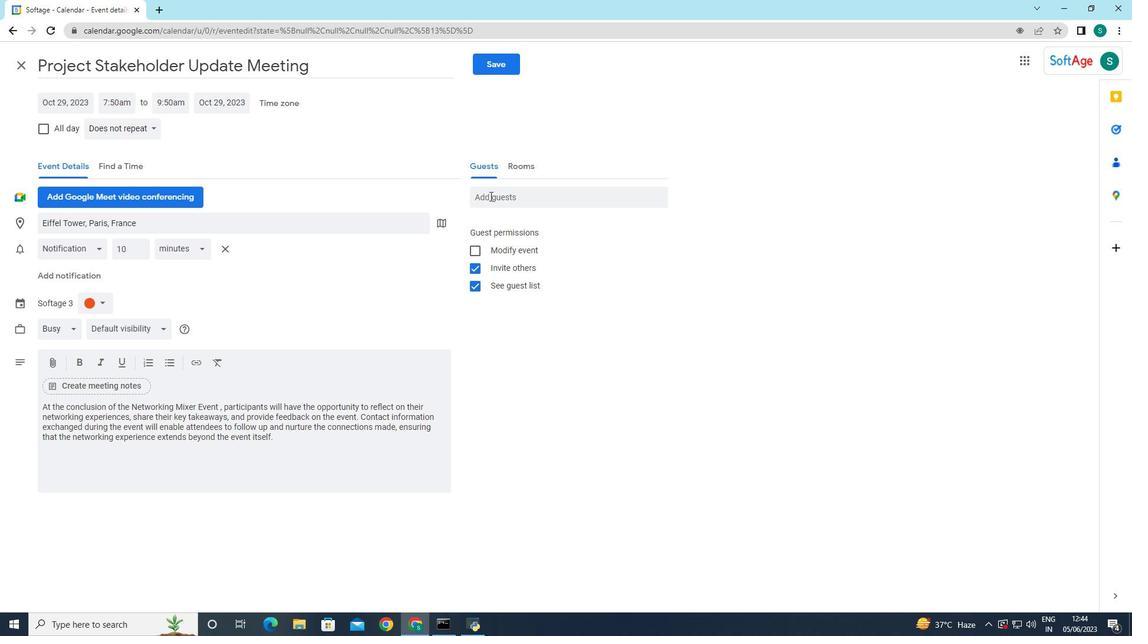
Action: Key pressed softage.8
Screenshot: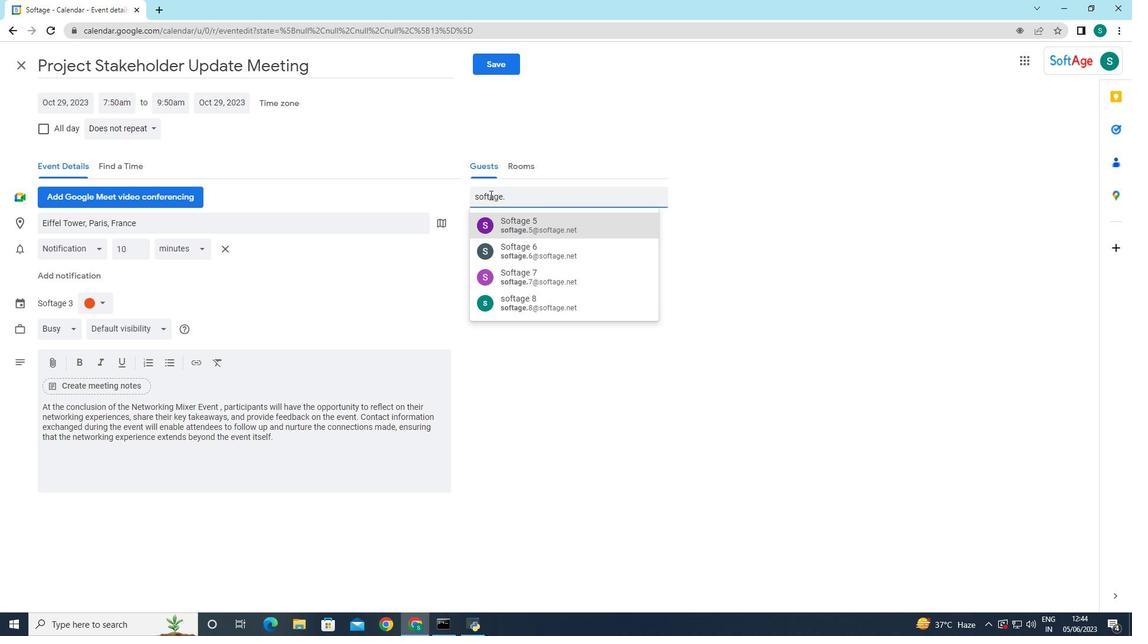 
Action: Mouse moved to (588, 226)
Screenshot: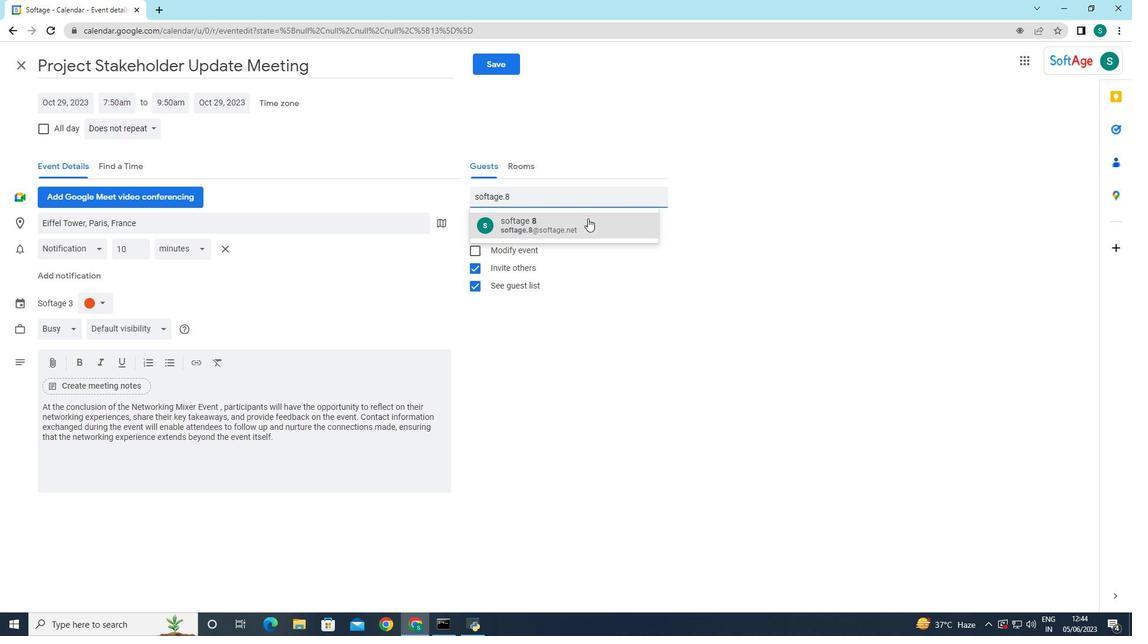 
Action: Mouse pressed left at (588, 226)
Screenshot: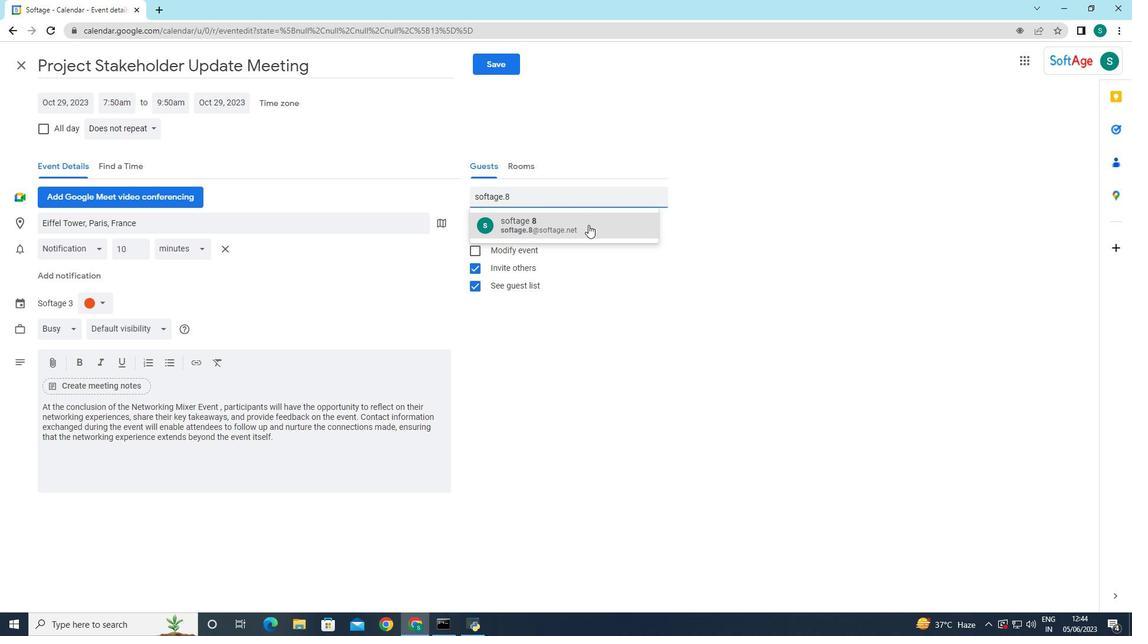 
Action: Mouse moved to (553, 198)
Screenshot: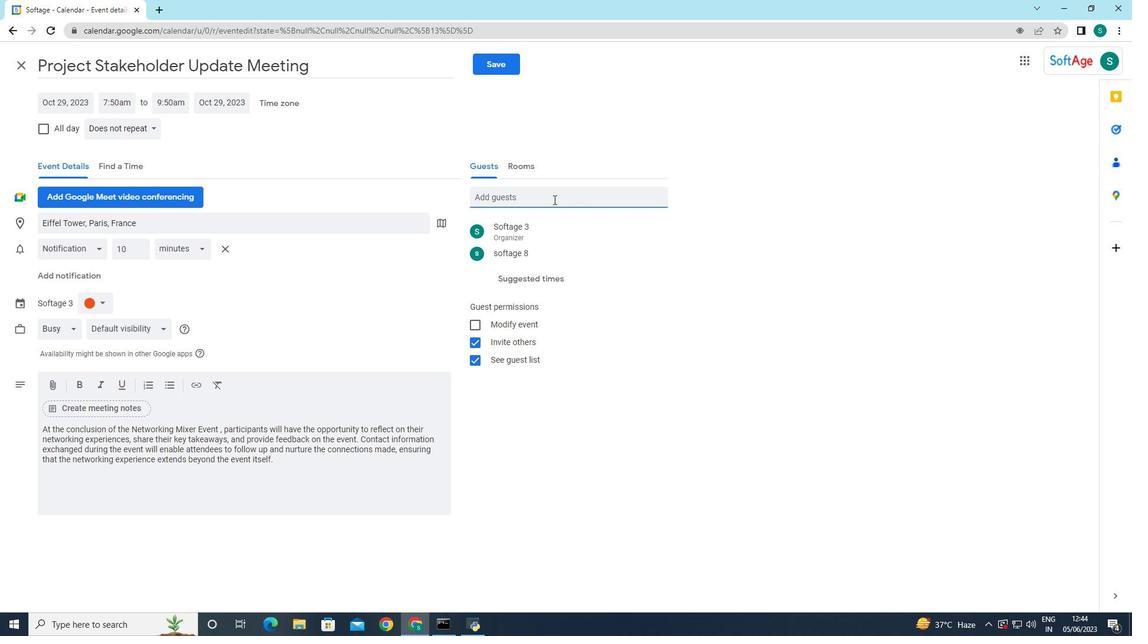 
Action: Mouse pressed left at (553, 198)
Screenshot: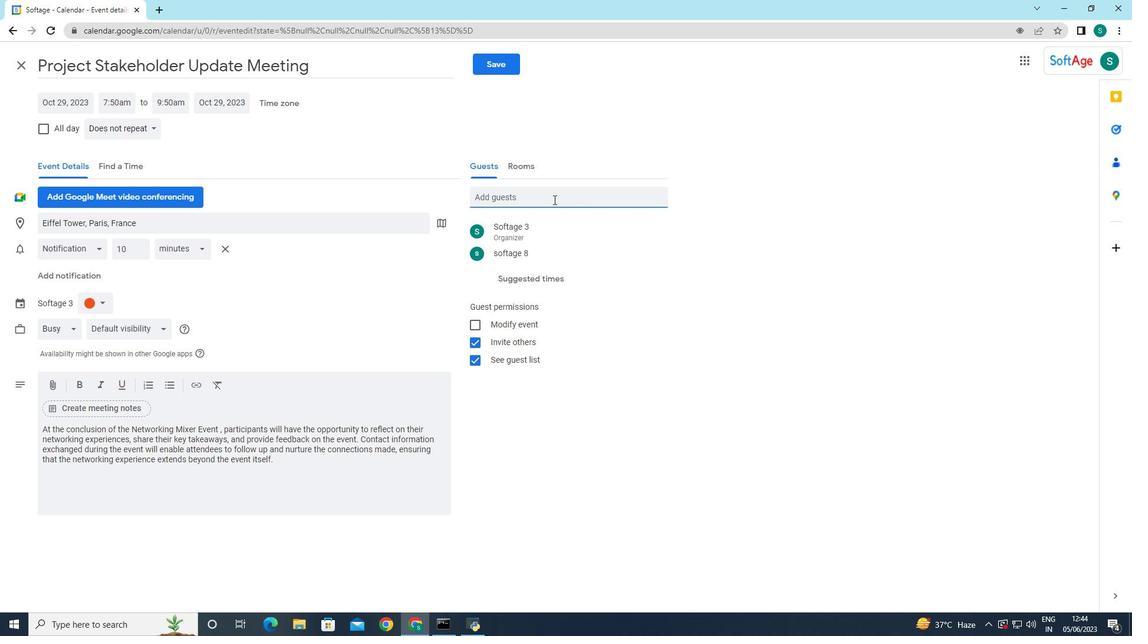 
Action: Key pressed softage.9
Screenshot: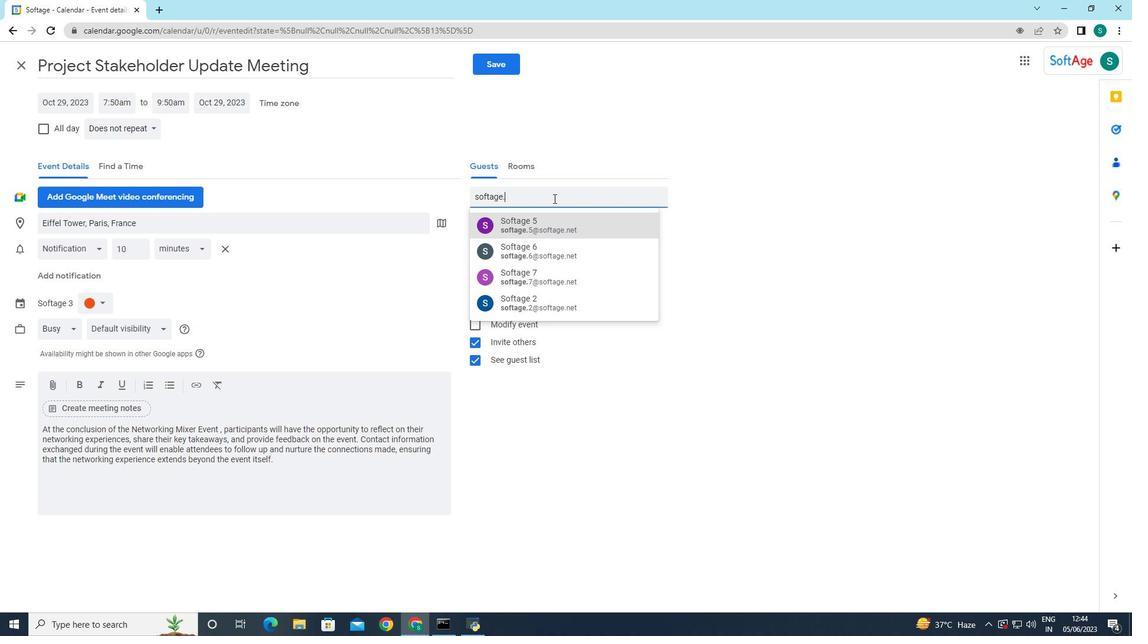 
Action: Mouse moved to (556, 220)
Screenshot: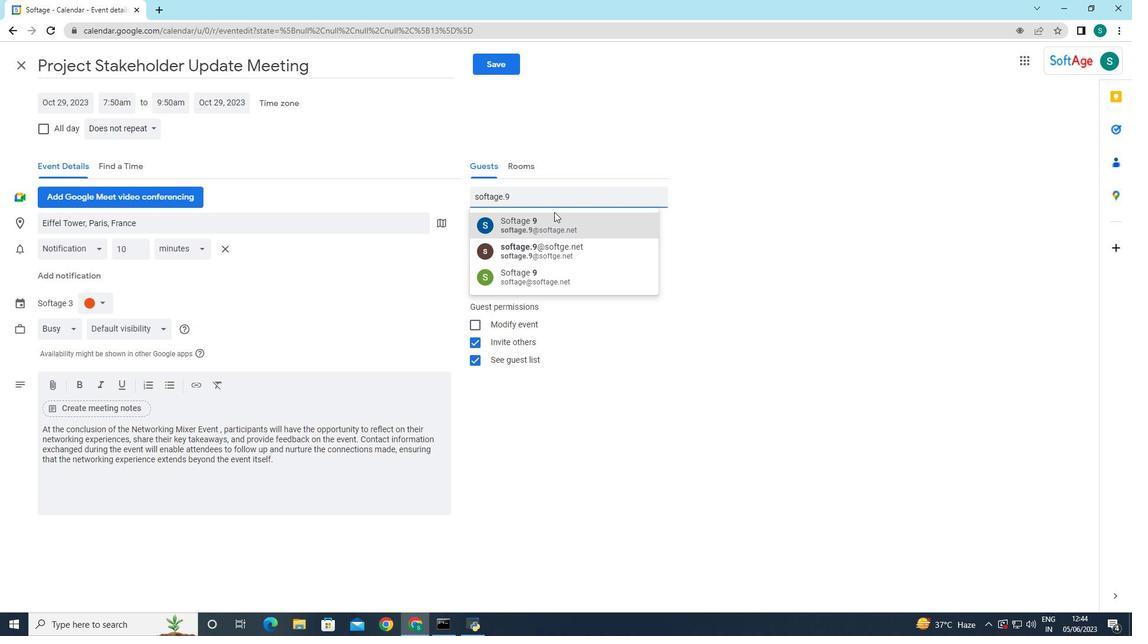 
Action: Mouse pressed left at (556, 220)
Screenshot: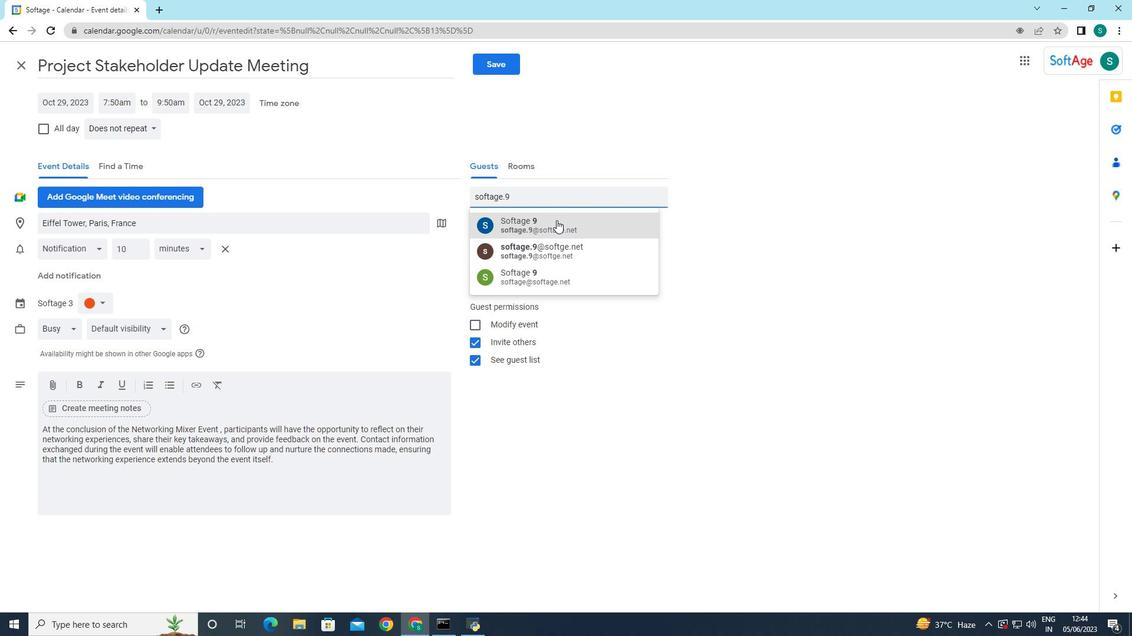 
Action: Mouse moved to (649, 231)
Screenshot: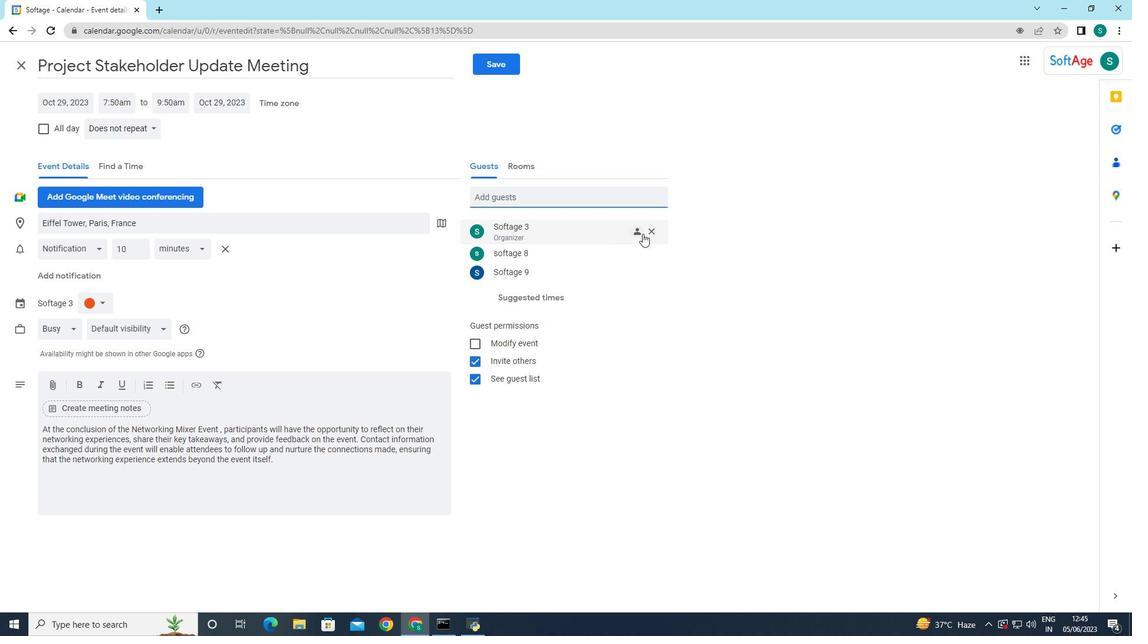 
Action: Mouse pressed left at (649, 231)
Screenshot: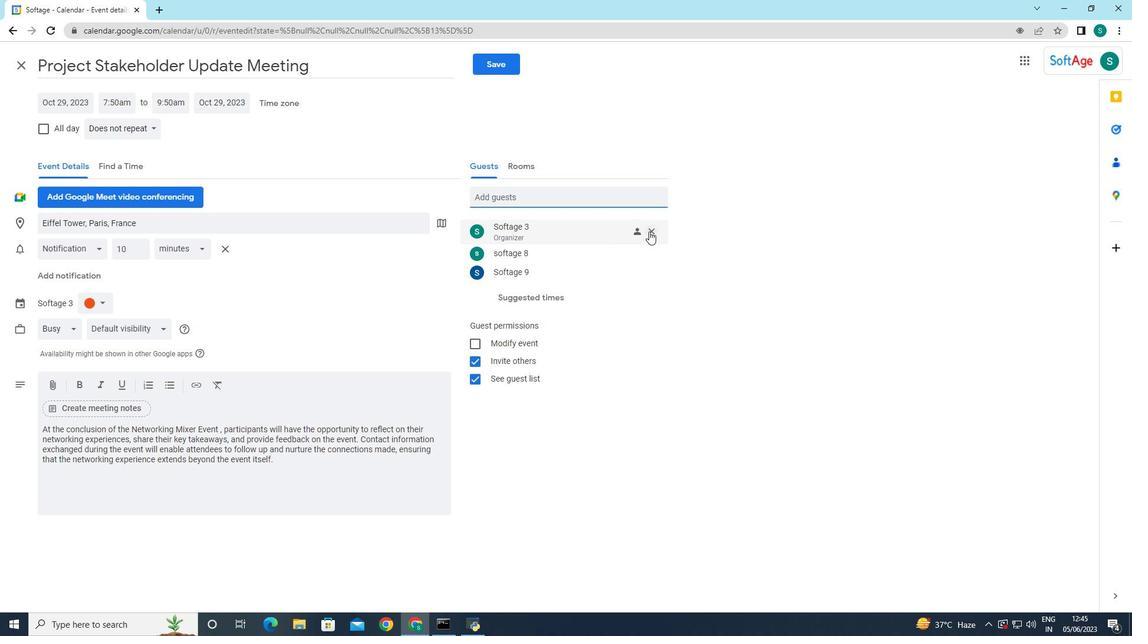 
Action: Mouse moved to (712, 436)
Screenshot: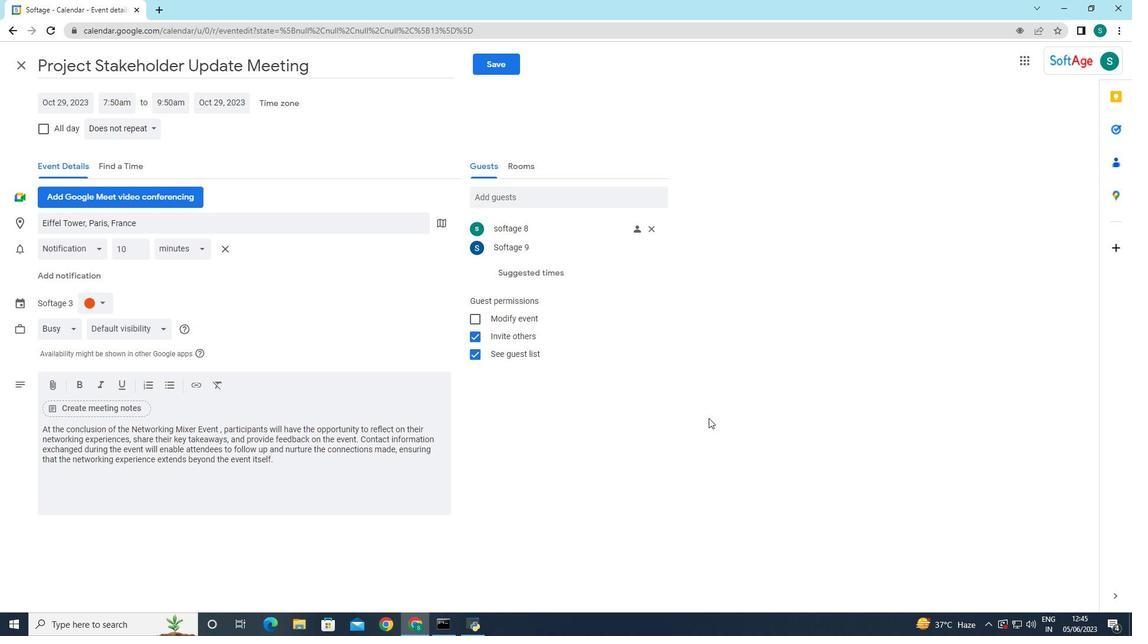 
Action: Mouse pressed left at (712, 436)
Screenshot: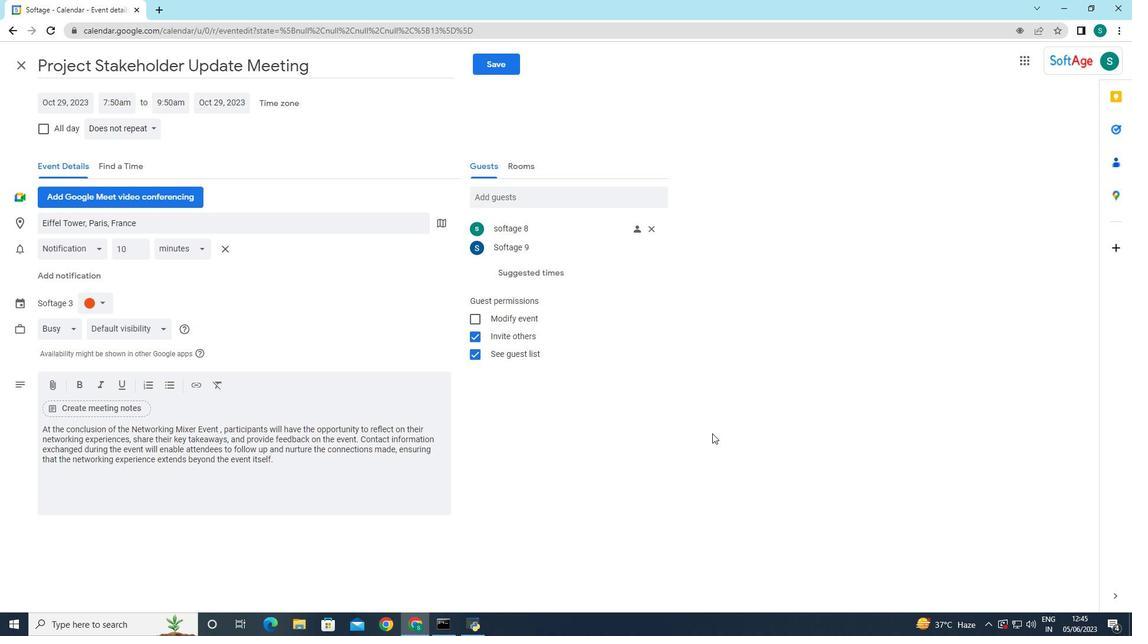 
Action: Mouse moved to (130, 129)
Screenshot: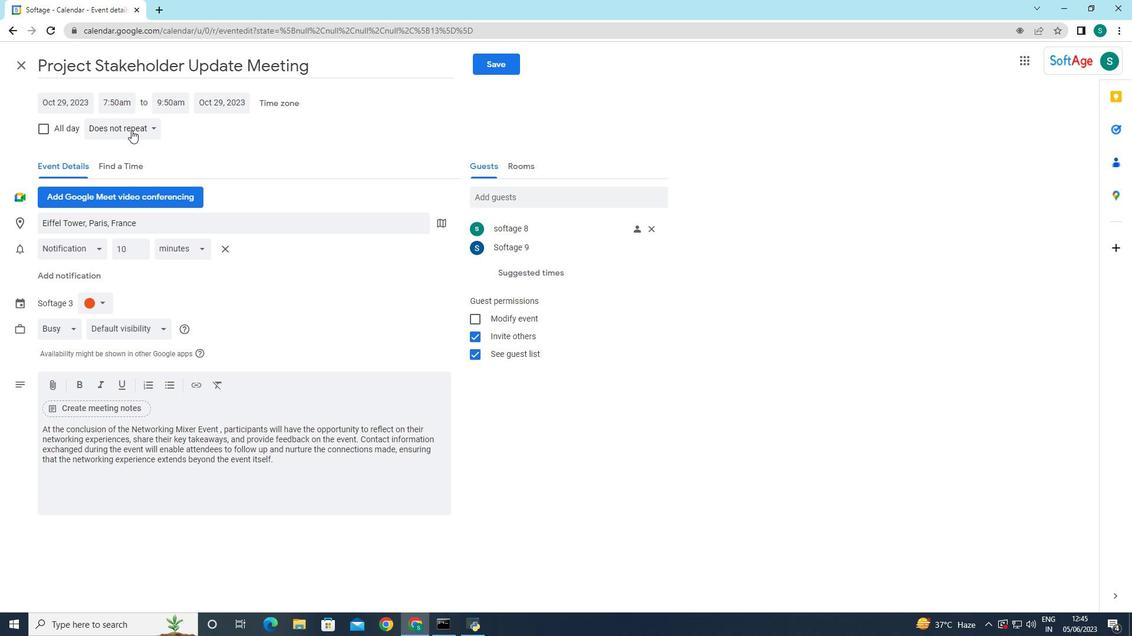 
Action: Mouse pressed left at (130, 129)
Screenshot: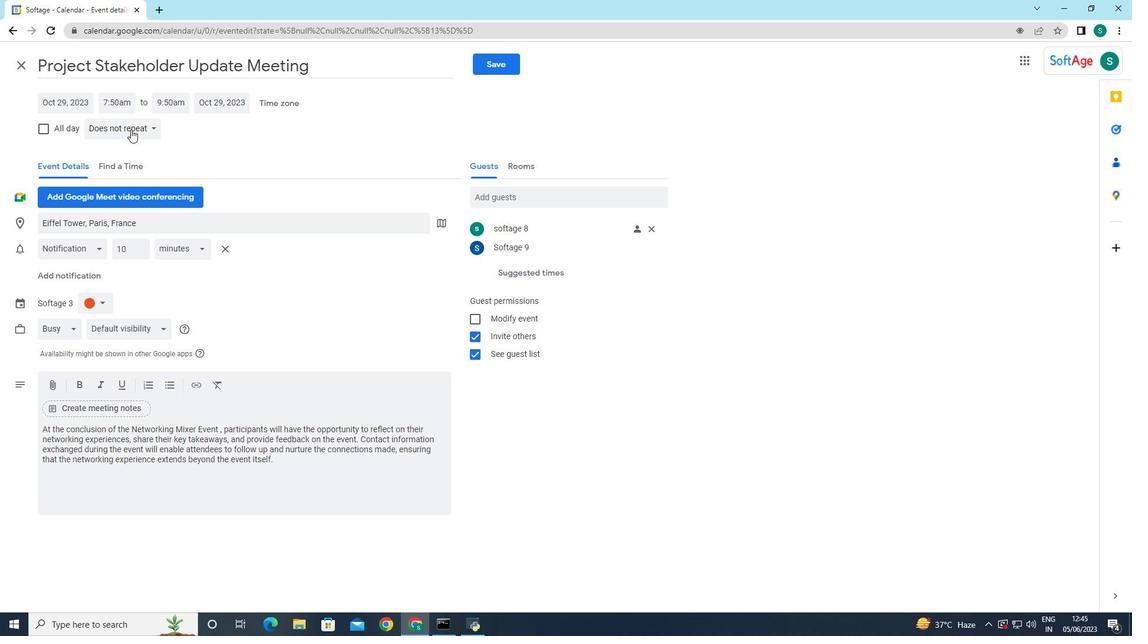 
Action: Mouse moved to (116, 252)
Screenshot: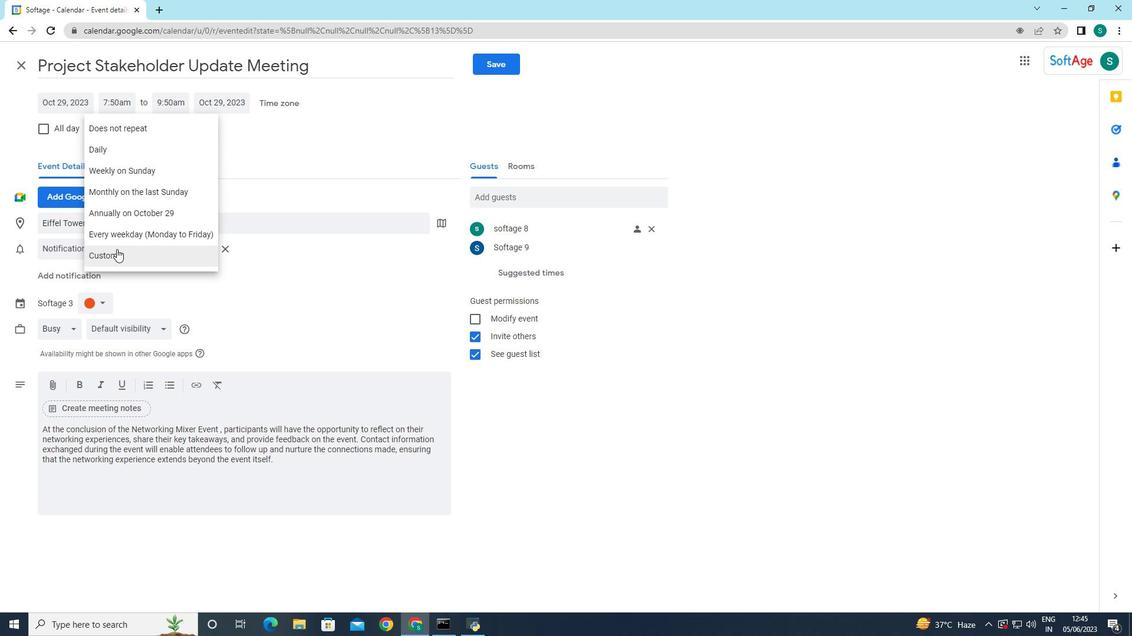 
Action: Mouse pressed left at (116, 252)
Screenshot: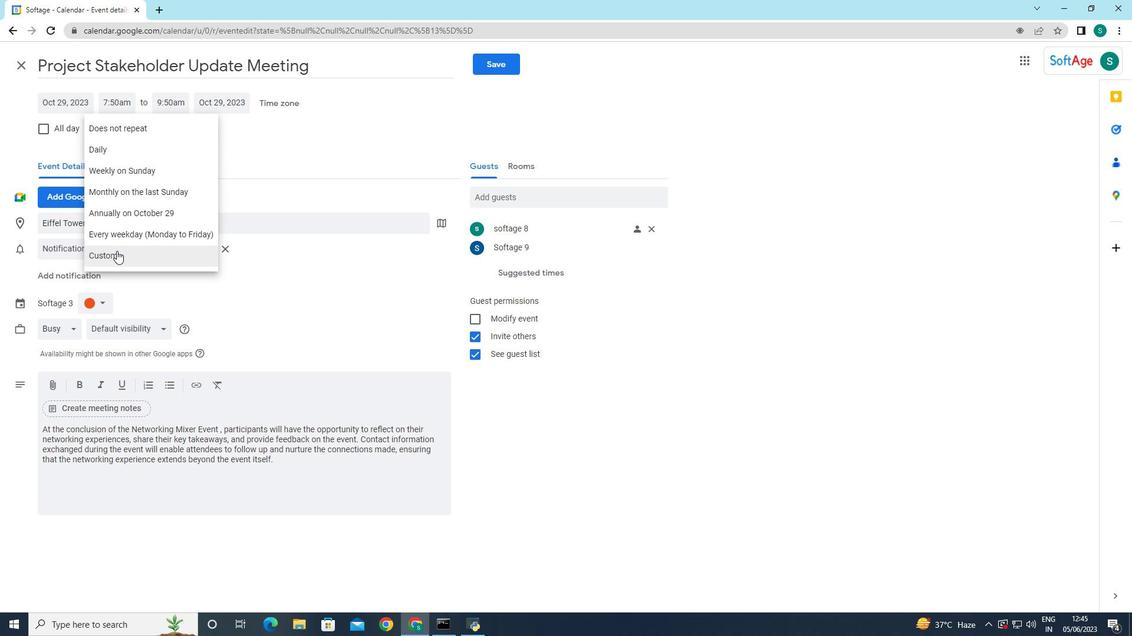 
Action: Mouse moved to (475, 307)
Screenshot: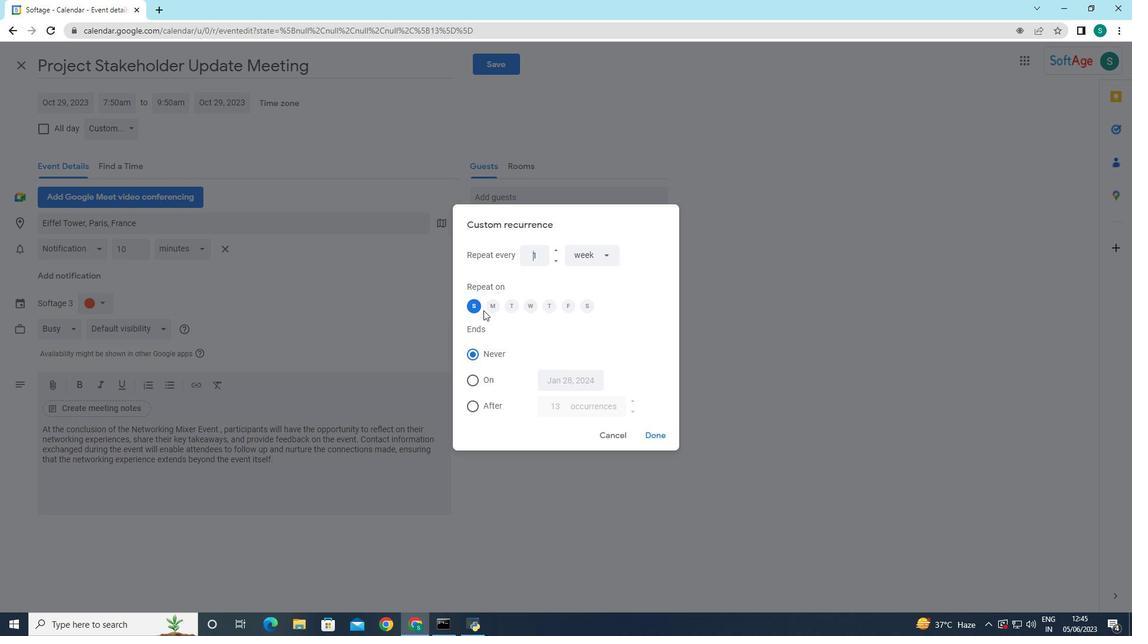 
Action: Mouse pressed left at (475, 307)
Screenshot: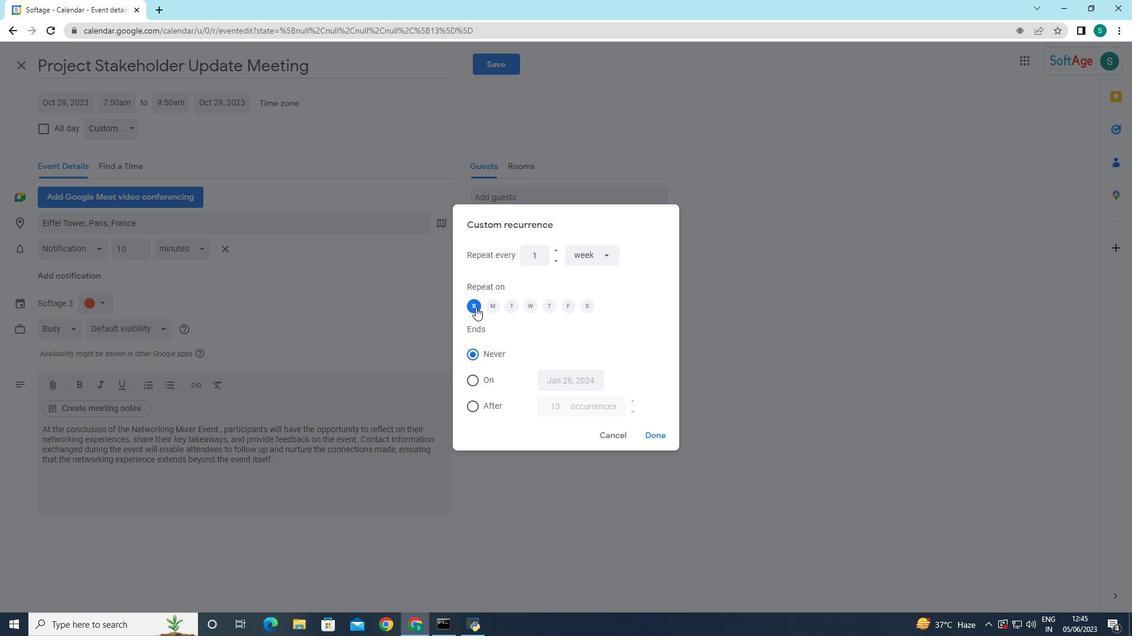 
Action: Mouse moved to (652, 431)
Screenshot: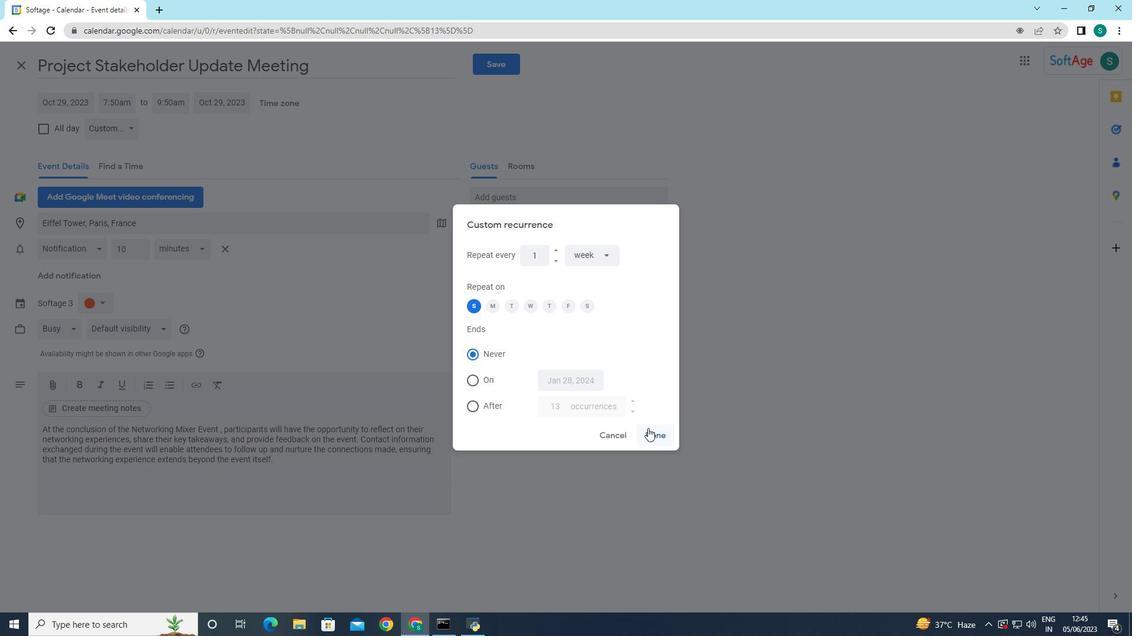 
Action: Mouse pressed left at (652, 431)
Screenshot: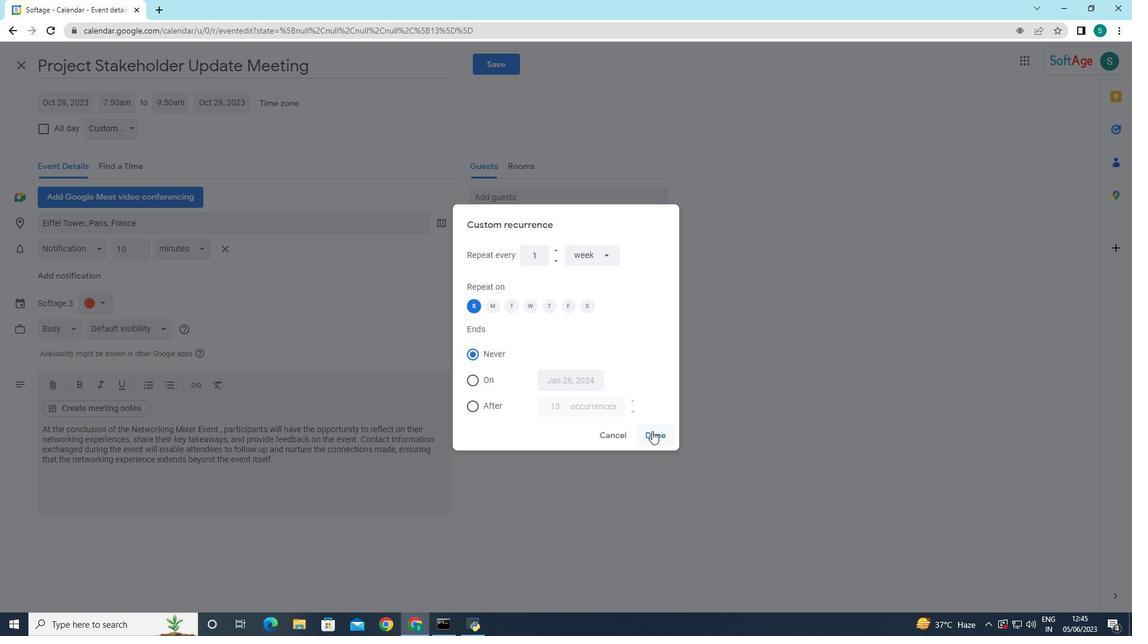 
Action: Mouse moved to (497, 61)
Screenshot: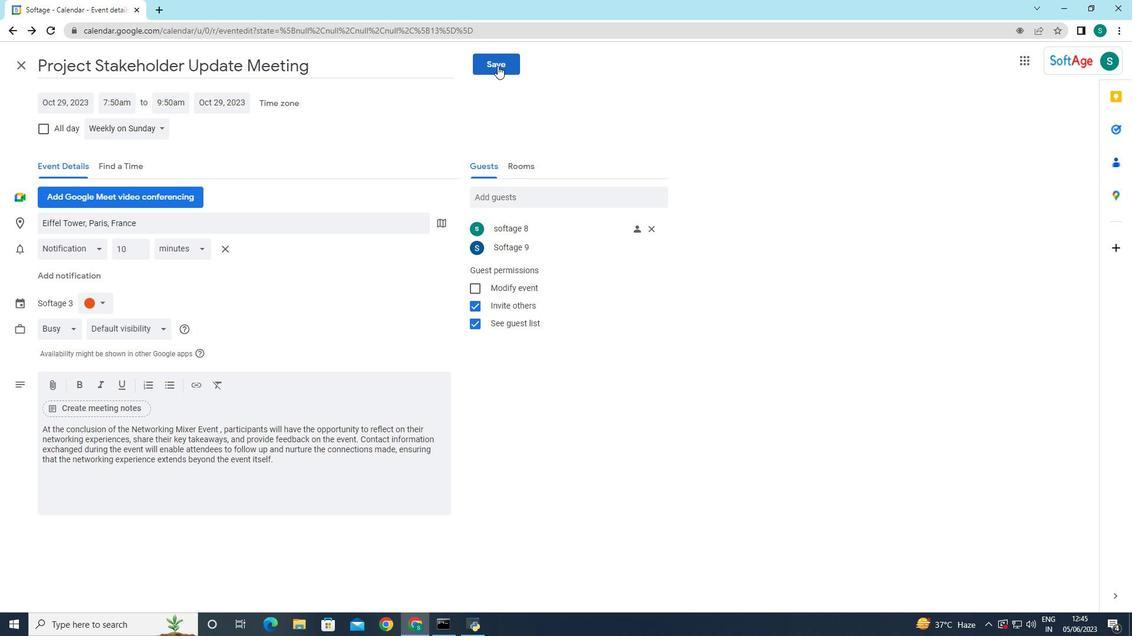 
Action: Mouse pressed left at (497, 61)
Screenshot: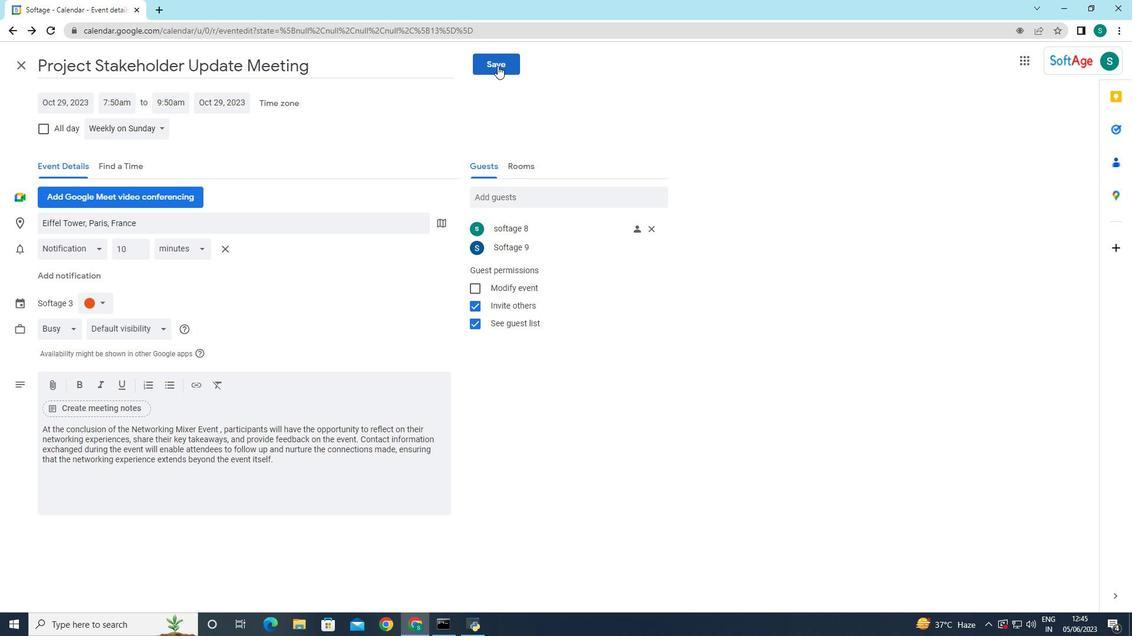 
Action: Mouse moved to (685, 356)
Screenshot: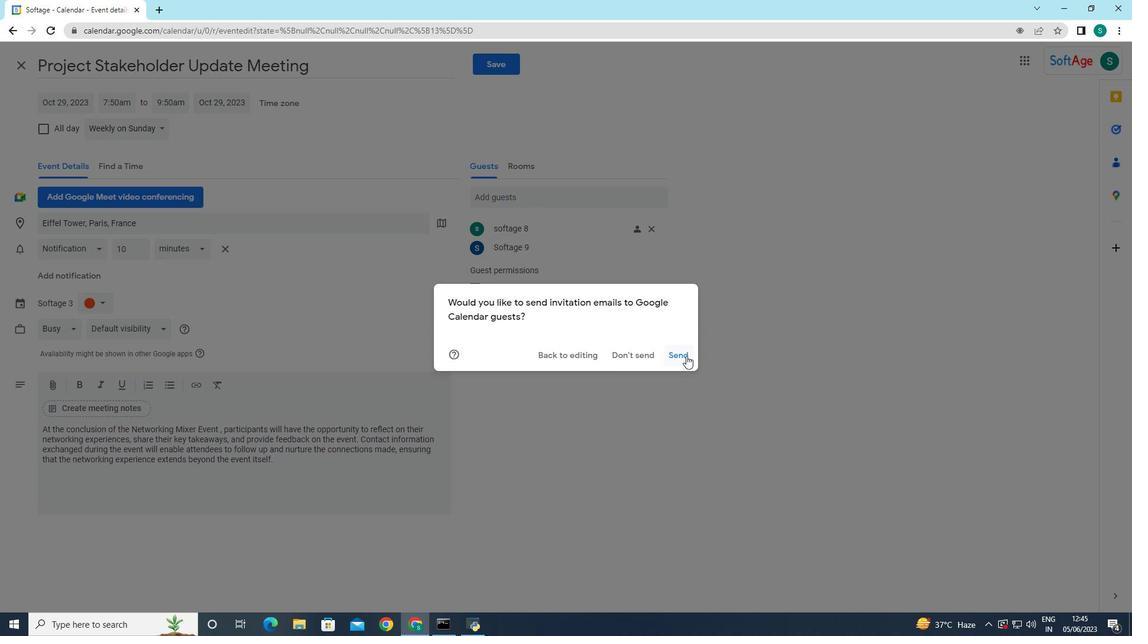 
Action: Mouse pressed left at (685, 356)
Screenshot: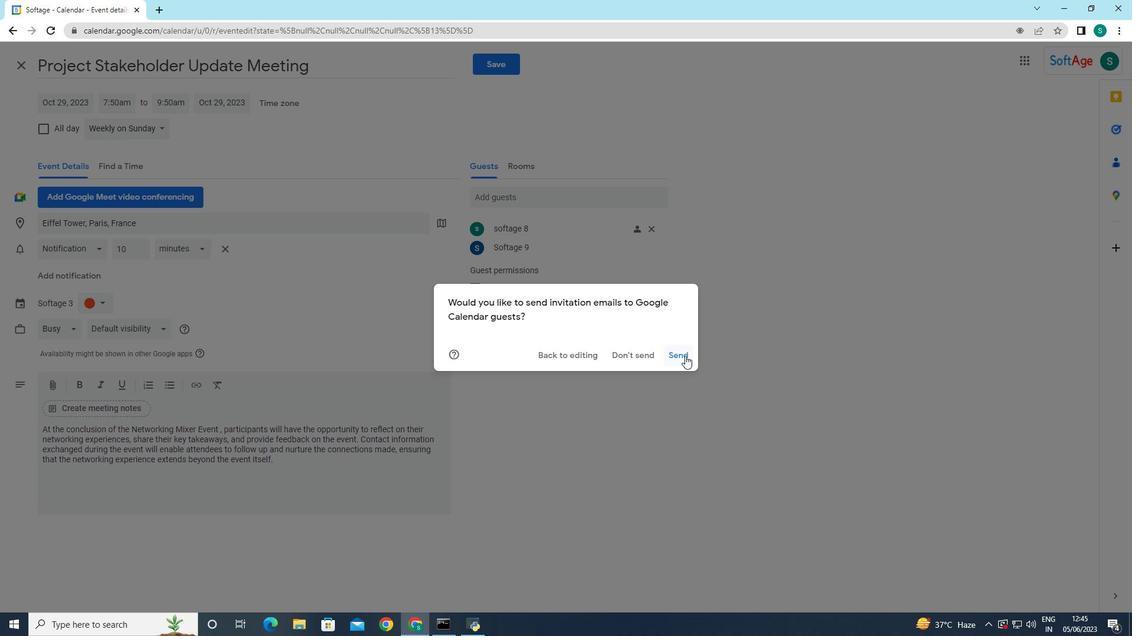 
